 Task: Find connections with filter location Attendorn with filter topic #Entrepreneurshipwith filter profile language Potuguese with filter current company GyanSys Inc. with filter school Maharashtra Institute of Technology with filter industry Law Enforcement with filter service category Real Estate with filter keywords title Astronomer
Action: Mouse moved to (586, 79)
Screenshot: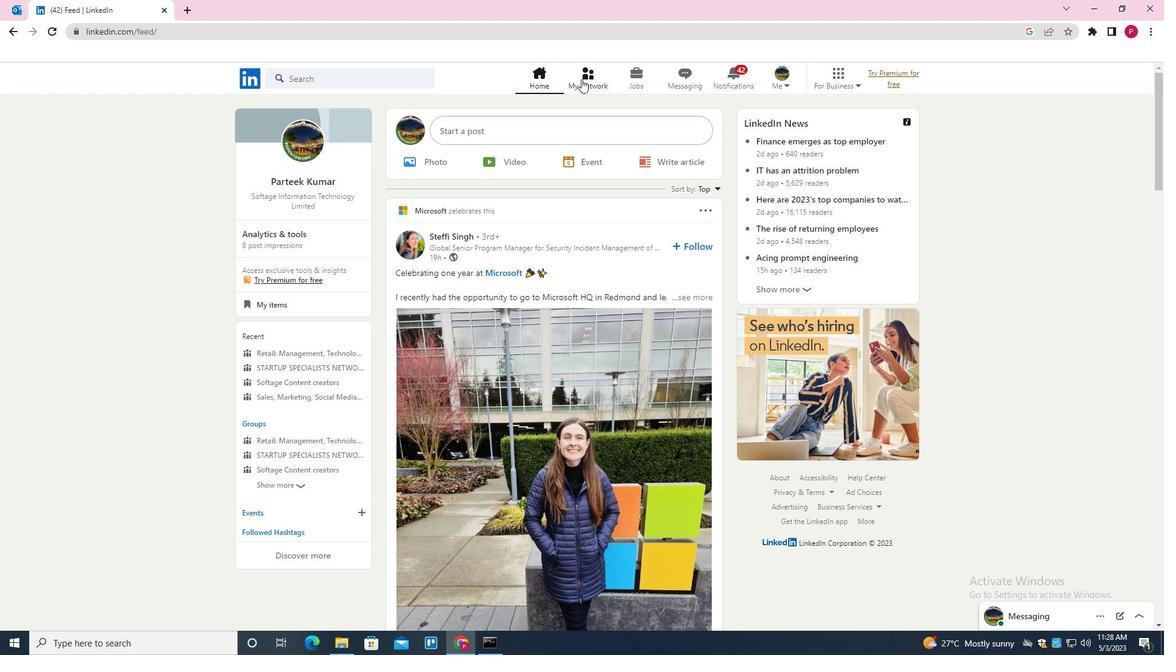 
Action: Mouse pressed left at (586, 79)
Screenshot: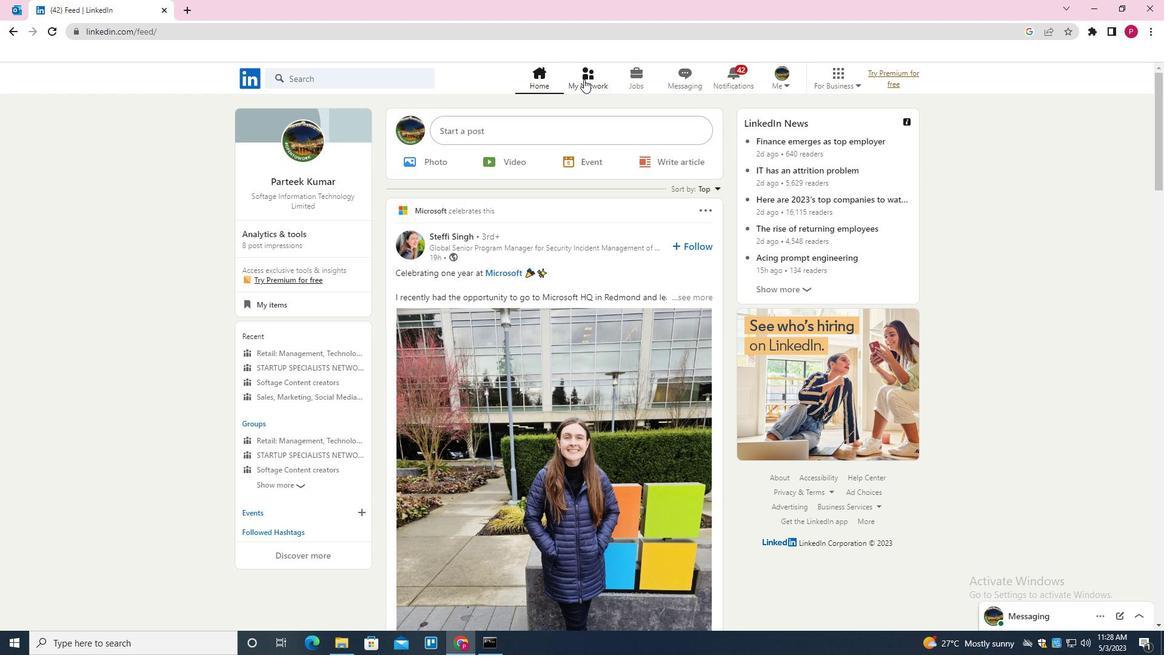 
Action: Mouse moved to (380, 143)
Screenshot: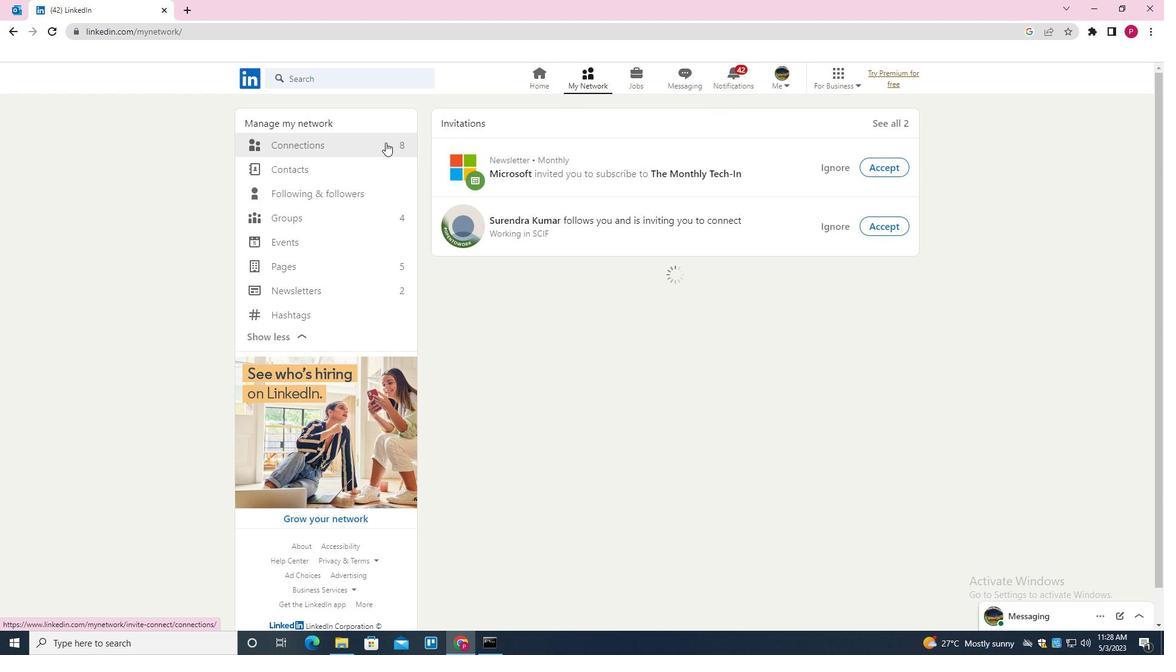 
Action: Mouse pressed left at (380, 143)
Screenshot: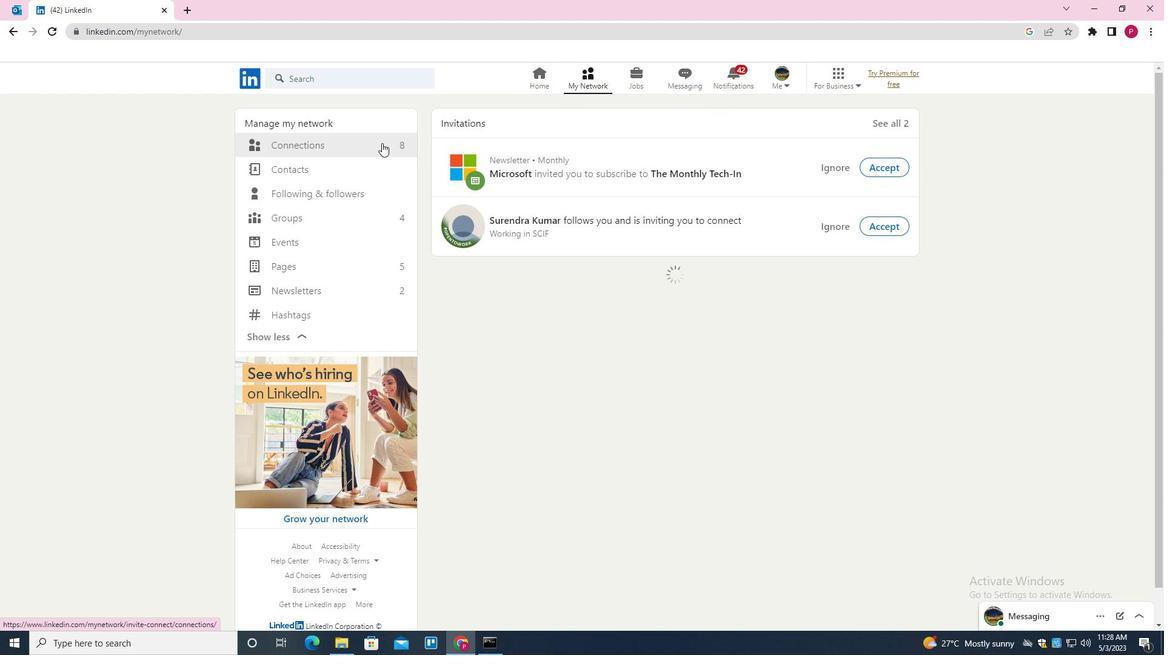
Action: Mouse moved to (686, 149)
Screenshot: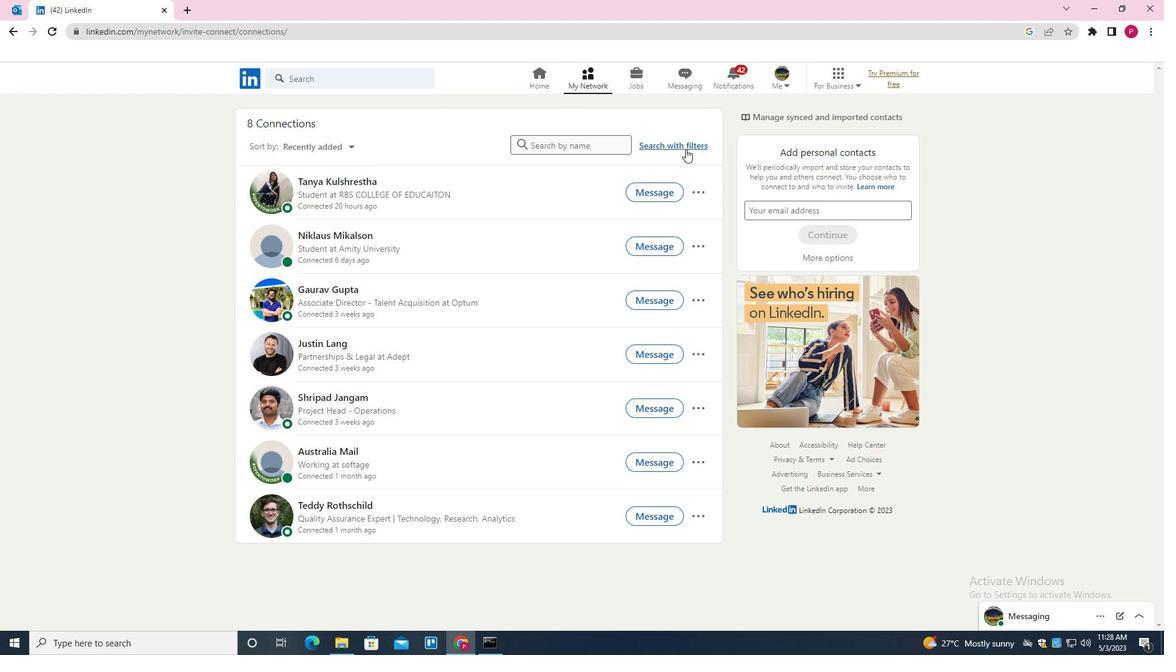 
Action: Mouse pressed left at (686, 149)
Screenshot: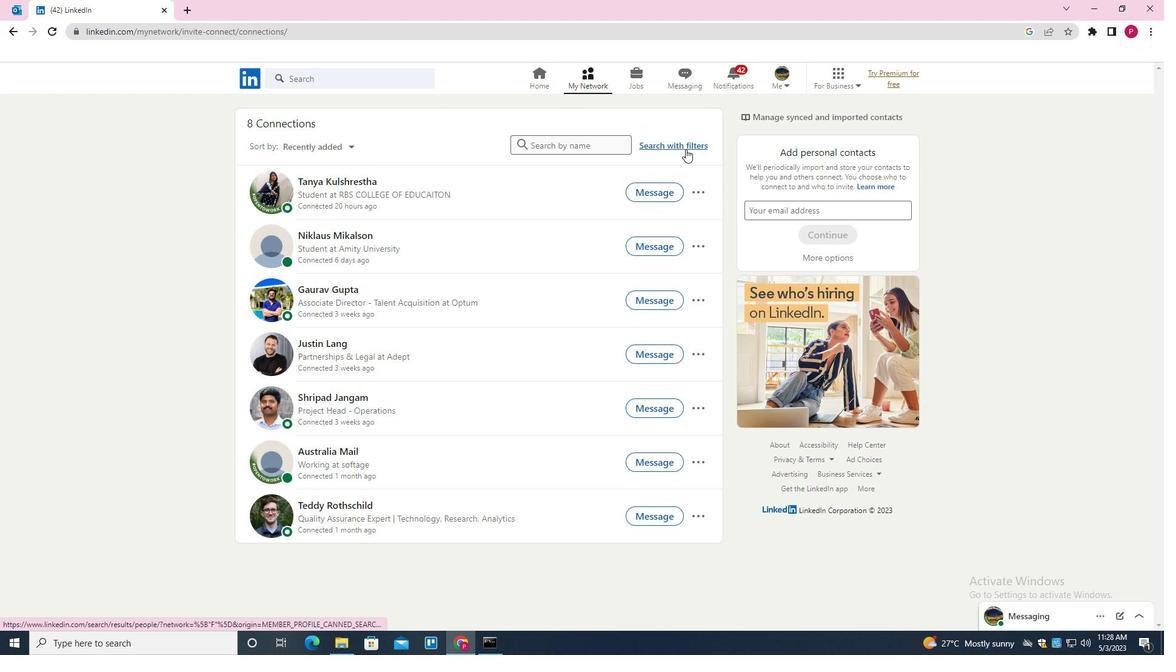 
Action: Mouse moved to (620, 112)
Screenshot: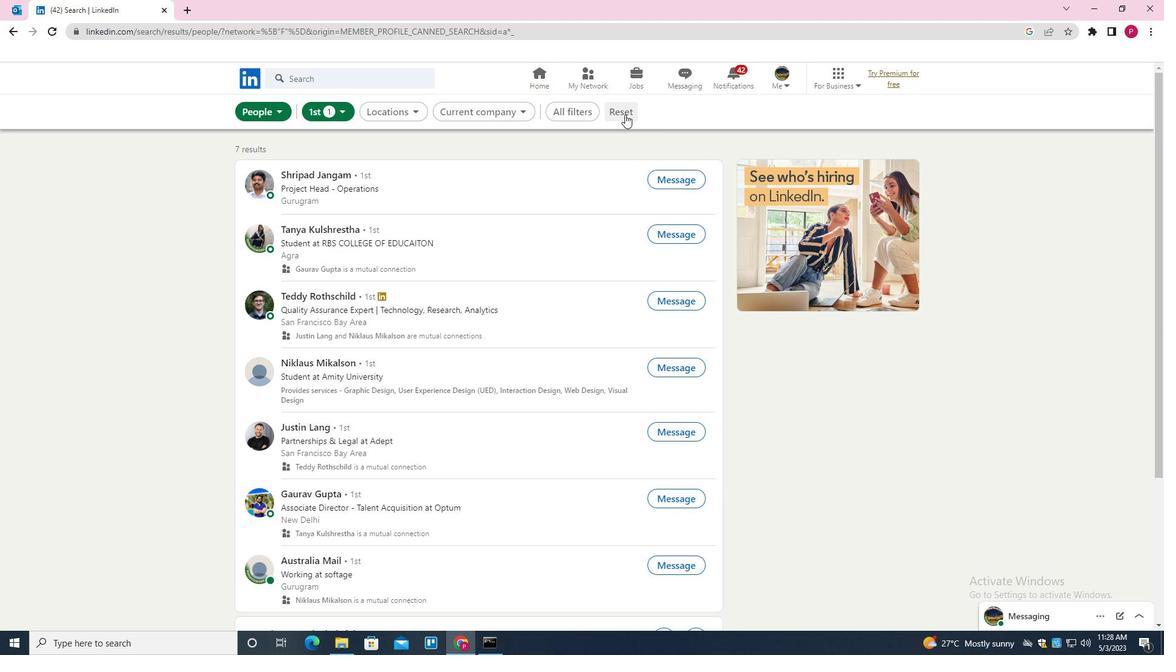
Action: Mouse pressed left at (620, 112)
Screenshot: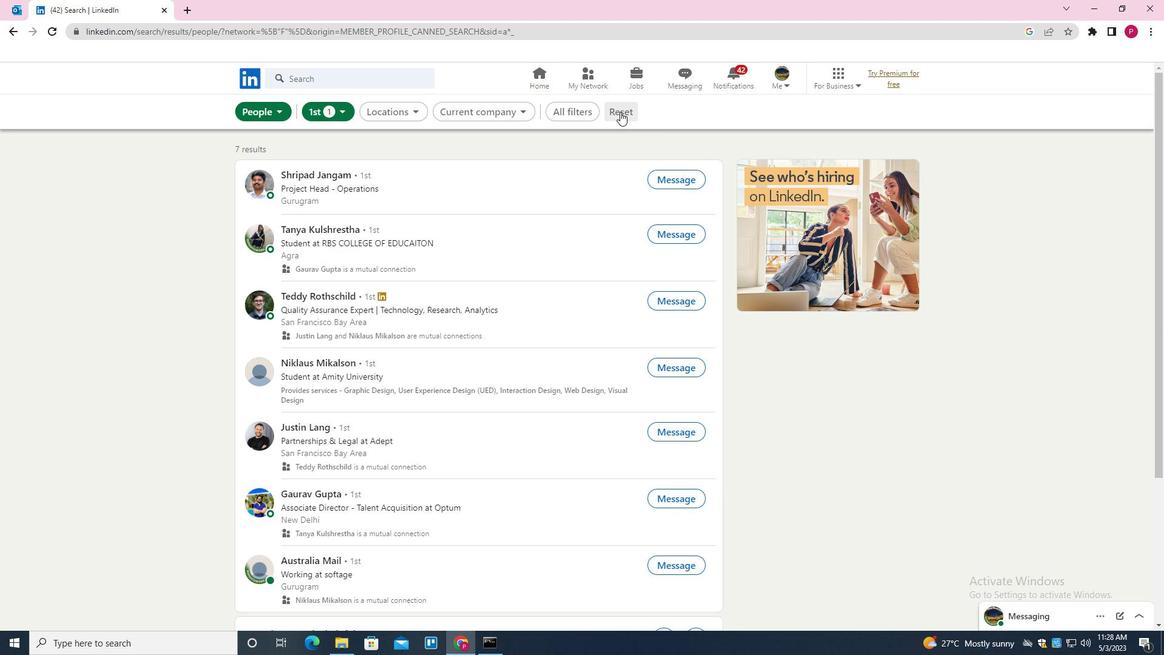 
Action: Mouse moved to (604, 109)
Screenshot: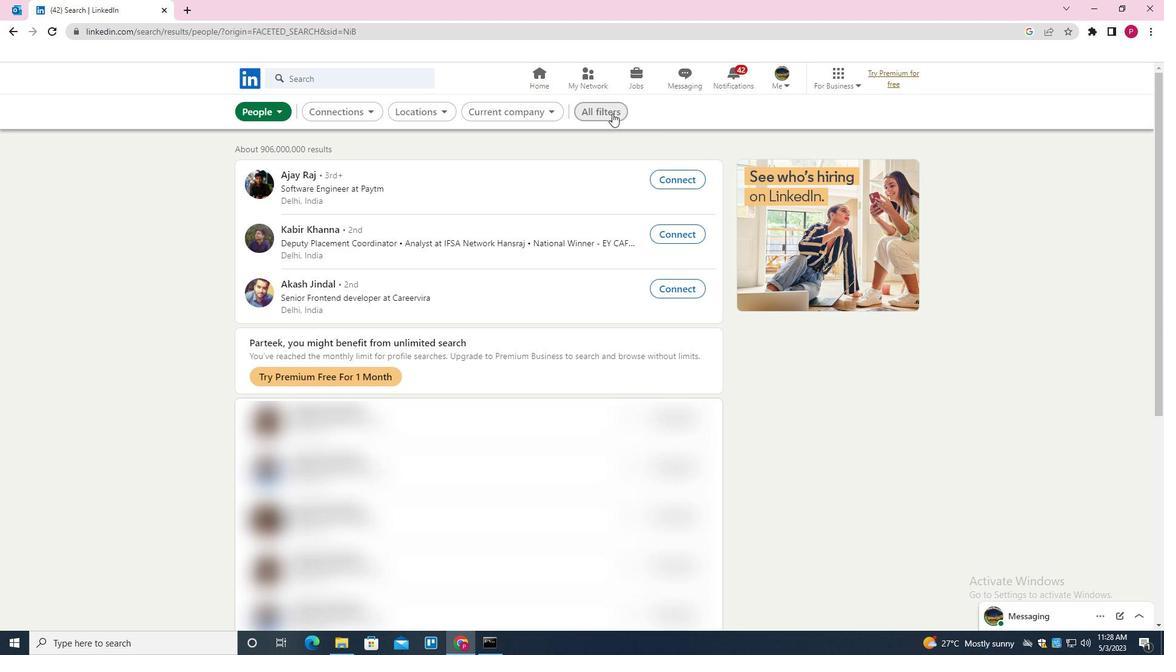 
Action: Mouse pressed left at (604, 109)
Screenshot: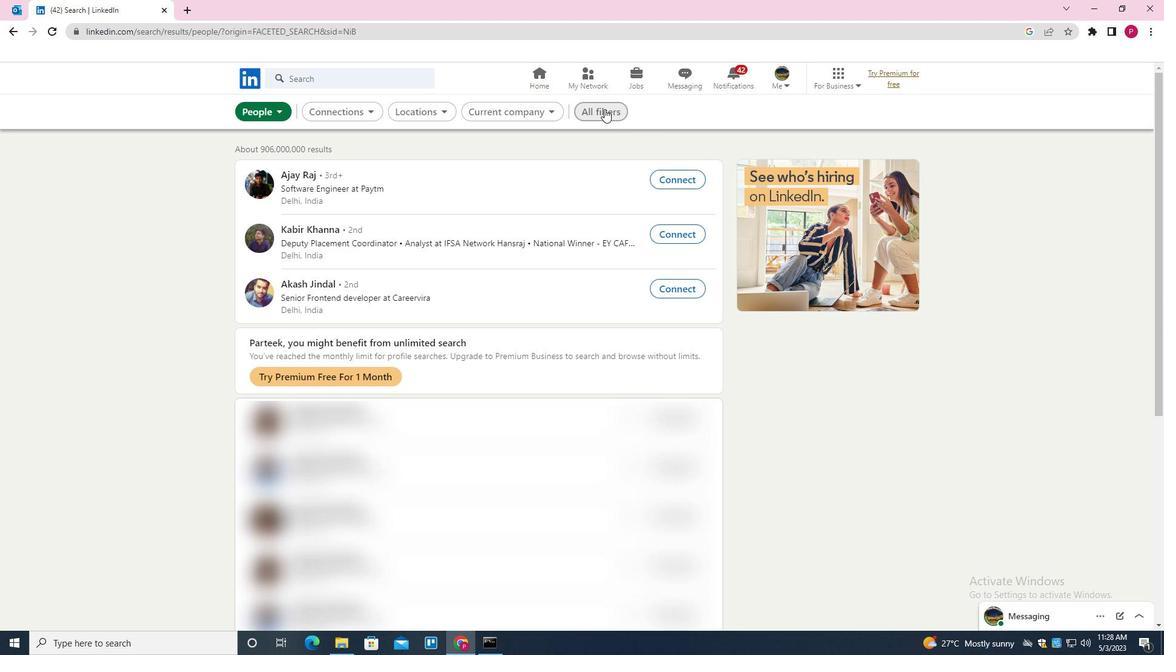 
Action: Mouse moved to (874, 328)
Screenshot: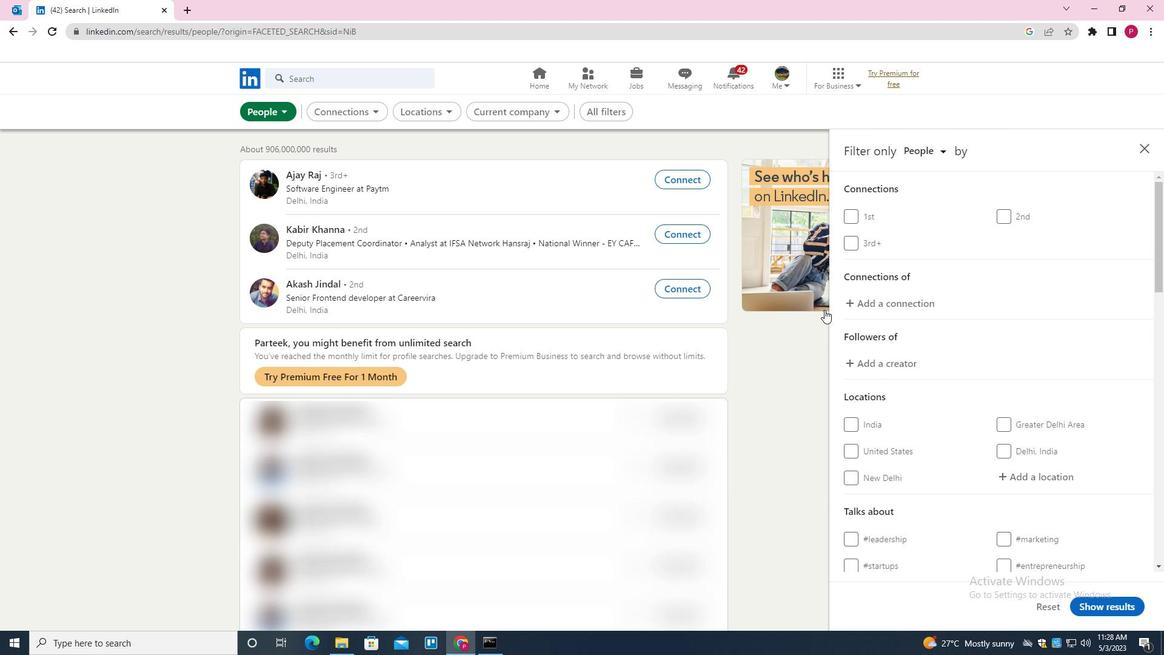 
Action: Mouse scrolled (874, 327) with delta (0, 0)
Screenshot: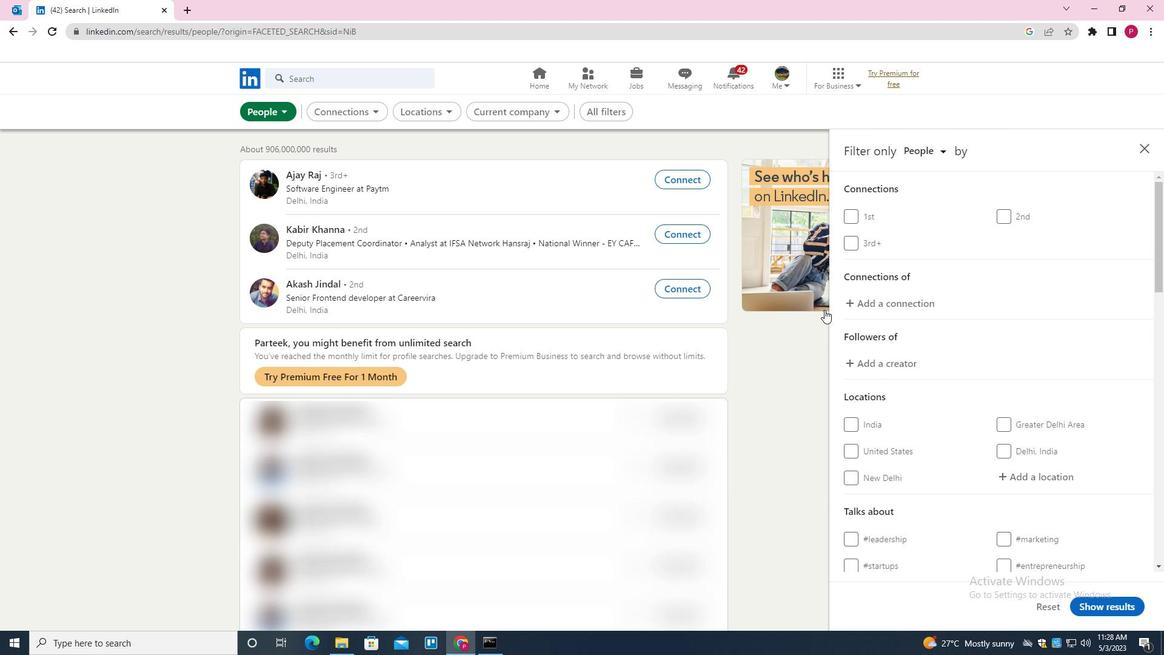
Action: Mouse moved to (885, 334)
Screenshot: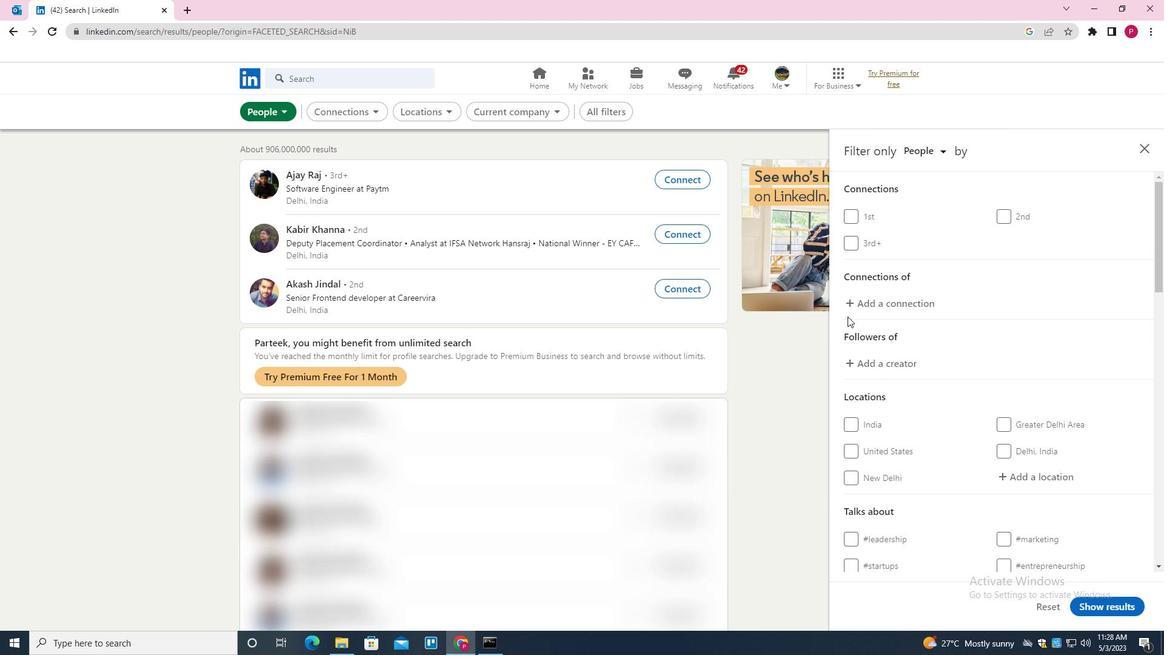 
Action: Mouse scrolled (885, 334) with delta (0, 0)
Screenshot: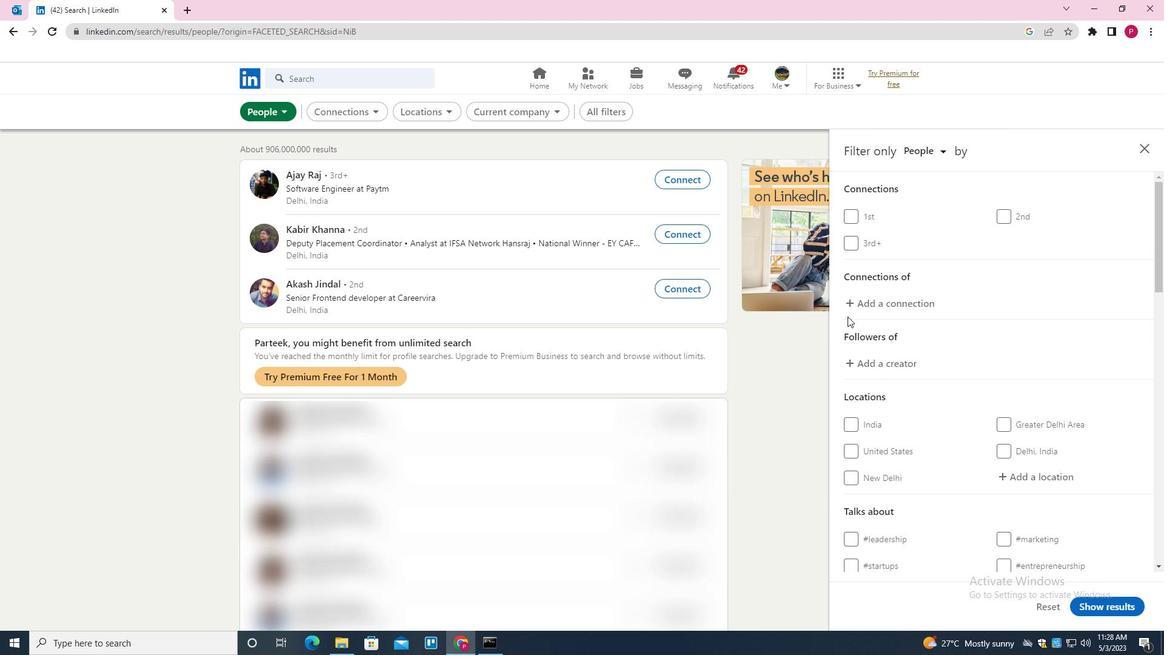 
Action: Mouse moved to (908, 343)
Screenshot: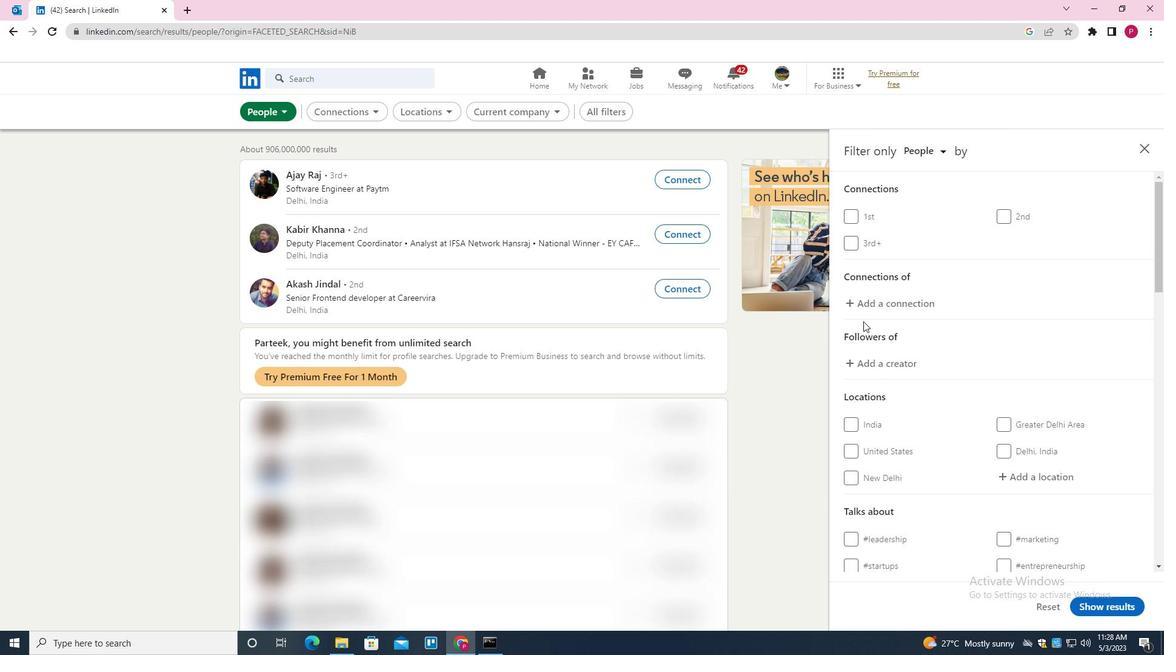
Action: Mouse scrolled (908, 342) with delta (0, 0)
Screenshot: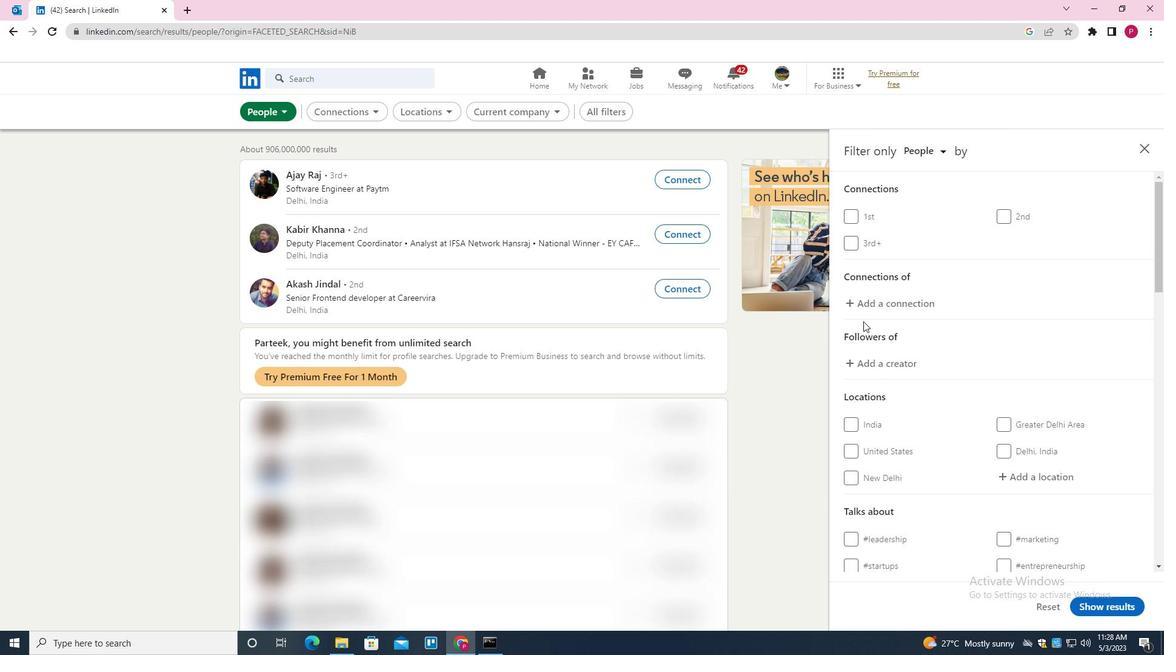 
Action: Mouse moved to (1027, 292)
Screenshot: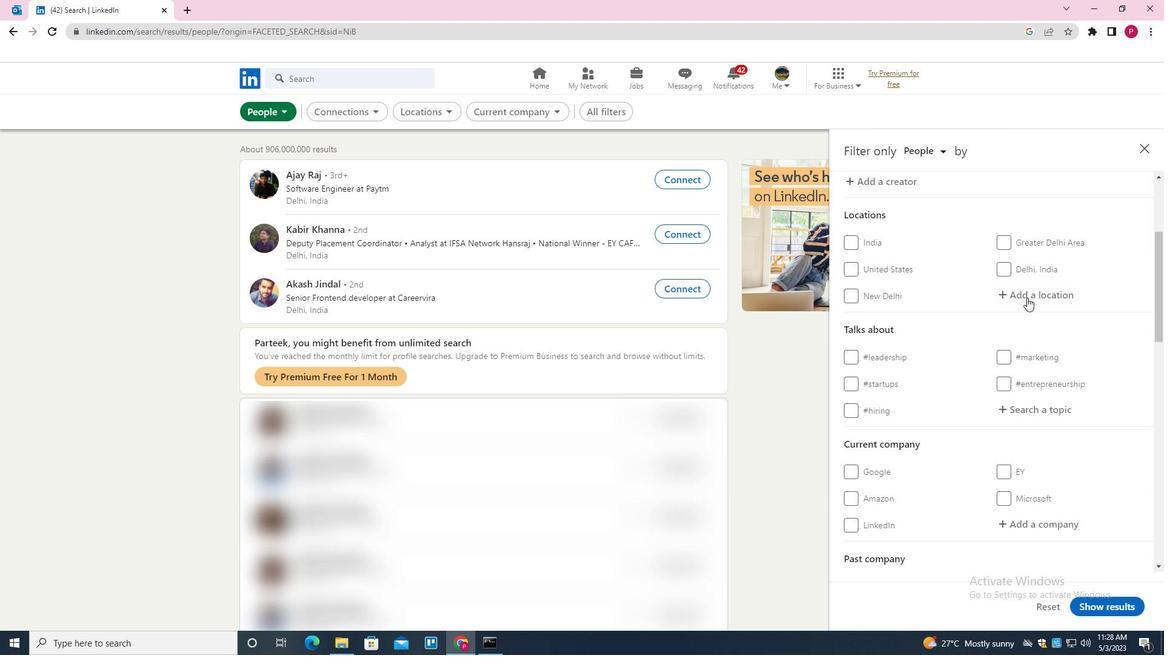 
Action: Mouse pressed left at (1027, 292)
Screenshot: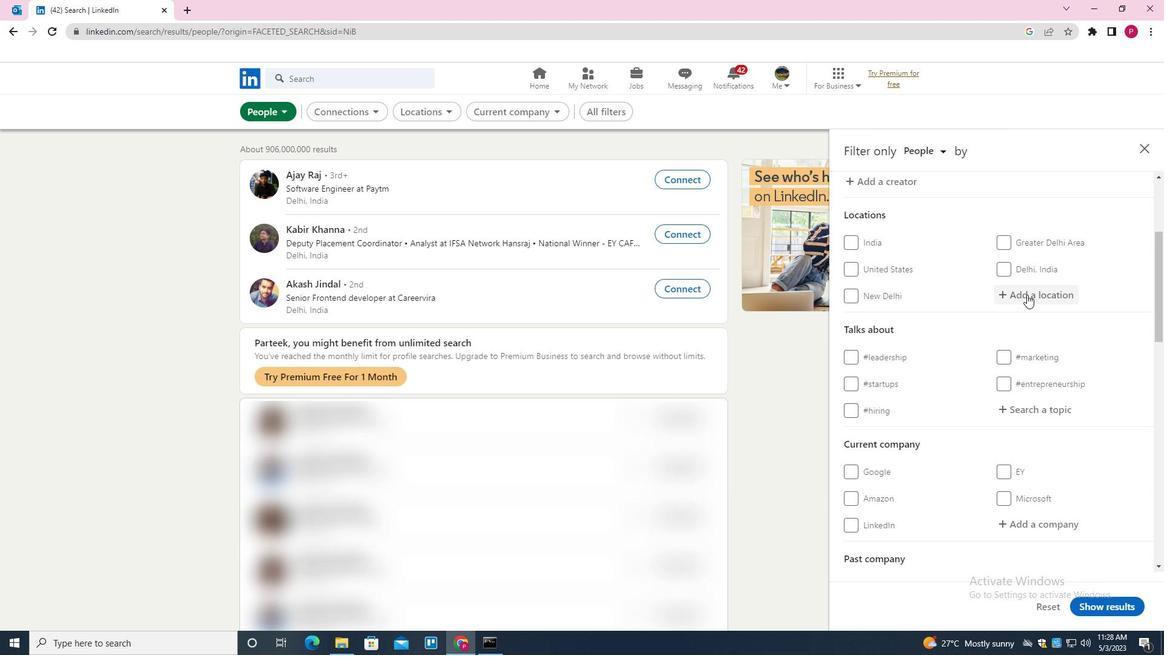 
Action: Key pressed <Key.shift>ATTENDORN<Key.down><Key.enter>
Screenshot: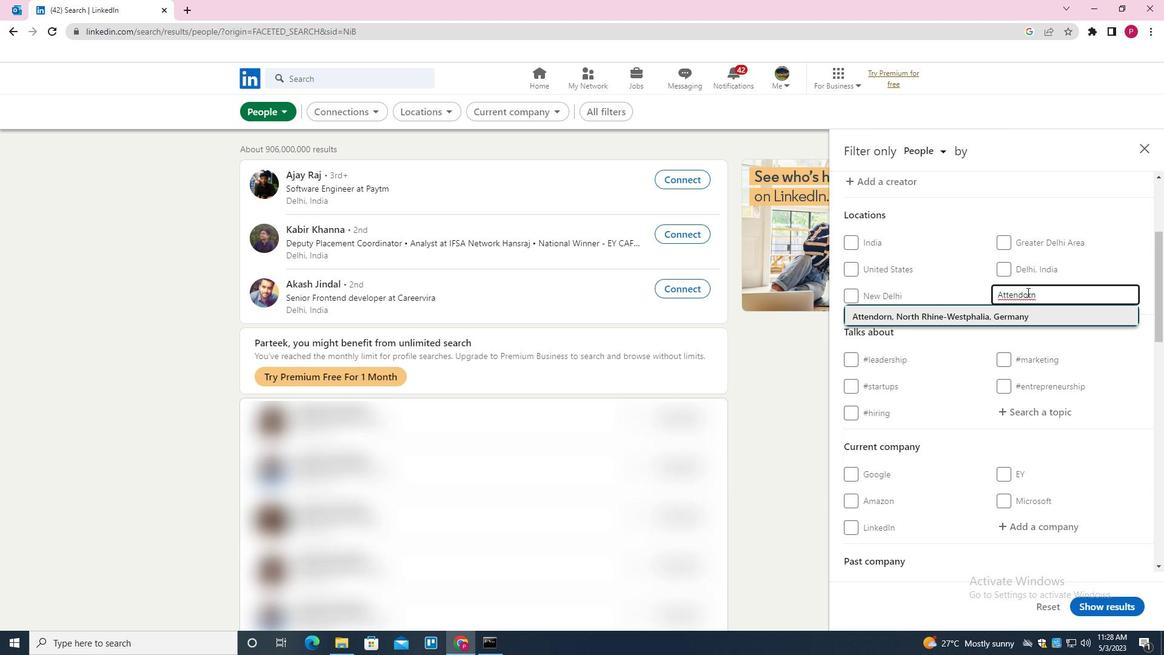 
Action: Mouse moved to (950, 319)
Screenshot: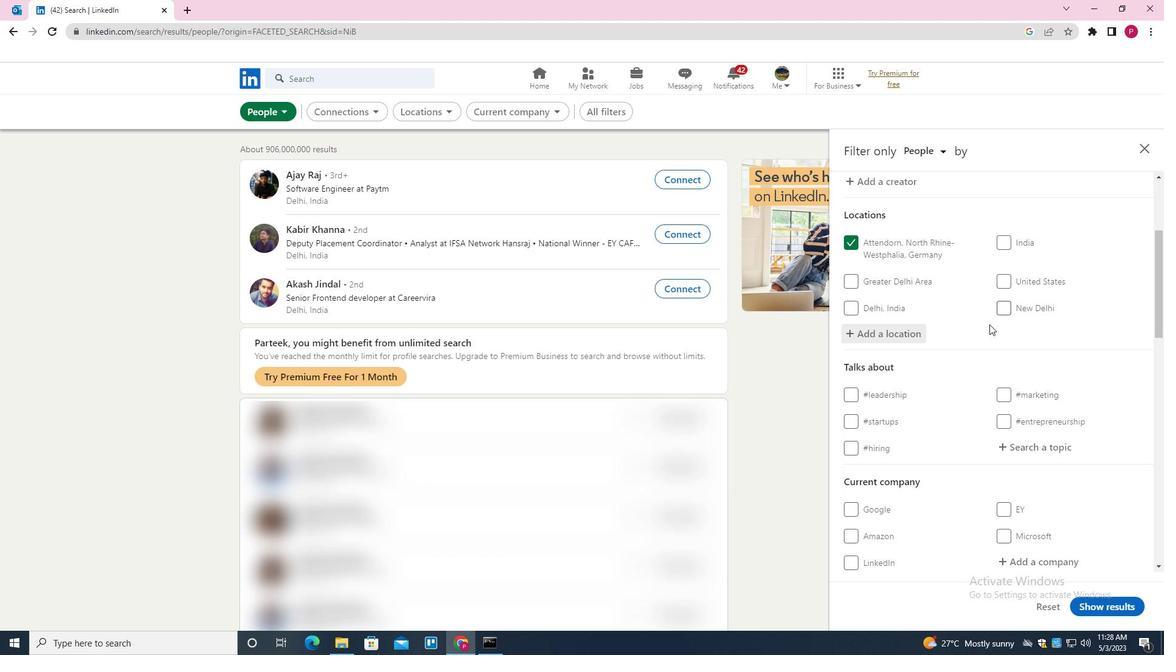 
Action: Mouse scrolled (950, 319) with delta (0, 0)
Screenshot: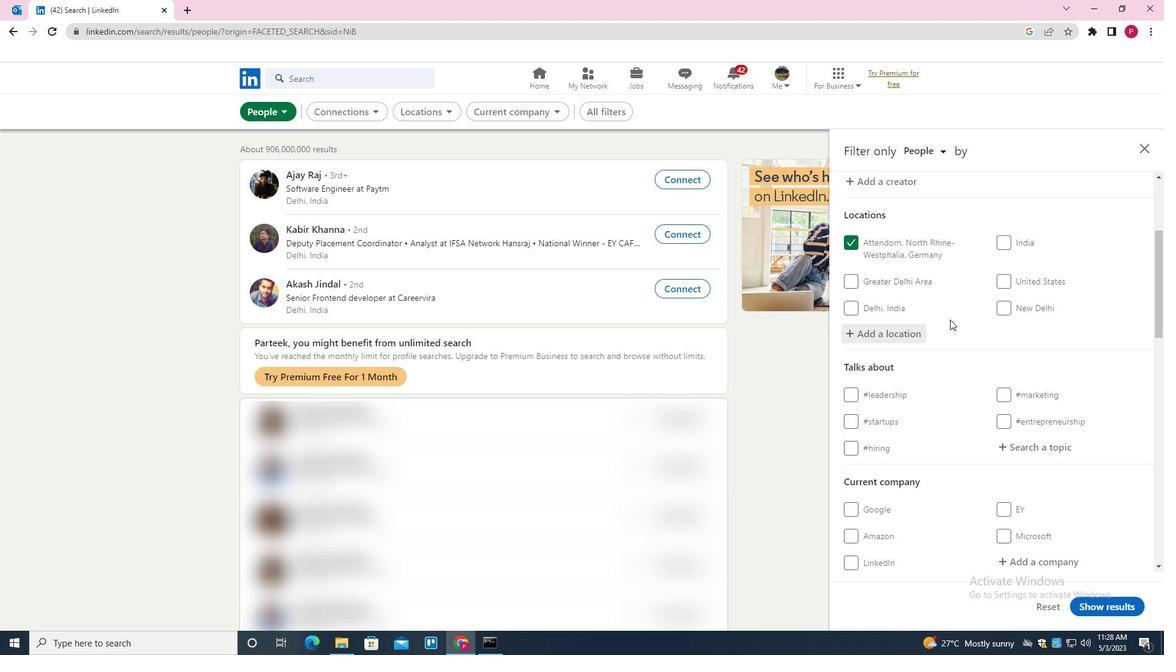 
Action: Mouse scrolled (950, 319) with delta (0, 0)
Screenshot: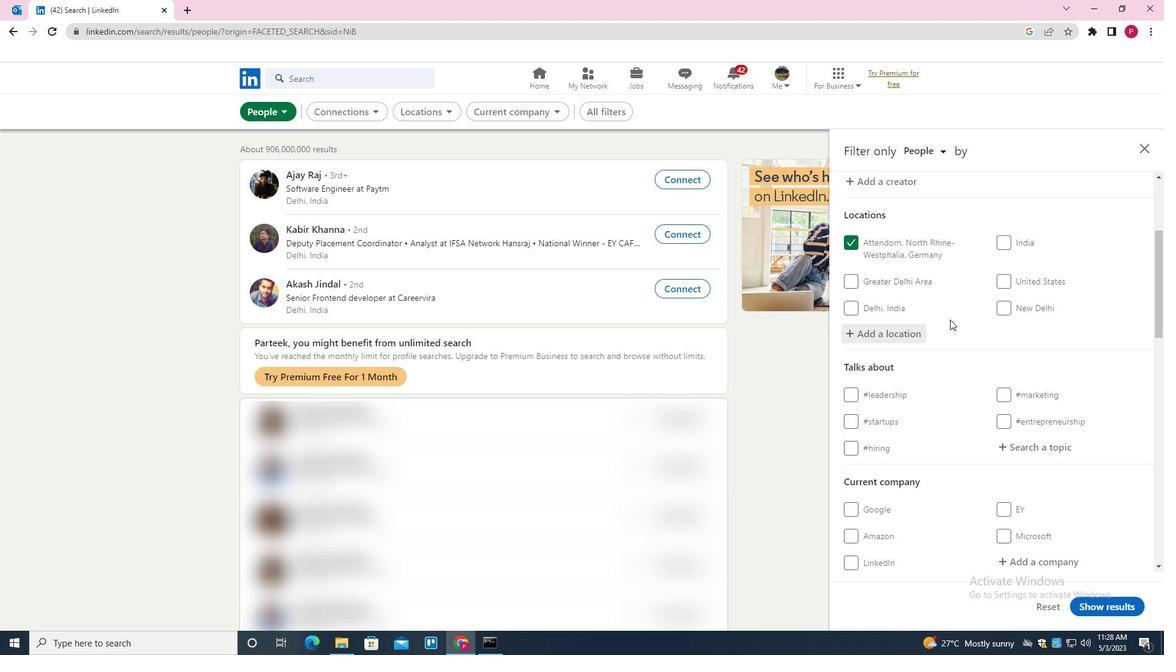 
Action: Mouse scrolled (950, 319) with delta (0, 0)
Screenshot: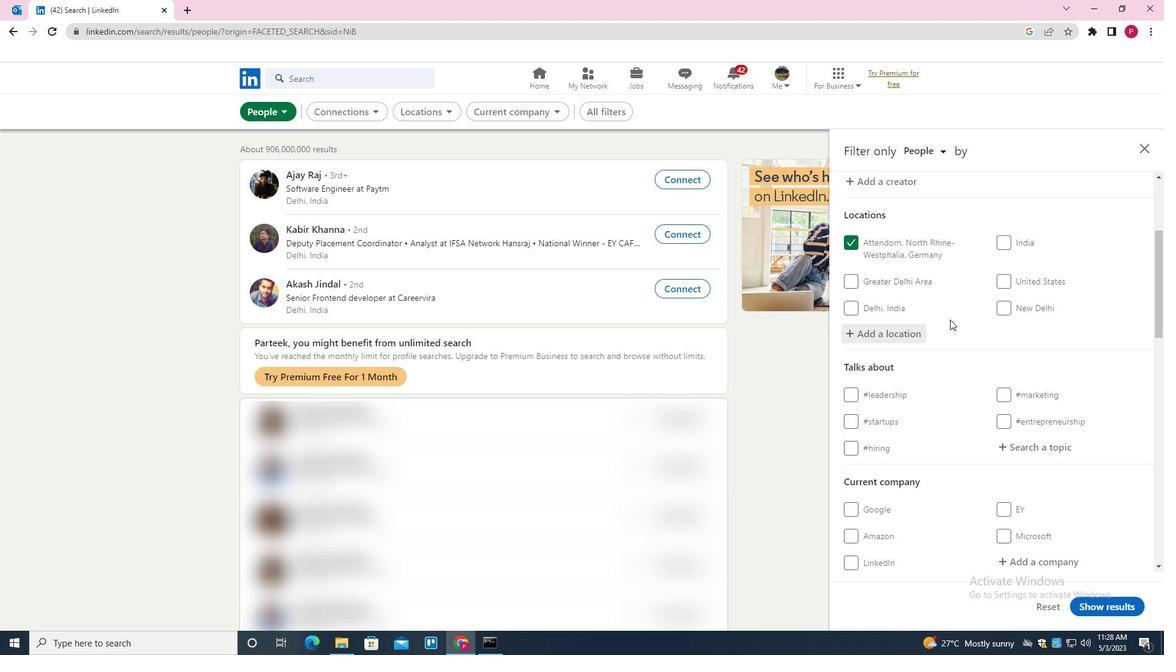 
Action: Mouse moved to (1010, 265)
Screenshot: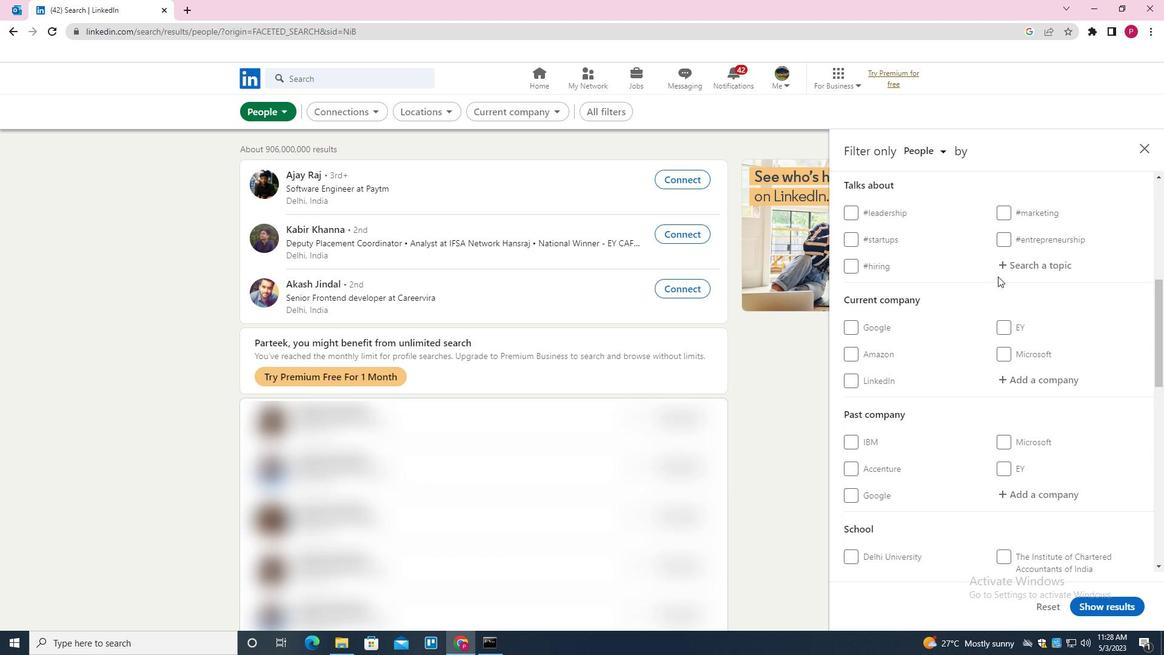 
Action: Mouse pressed left at (1010, 265)
Screenshot: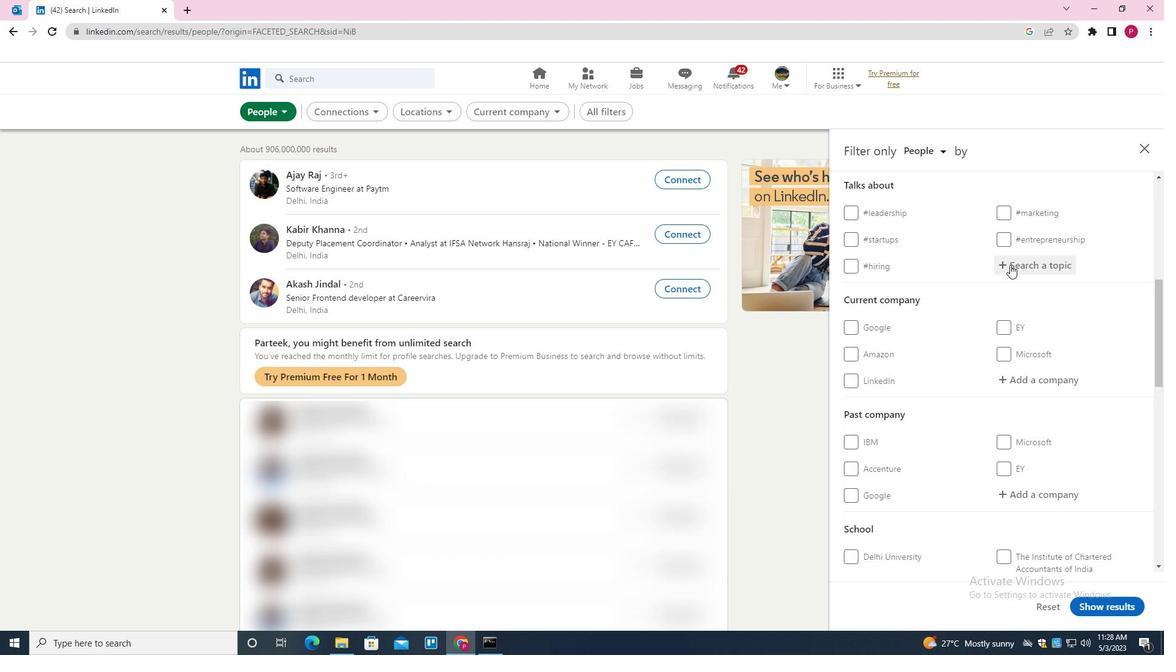 
Action: Key pressed ENTERPRENEURSHIPS<Key.backspace><Key.down><Key.enter>
Screenshot: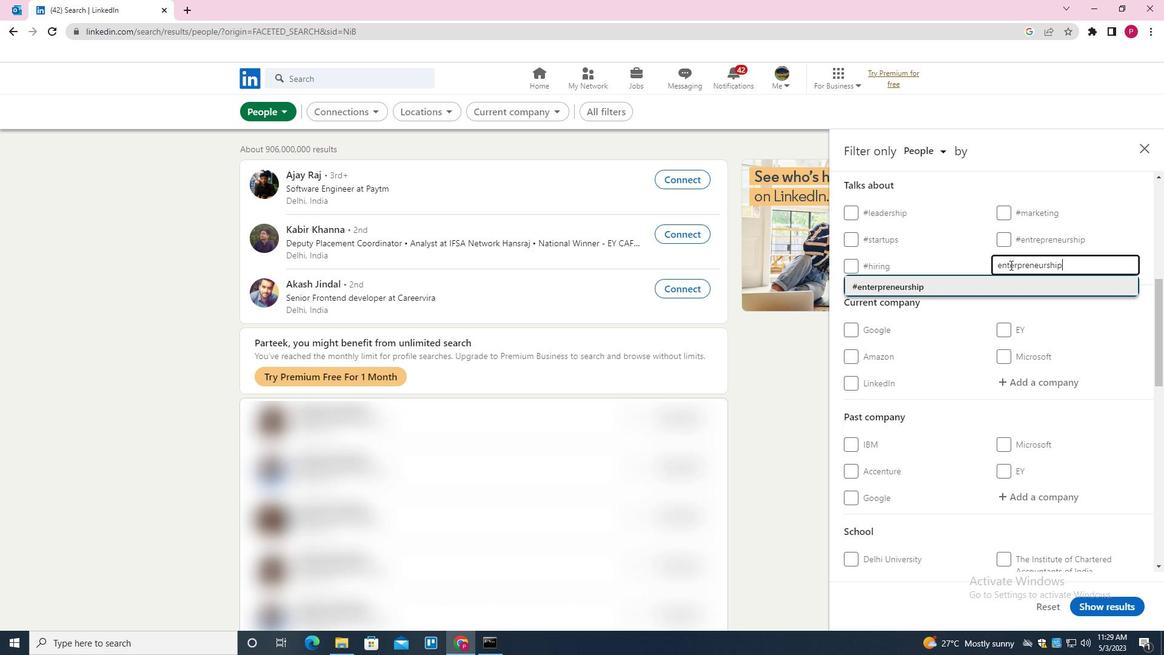 
Action: Mouse moved to (969, 333)
Screenshot: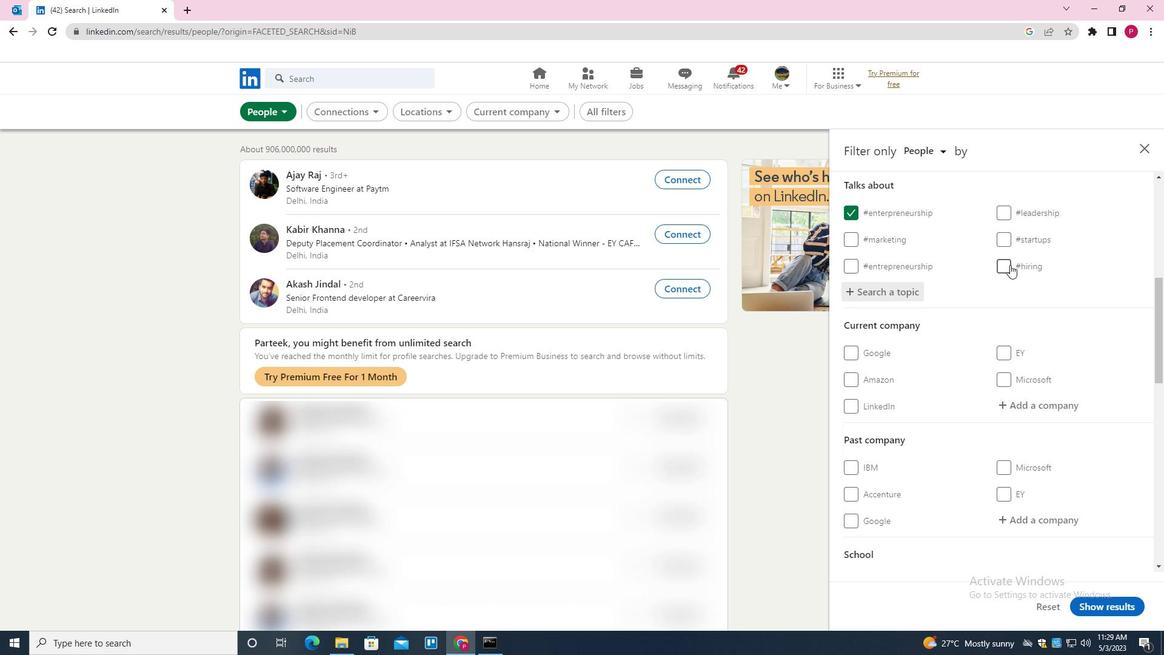 
Action: Mouse scrolled (969, 332) with delta (0, 0)
Screenshot: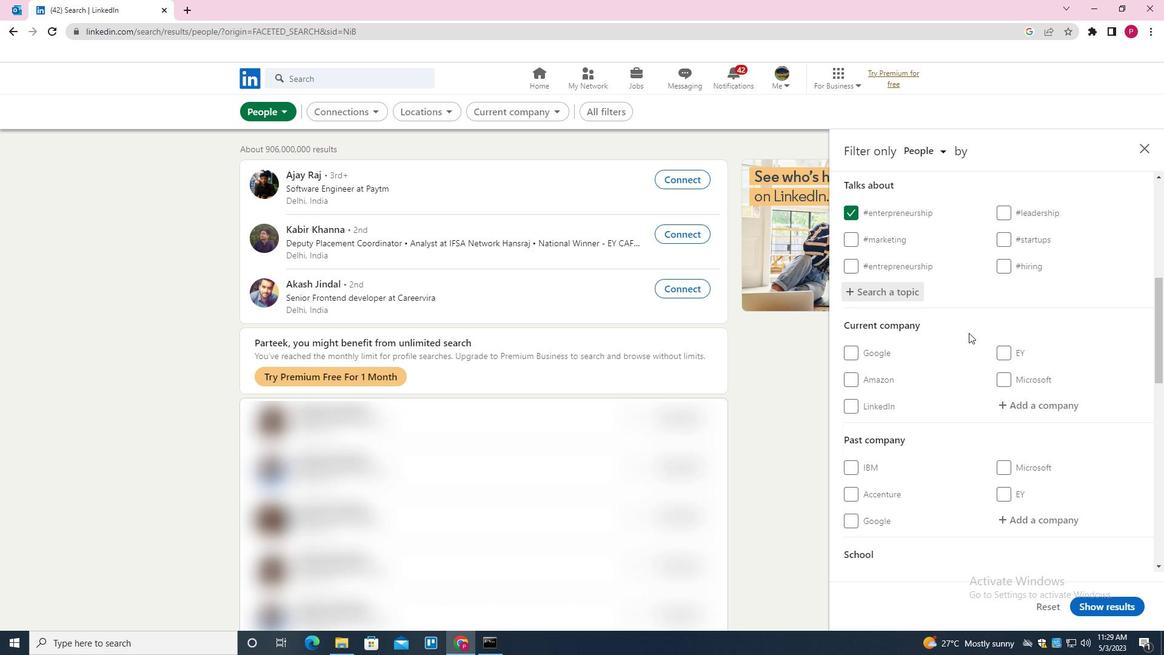 
Action: Mouse scrolled (969, 332) with delta (0, 0)
Screenshot: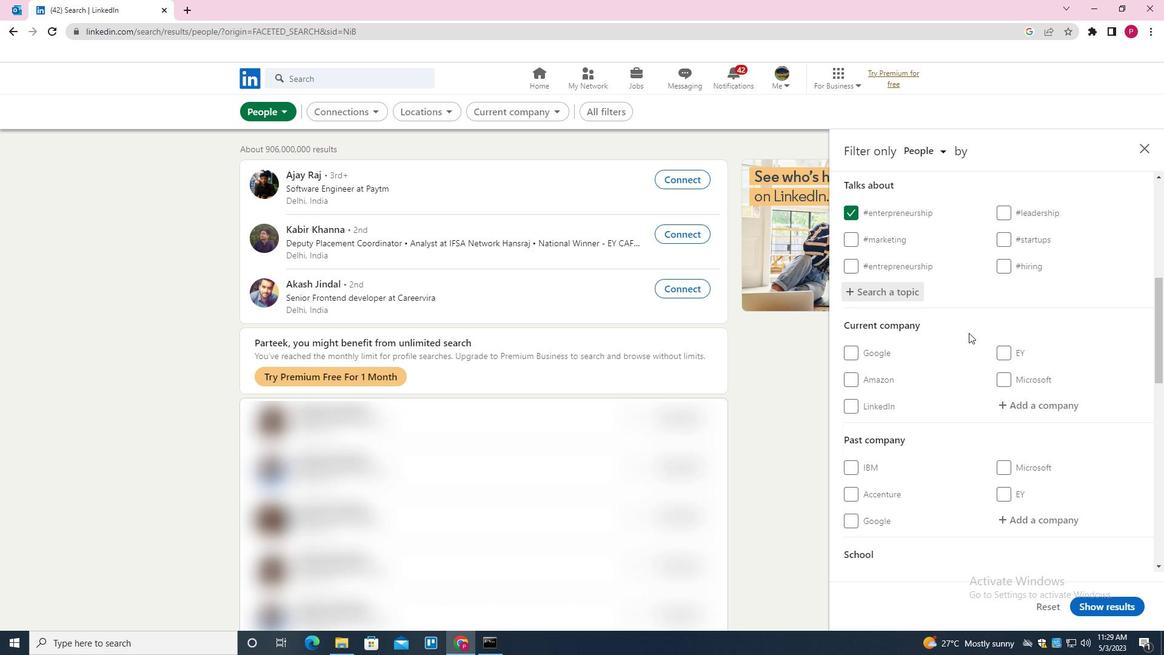 
Action: Mouse moved to (979, 355)
Screenshot: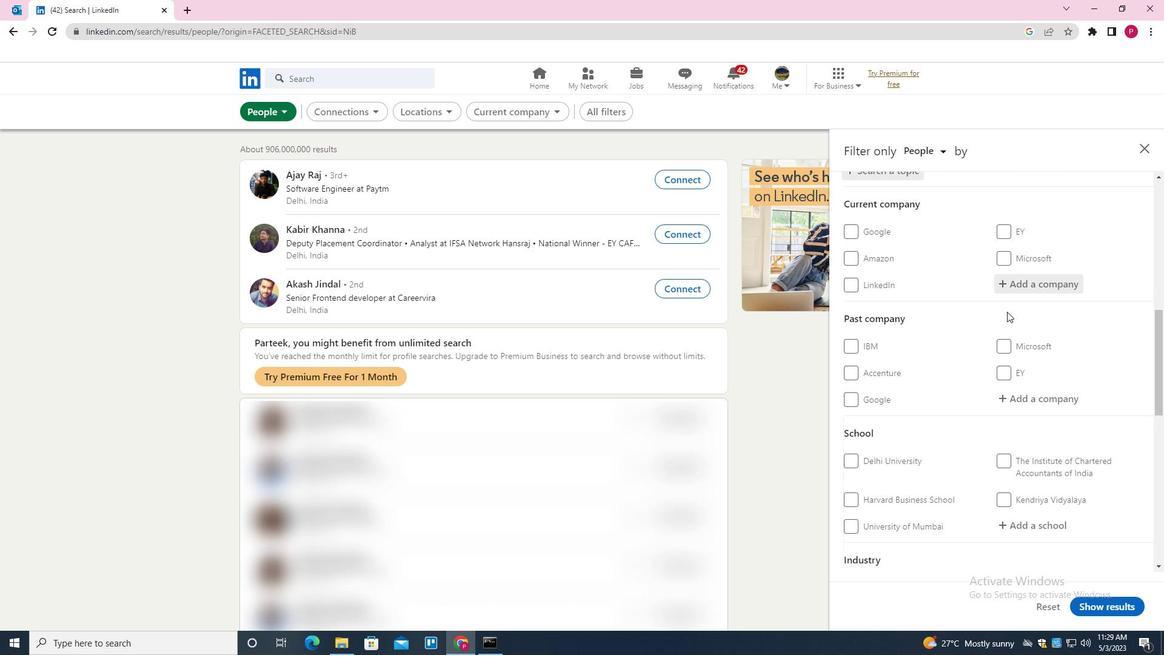 
Action: Mouse scrolled (979, 354) with delta (0, 0)
Screenshot: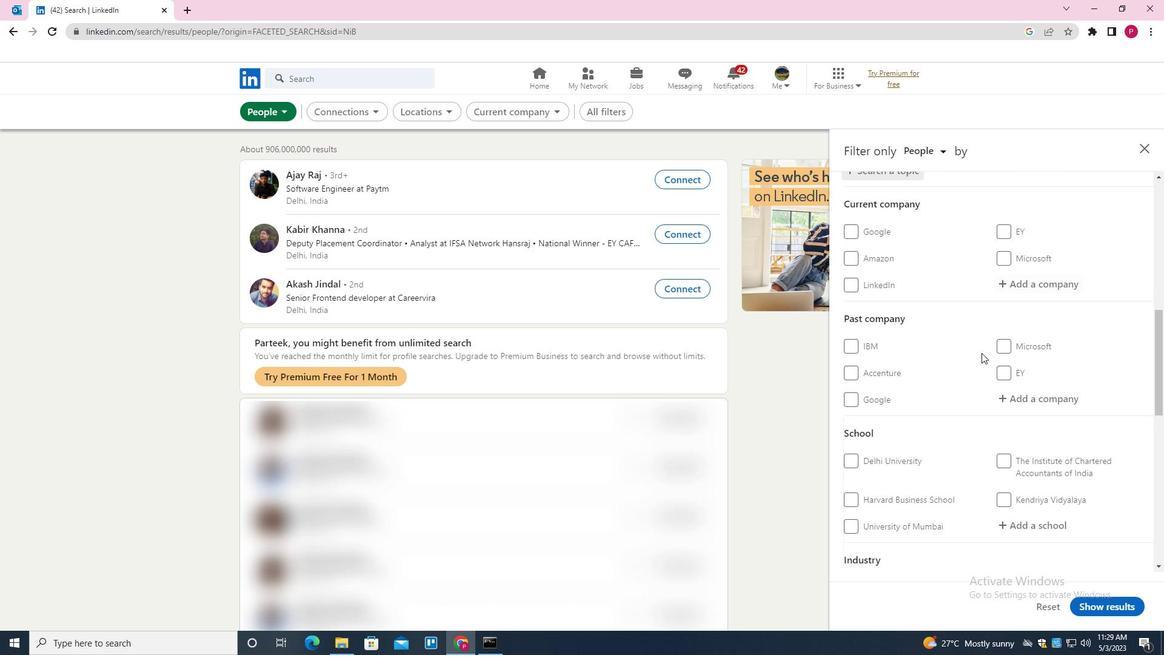 
Action: Mouse scrolled (979, 354) with delta (0, 0)
Screenshot: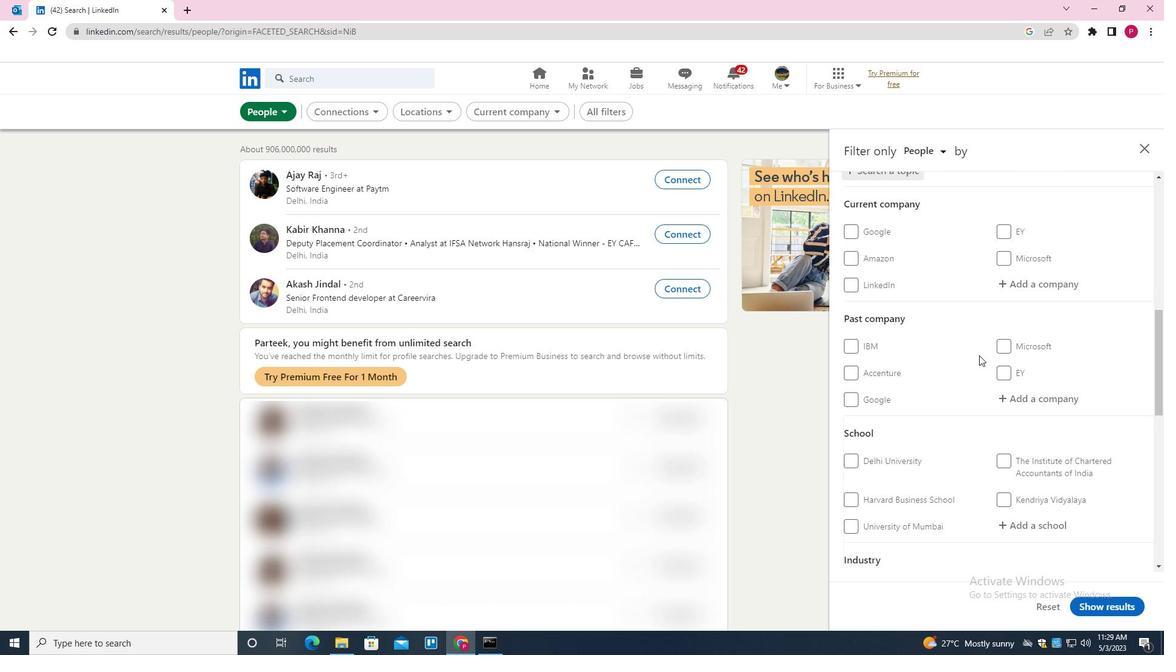 
Action: Mouse scrolled (979, 354) with delta (0, 0)
Screenshot: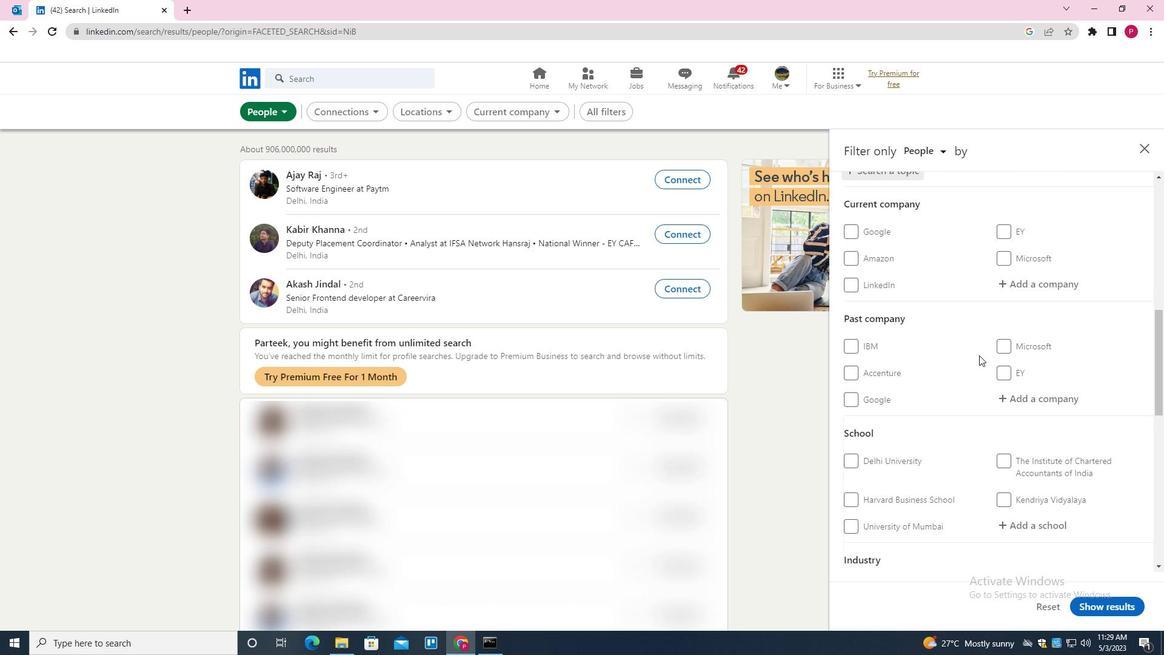 
Action: Mouse scrolled (979, 354) with delta (0, 0)
Screenshot: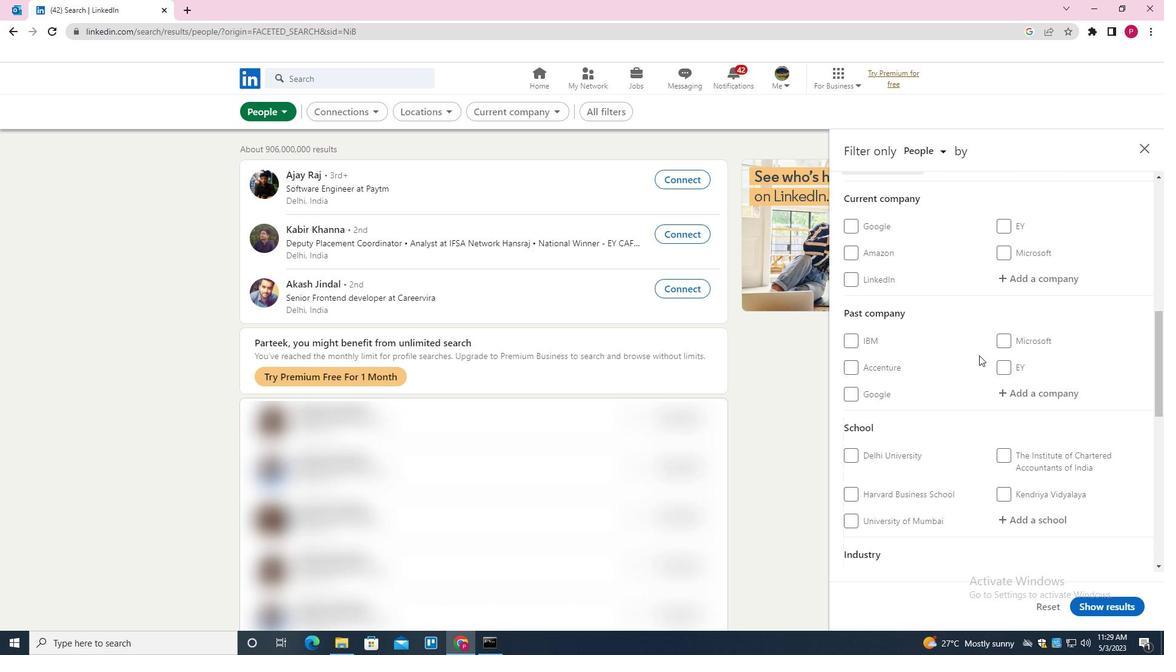 
Action: Mouse scrolled (979, 354) with delta (0, 0)
Screenshot: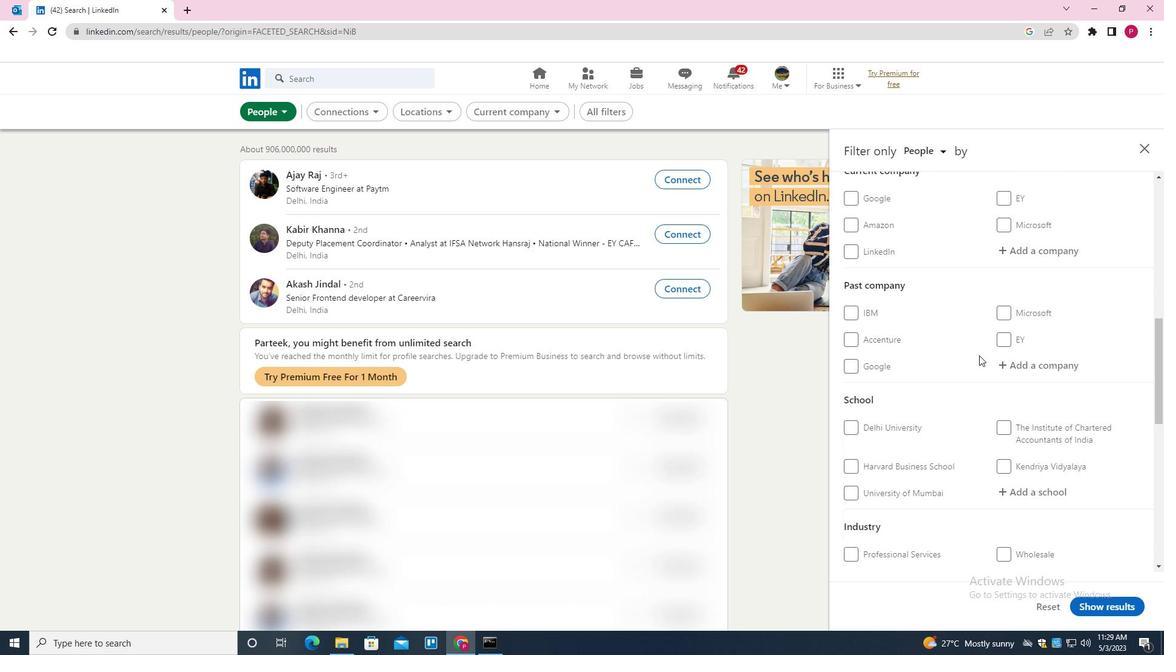 
Action: Mouse moved to (947, 370)
Screenshot: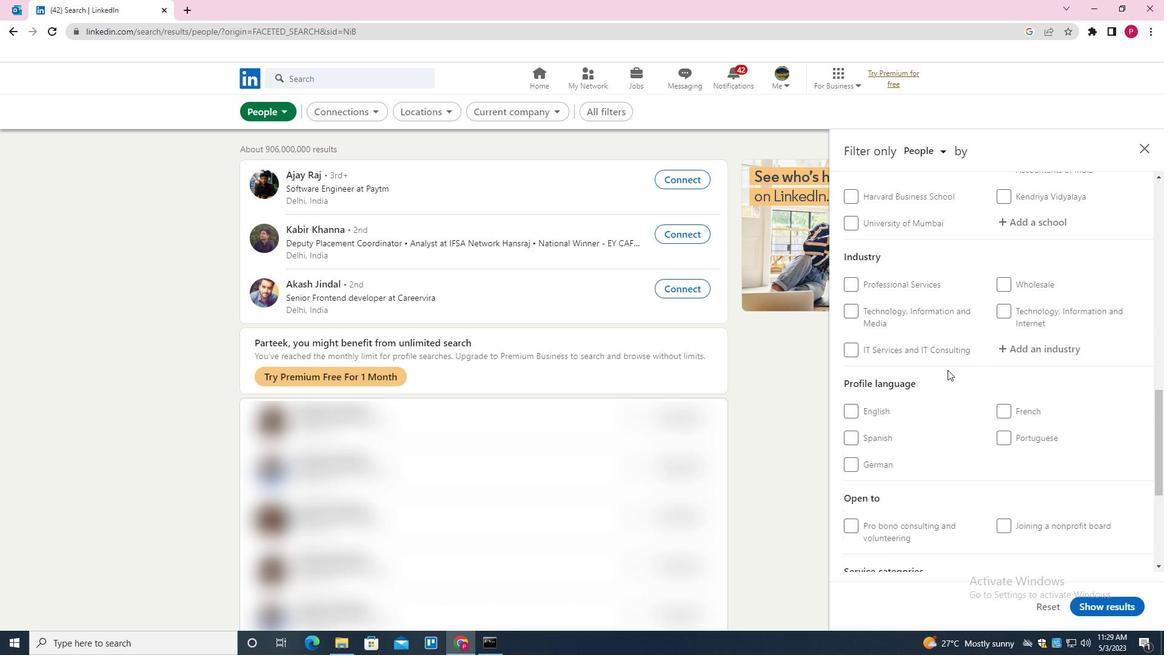 
Action: Mouse scrolled (947, 370) with delta (0, 0)
Screenshot: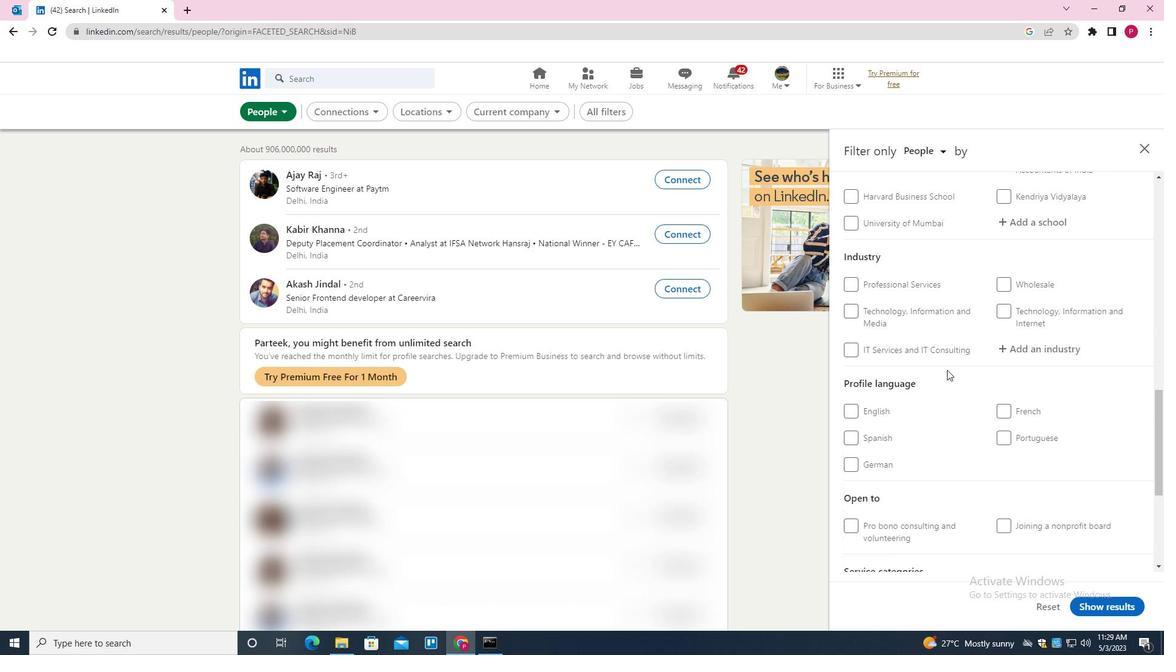 
Action: Mouse scrolled (947, 370) with delta (0, 0)
Screenshot: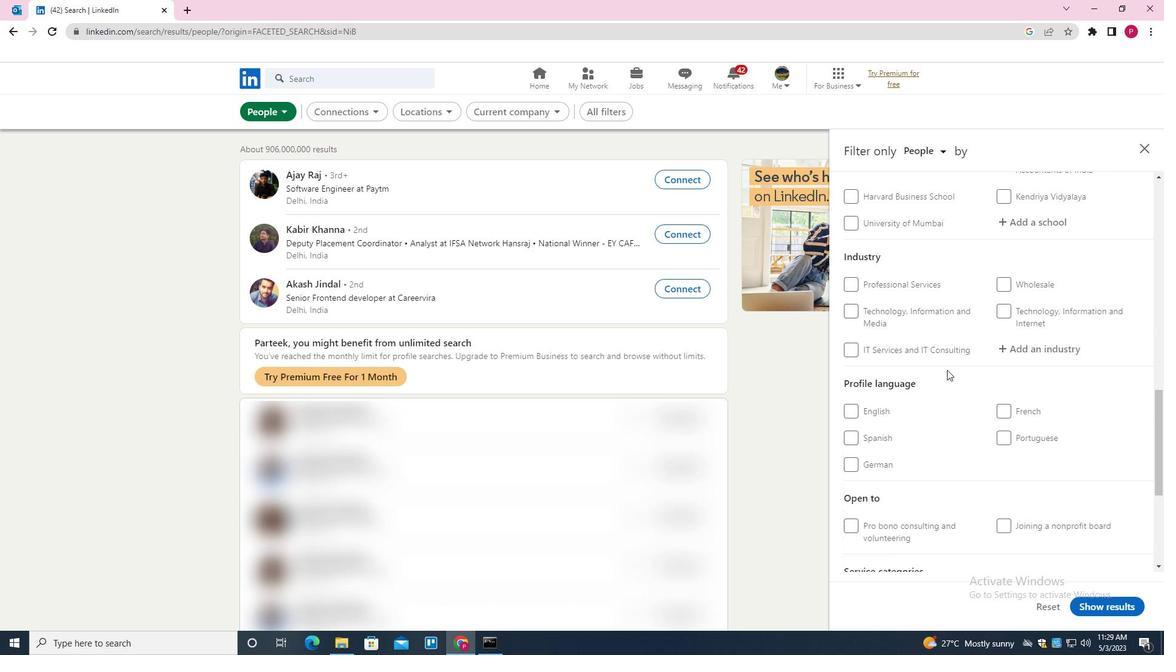 
Action: Mouse moved to (1000, 323)
Screenshot: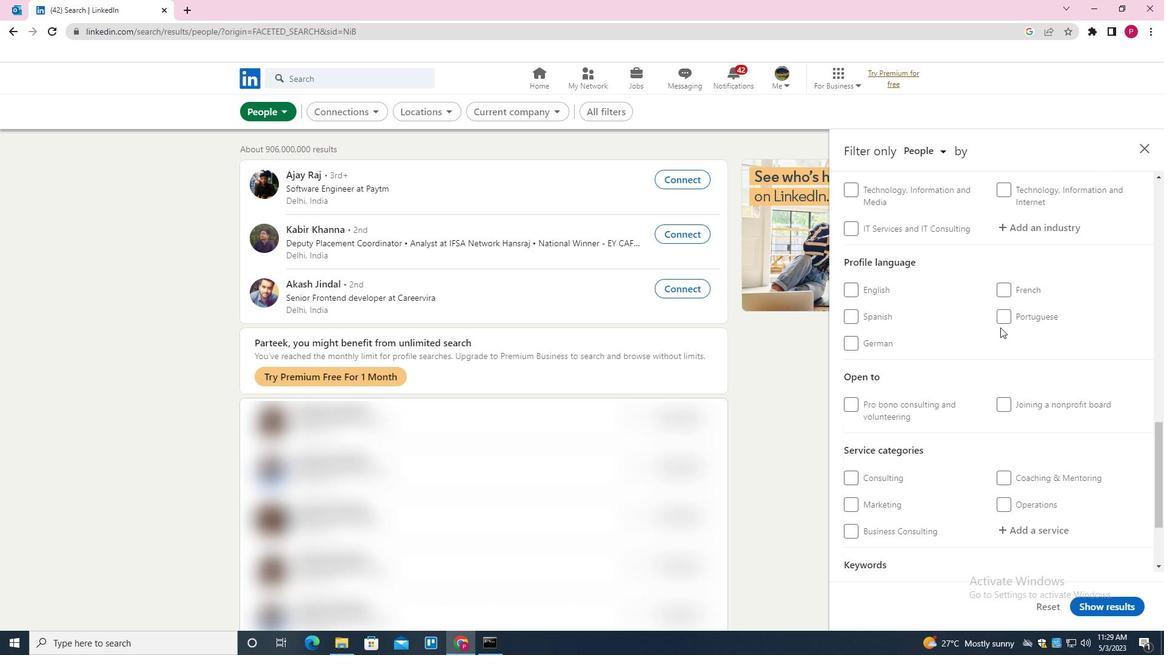 
Action: Mouse pressed left at (1000, 323)
Screenshot: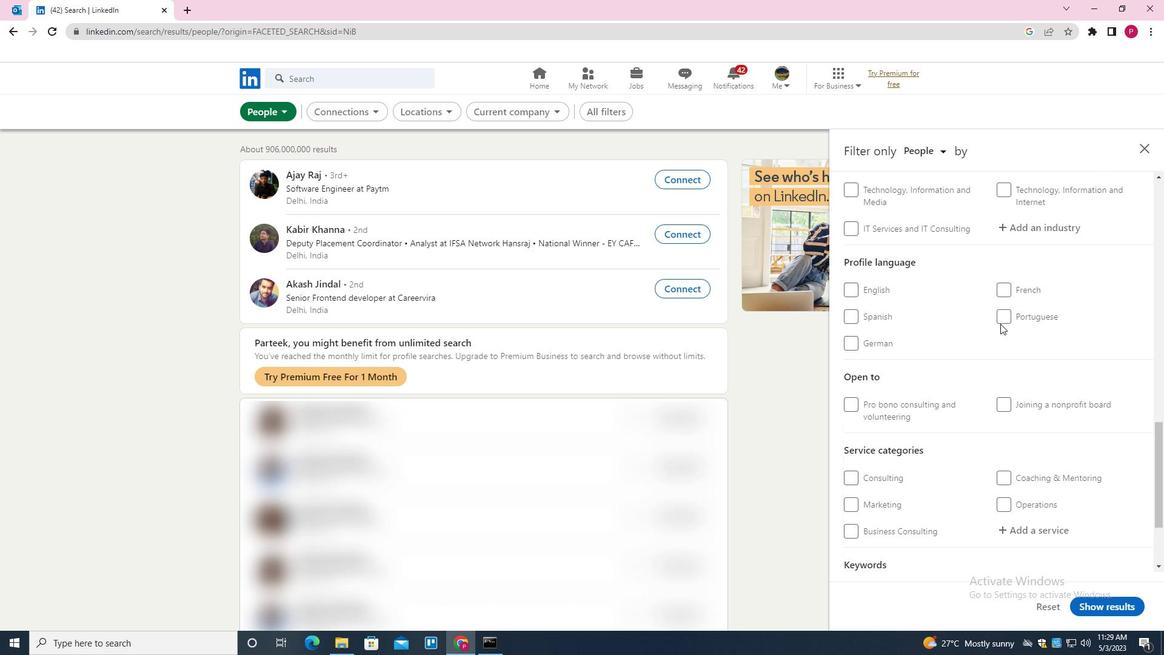 
Action: Mouse moved to (1007, 317)
Screenshot: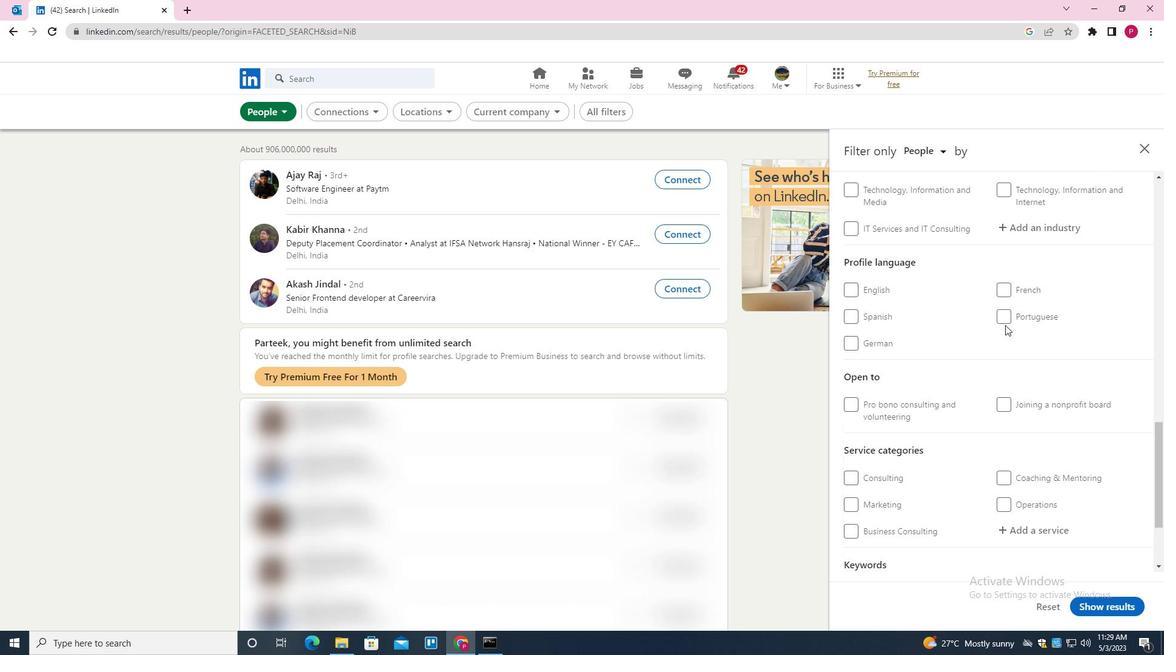
Action: Mouse pressed left at (1007, 317)
Screenshot: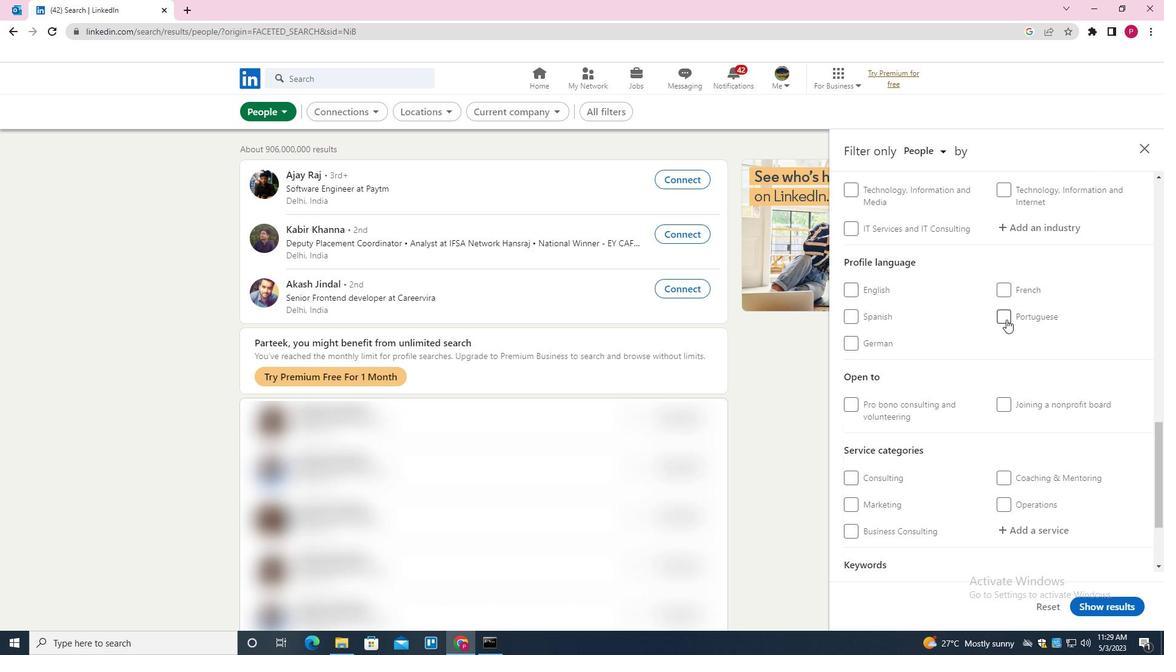 
Action: Mouse moved to (932, 375)
Screenshot: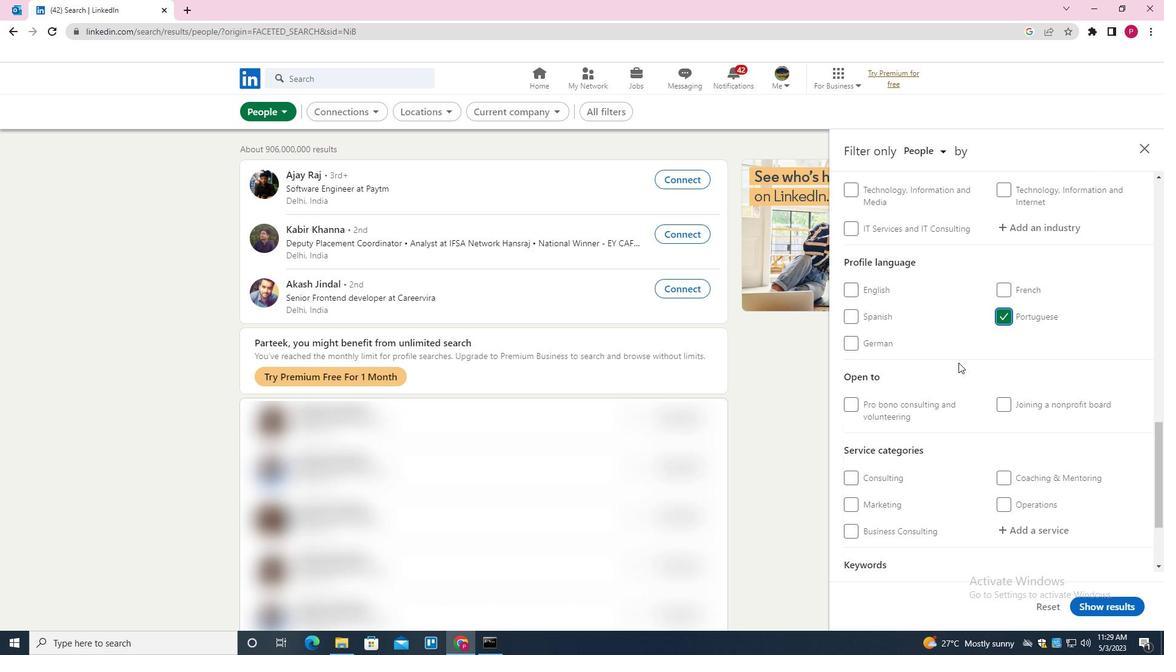 
Action: Mouse scrolled (932, 376) with delta (0, 0)
Screenshot: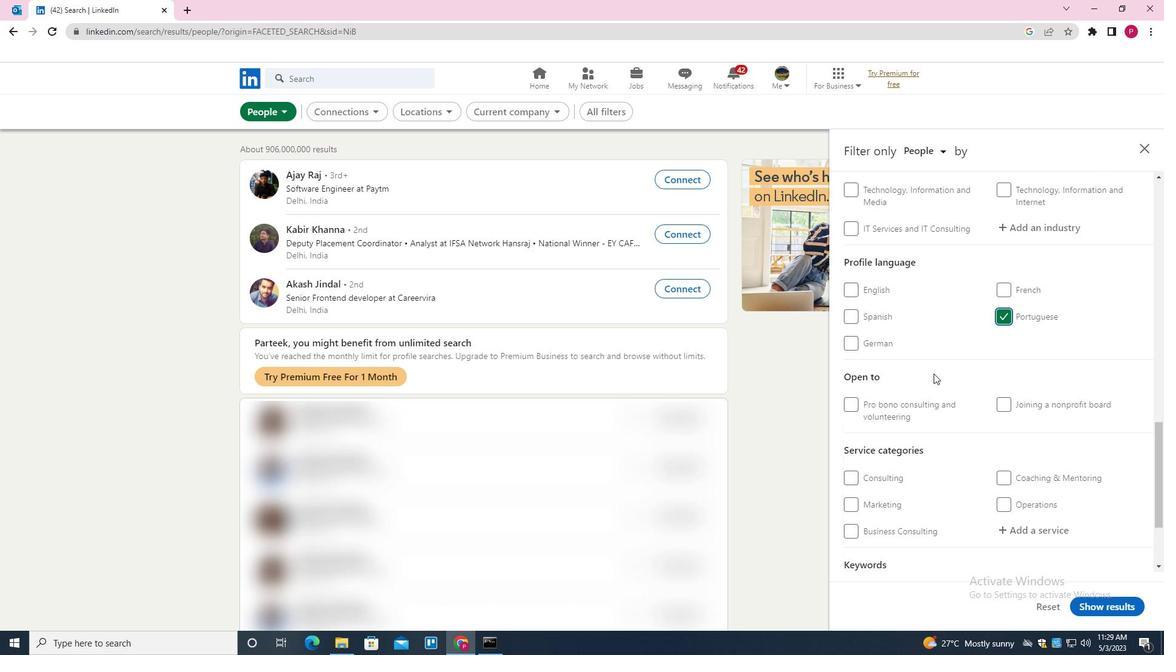 
Action: Mouse scrolled (932, 376) with delta (0, 0)
Screenshot: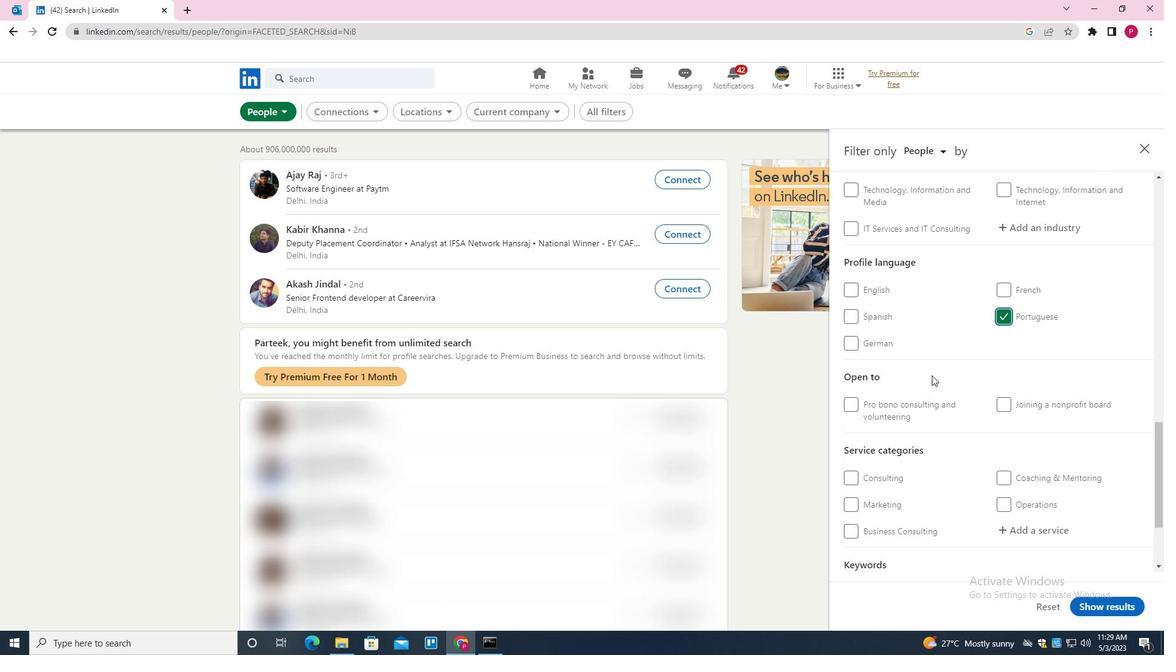 
Action: Mouse scrolled (932, 376) with delta (0, 0)
Screenshot: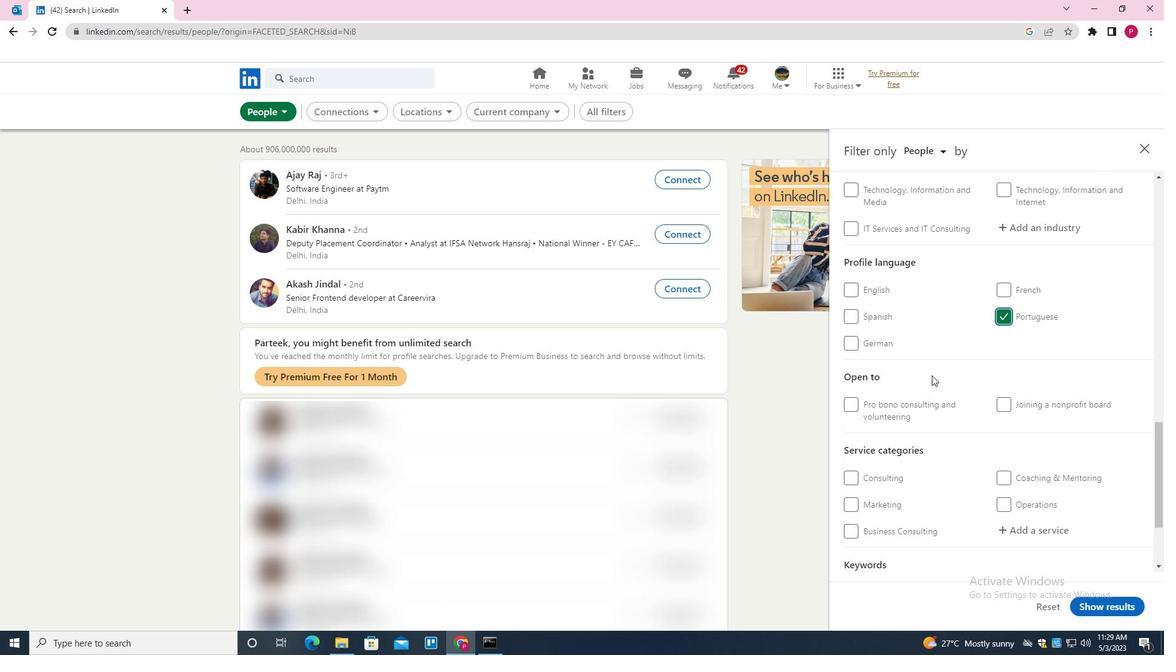 
Action: Mouse scrolled (932, 376) with delta (0, 0)
Screenshot: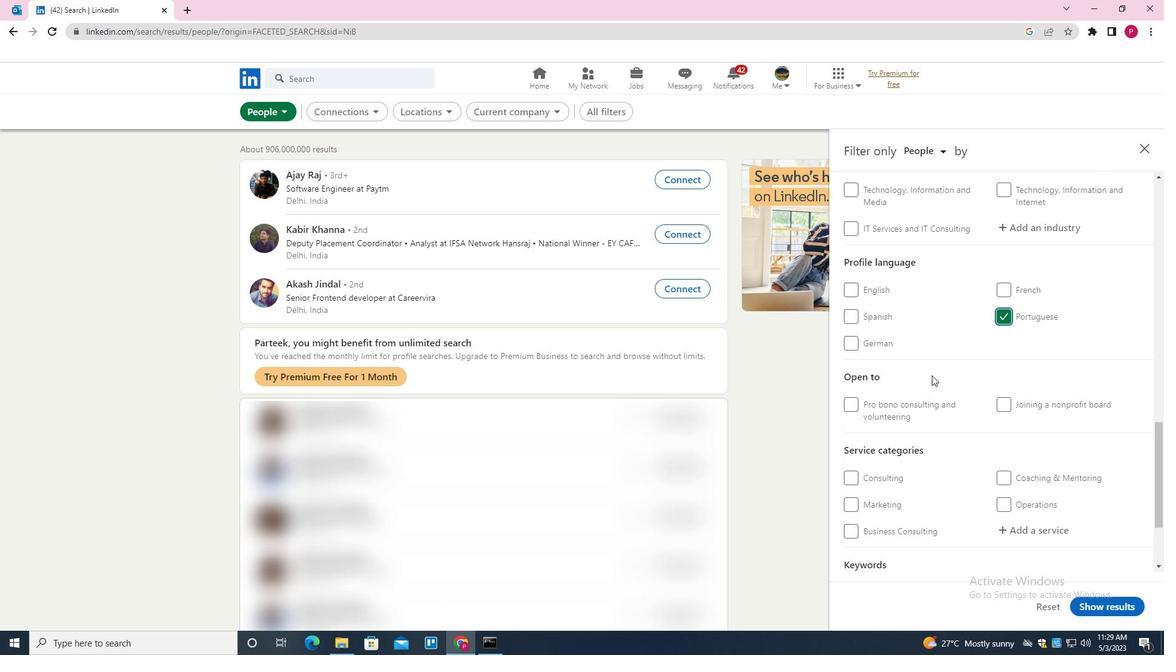 
Action: Mouse scrolled (932, 376) with delta (0, 0)
Screenshot: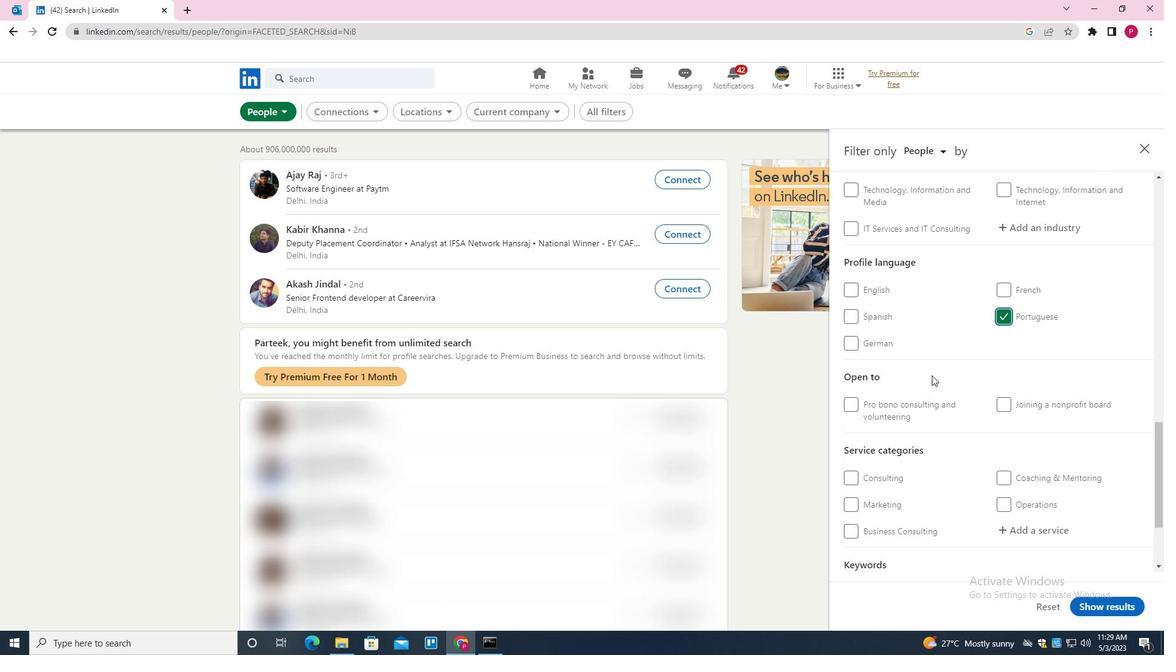 
Action: Mouse scrolled (932, 376) with delta (0, 0)
Screenshot: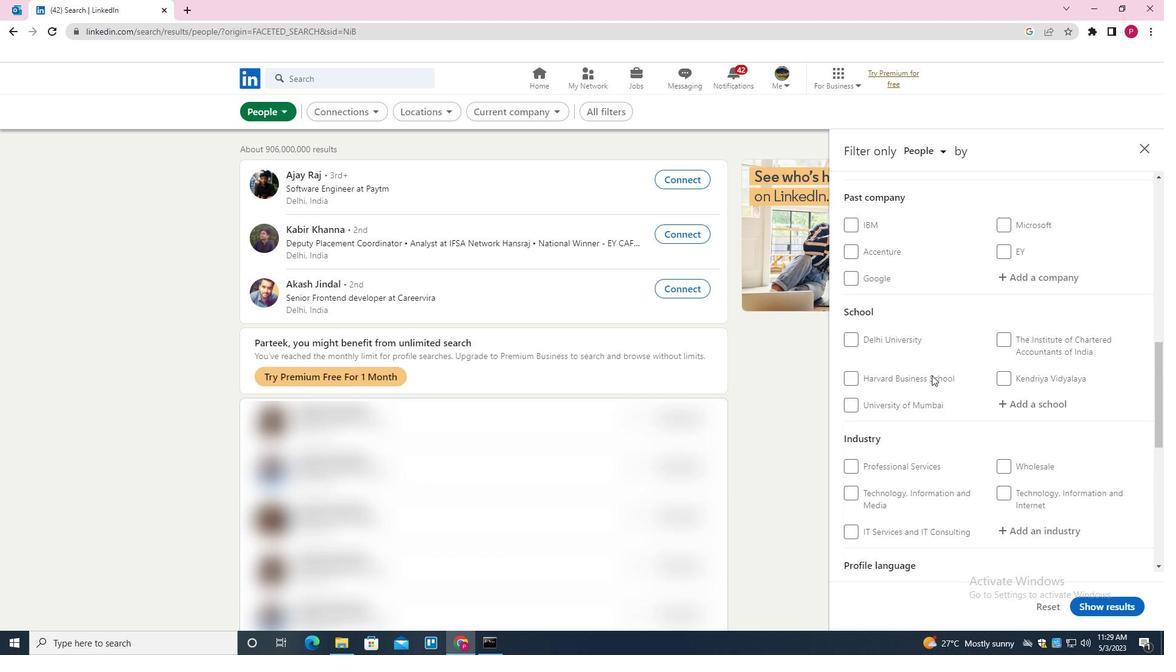 
Action: Mouse scrolled (932, 376) with delta (0, 0)
Screenshot: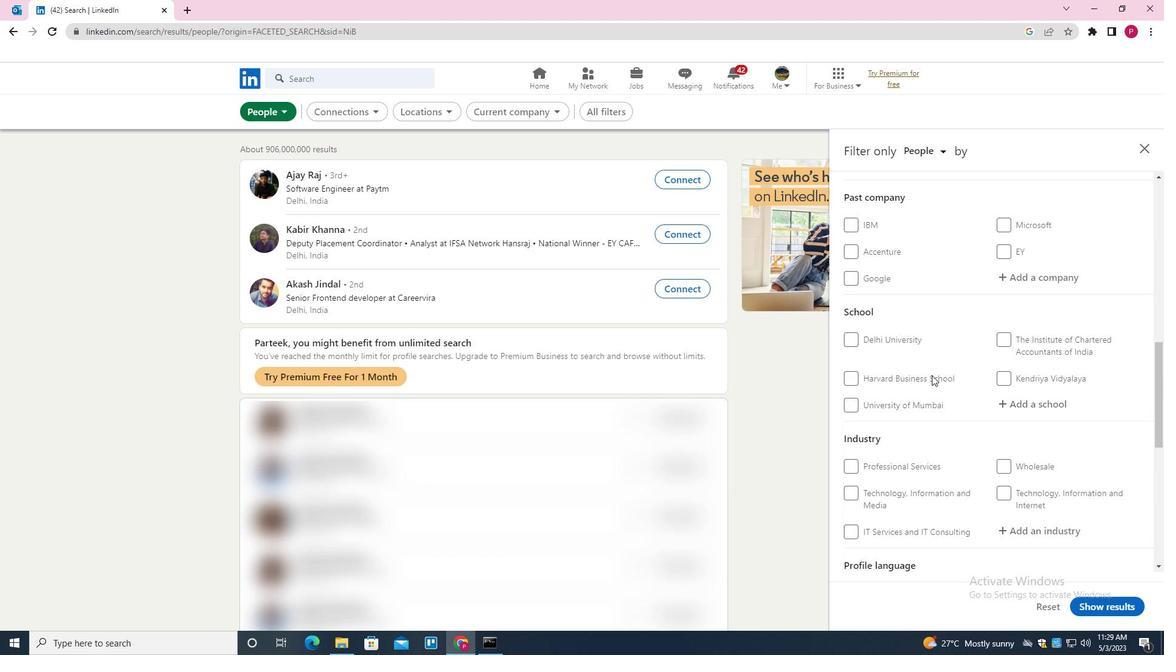 
Action: Mouse scrolled (932, 376) with delta (0, 0)
Screenshot: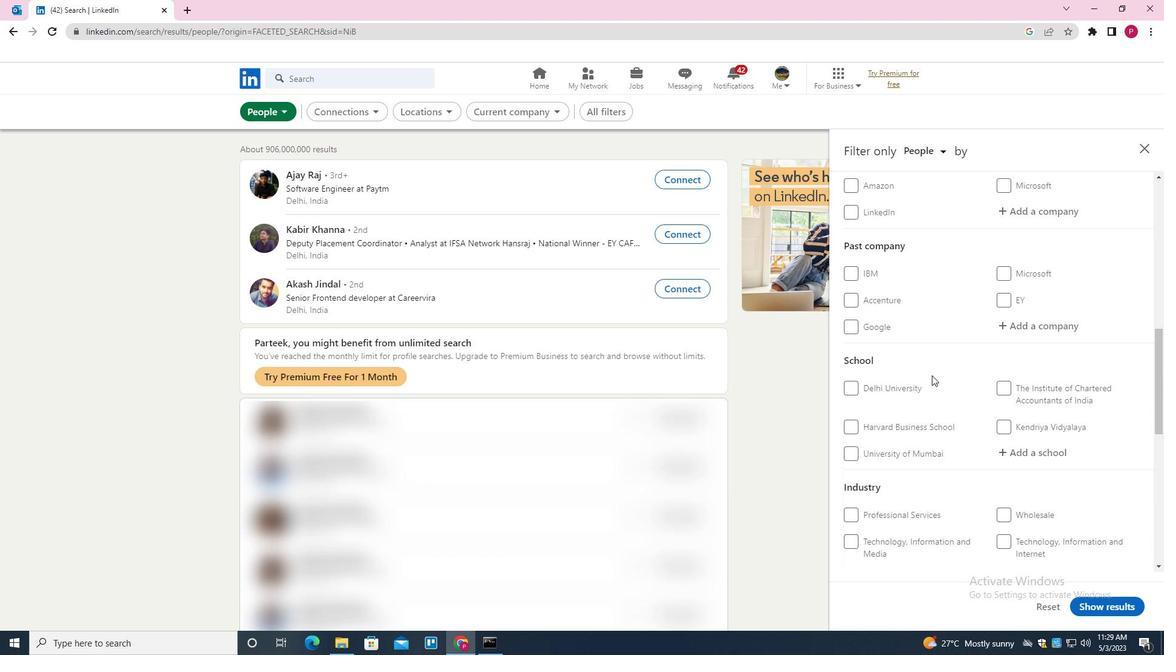 
Action: Mouse scrolled (932, 376) with delta (0, 0)
Screenshot: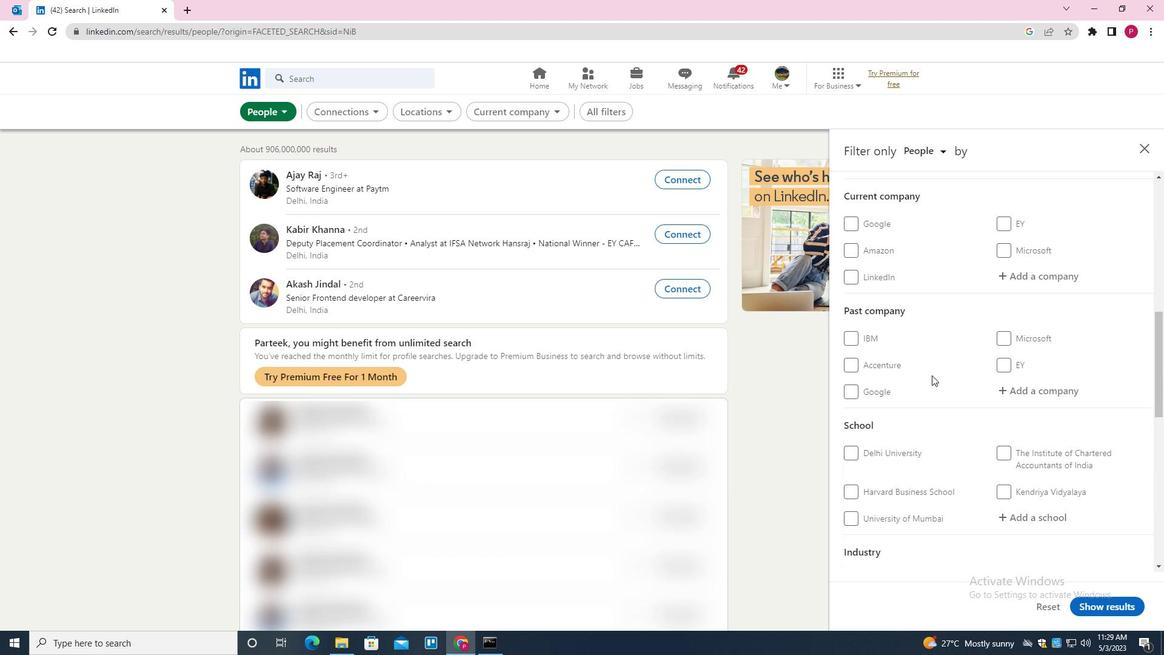 
Action: Mouse moved to (1040, 410)
Screenshot: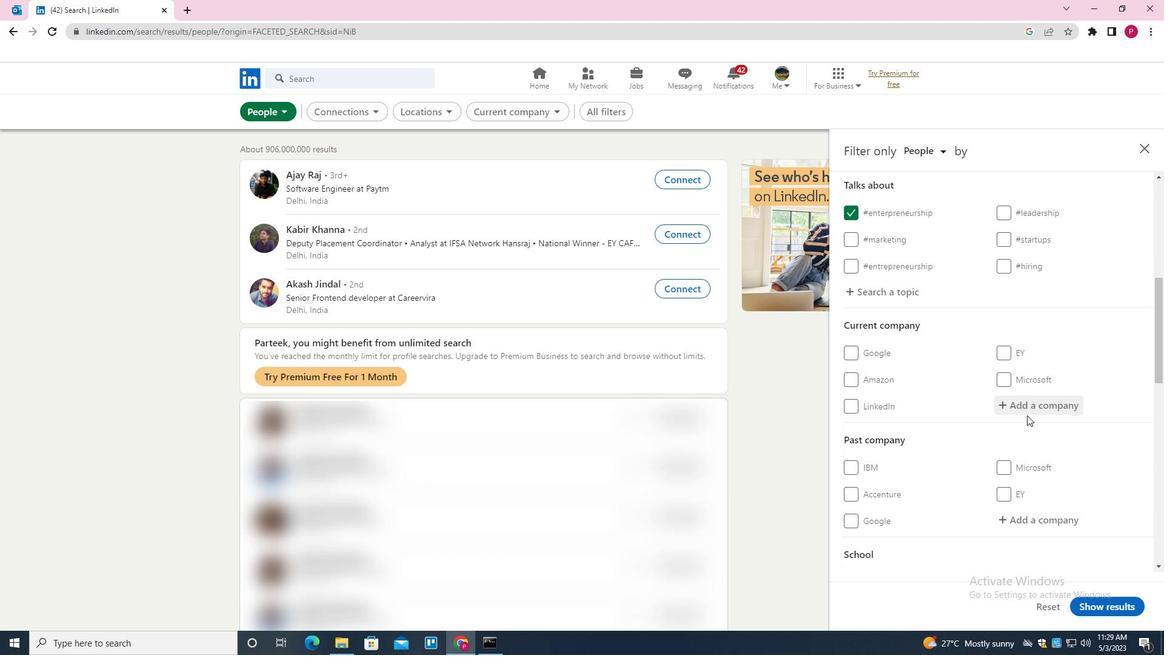 
Action: Mouse pressed left at (1040, 410)
Screenshot: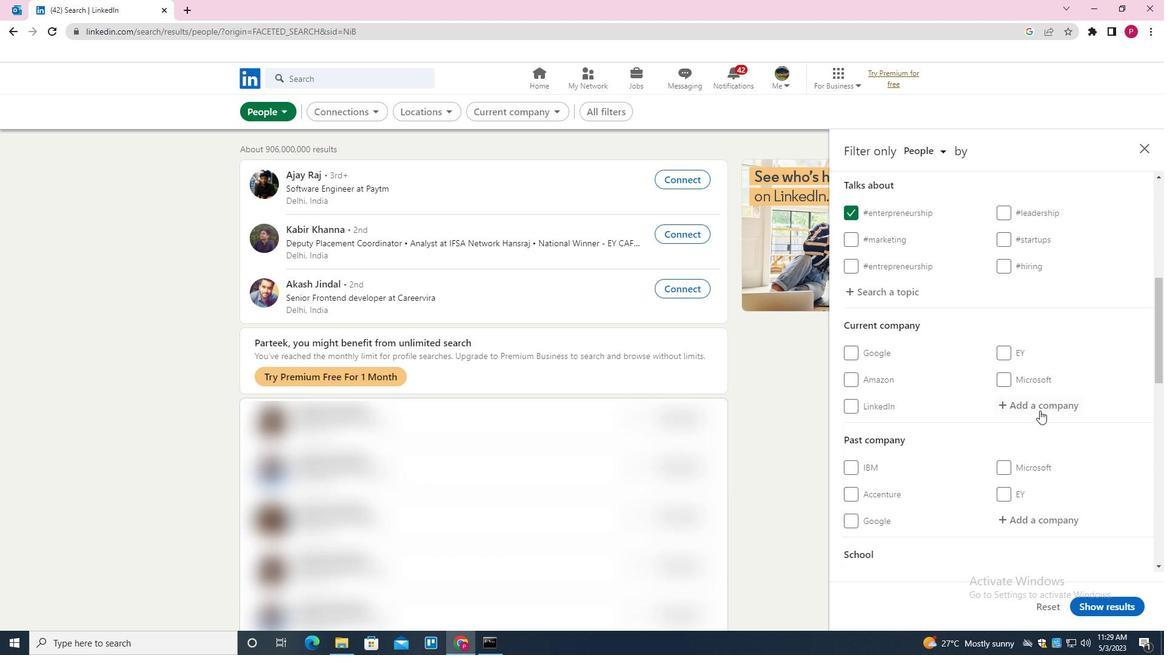 
Action: Mouse moved to (1041, 410)
Screenshot: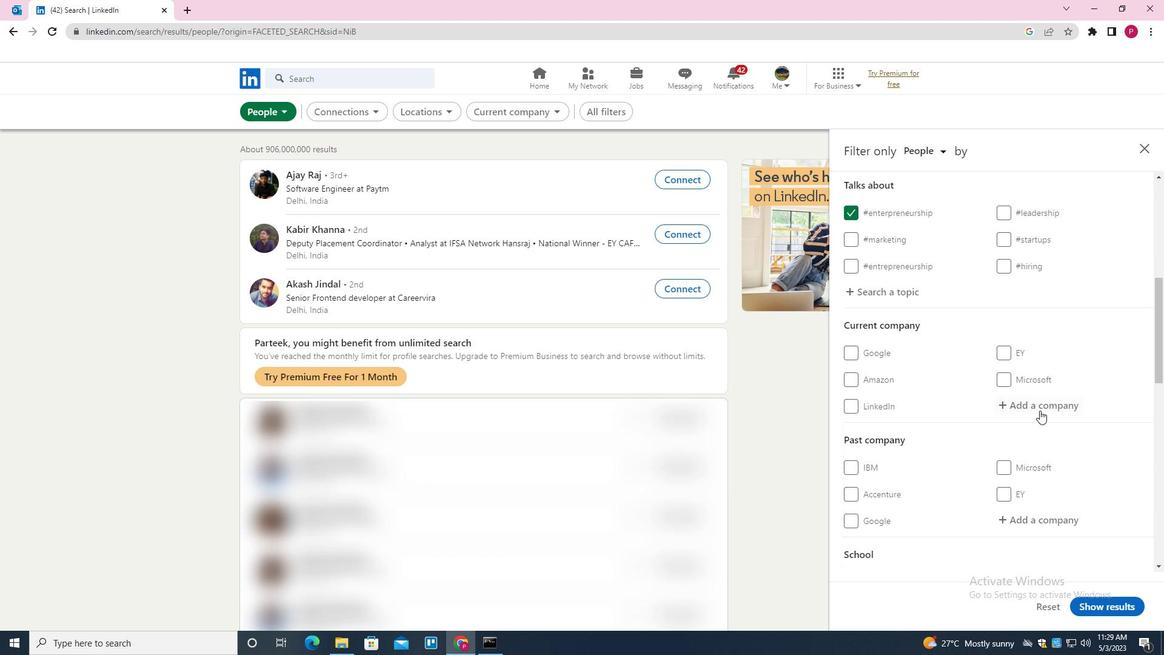 
Action: Key pressed <Key.shift><Key.shift><Key.shift><Key.shift><Key.shift><Key.shift><Key.shift><Key.shift><Key.shift><Key.shift><Key.shift><Key.shift><Key.shift>GRAN<Key.shift>SYS<Key.down><Key.enter>
Screenshot: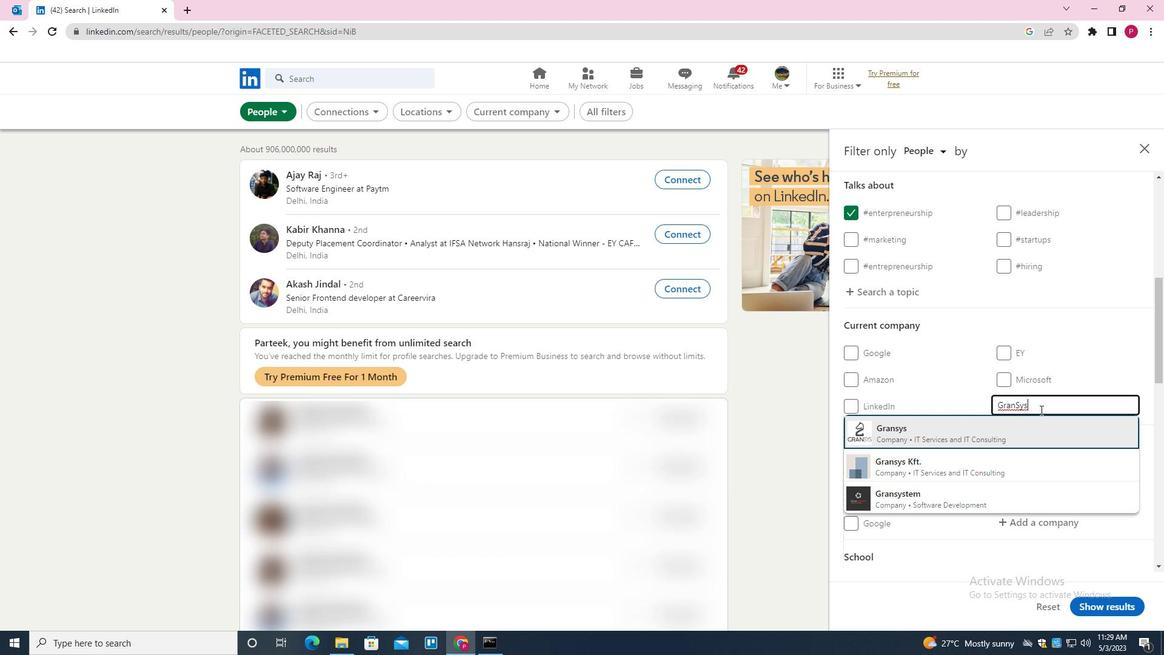 
Action: Mouse moved to (996, 413)
Screenshot: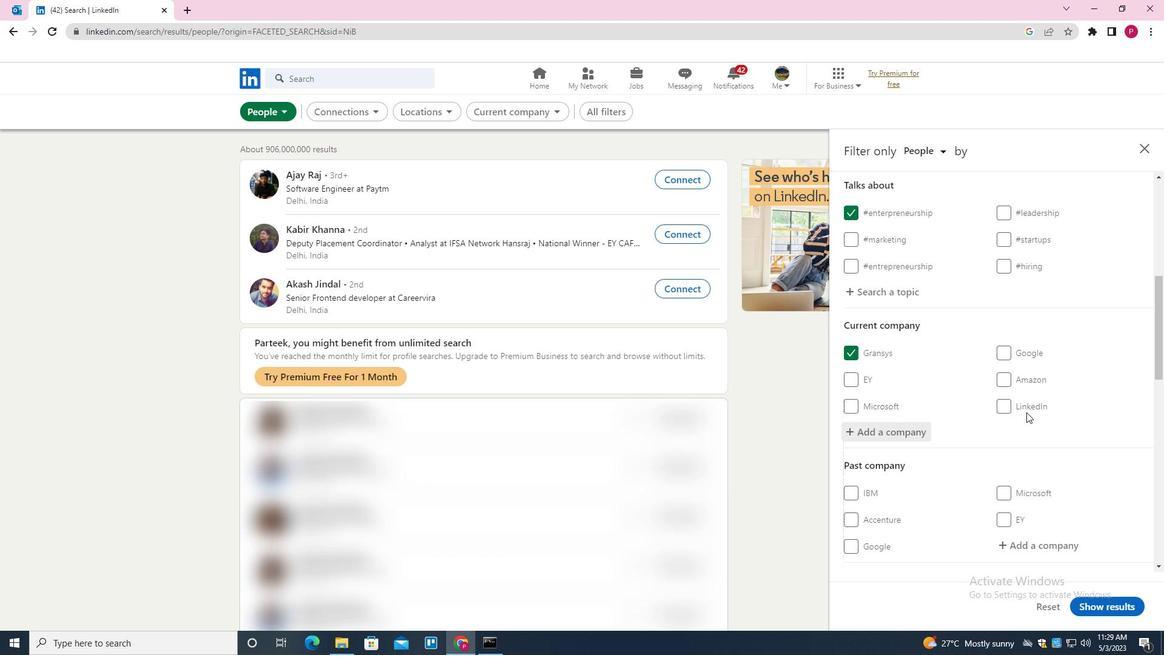
Action: Mouse scrolled (996, 412) with delta (0, 0)
Screenshot: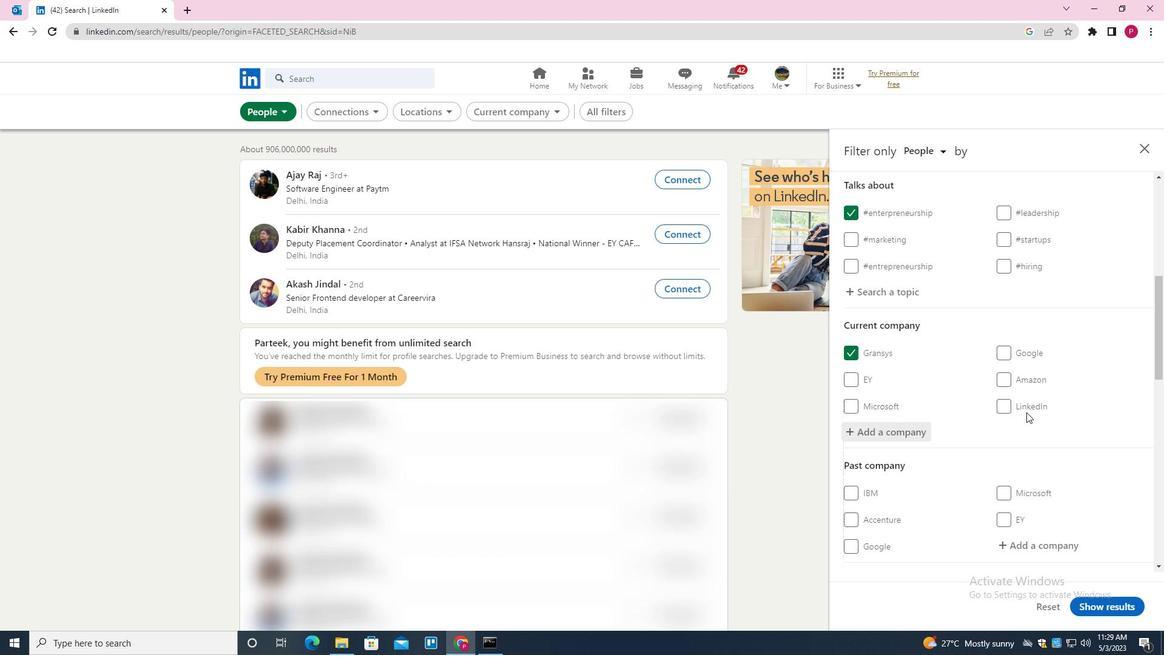 
Action: Mouse moved to (977, 400)
Screenshot: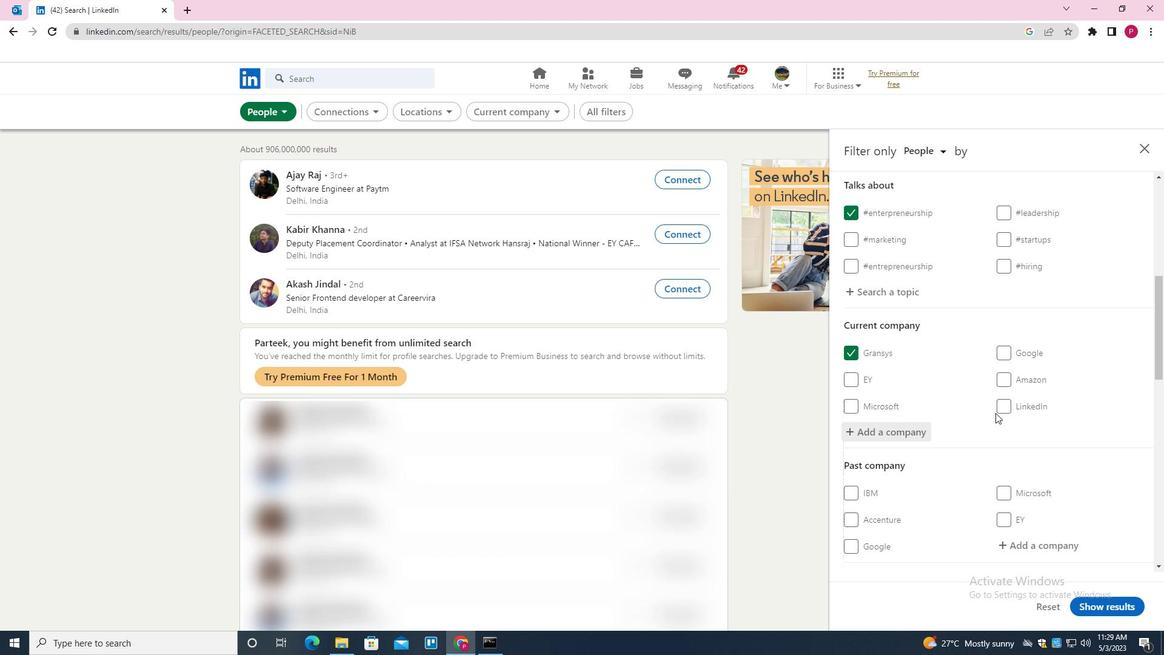 
Action: Mouse scrolled (977, 399) with delta (0, 0)
Screenshot: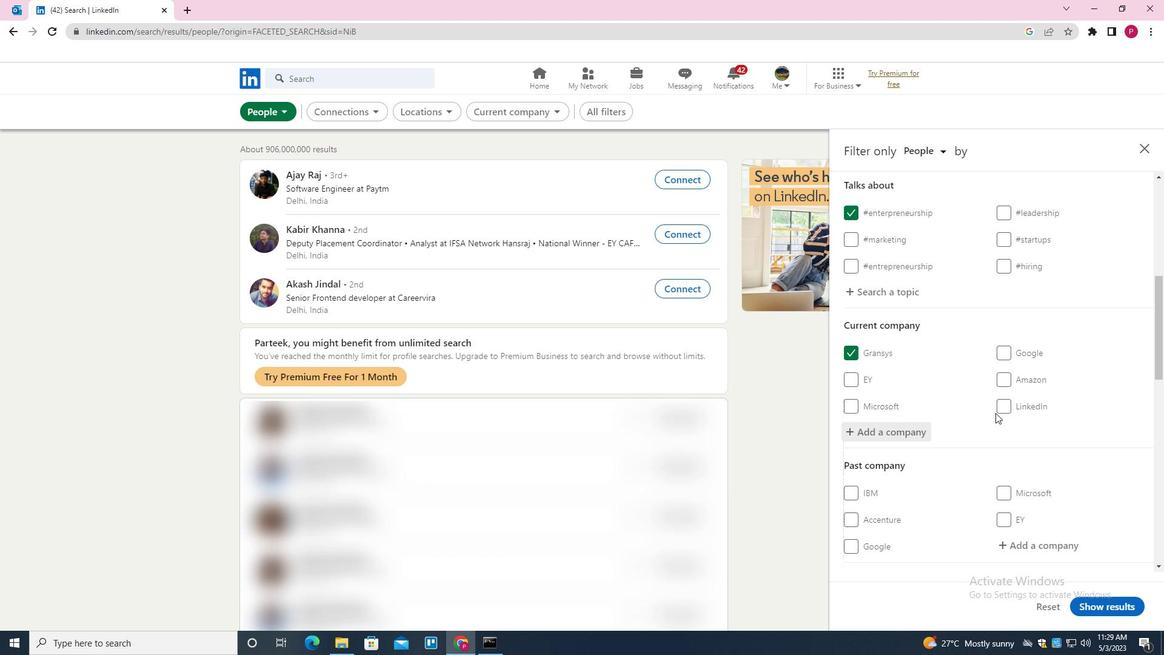 
Action: Mouse moved to (975, 397)
Screenshot: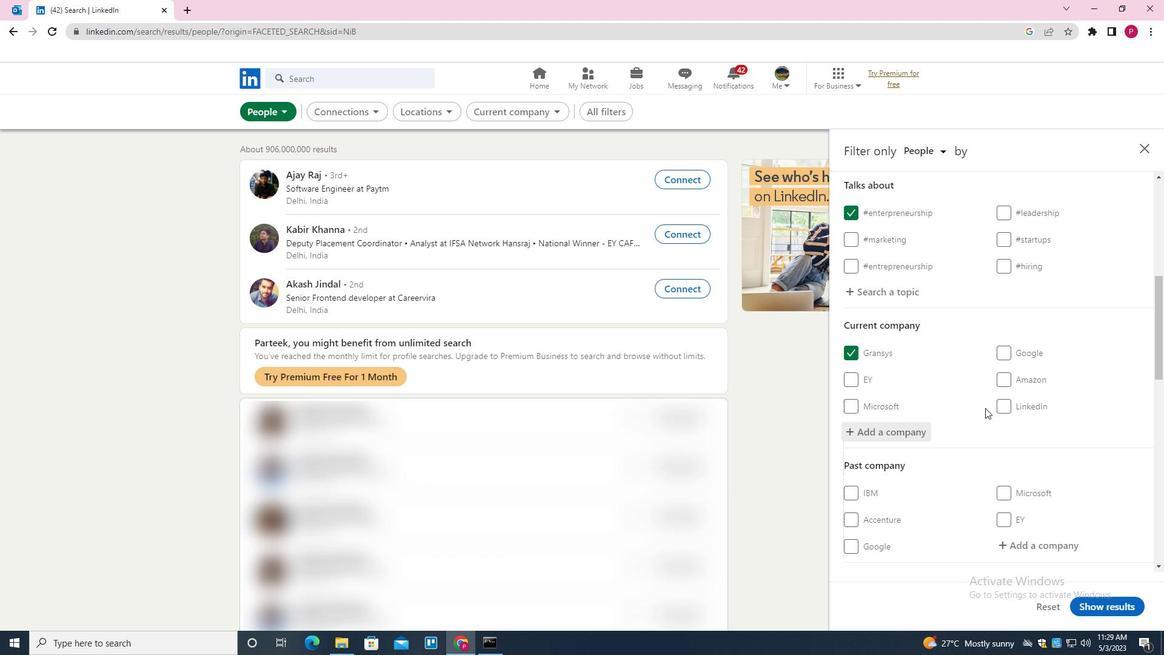 
Action: Mouse scrolled (975, 396) with delta (0, 0)
Screenshot: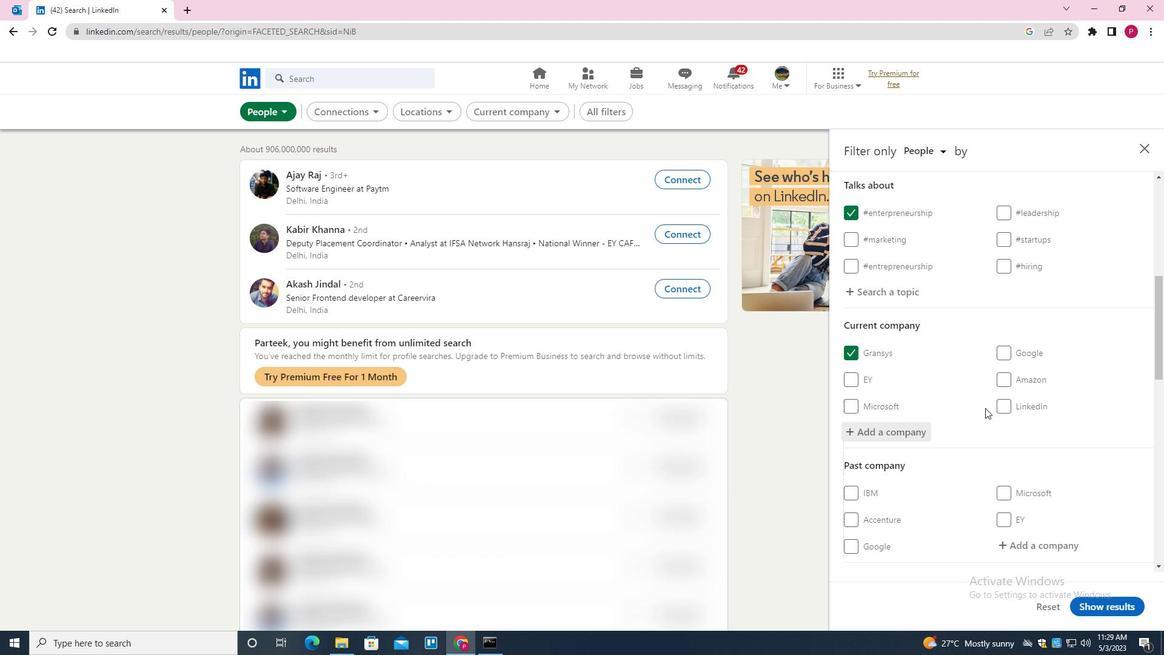 
Action: Mouse moved to (969, 391)
Screenshot: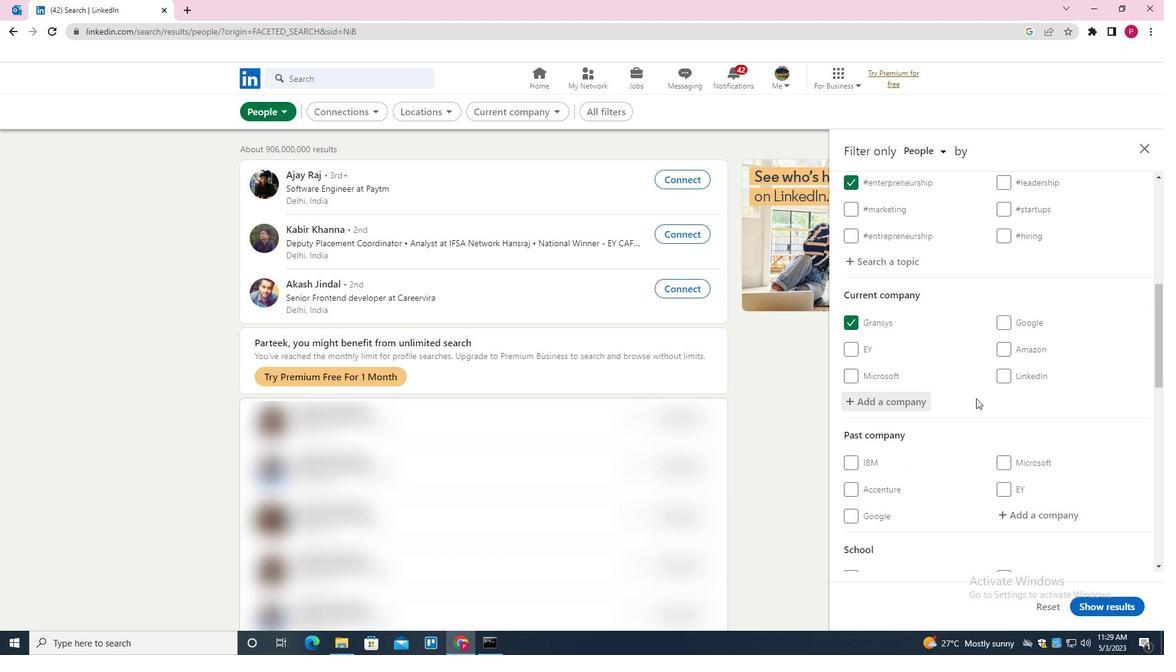 
Action: Mouse scrolled (969, 390) with delta (0, 0)
Screenshot: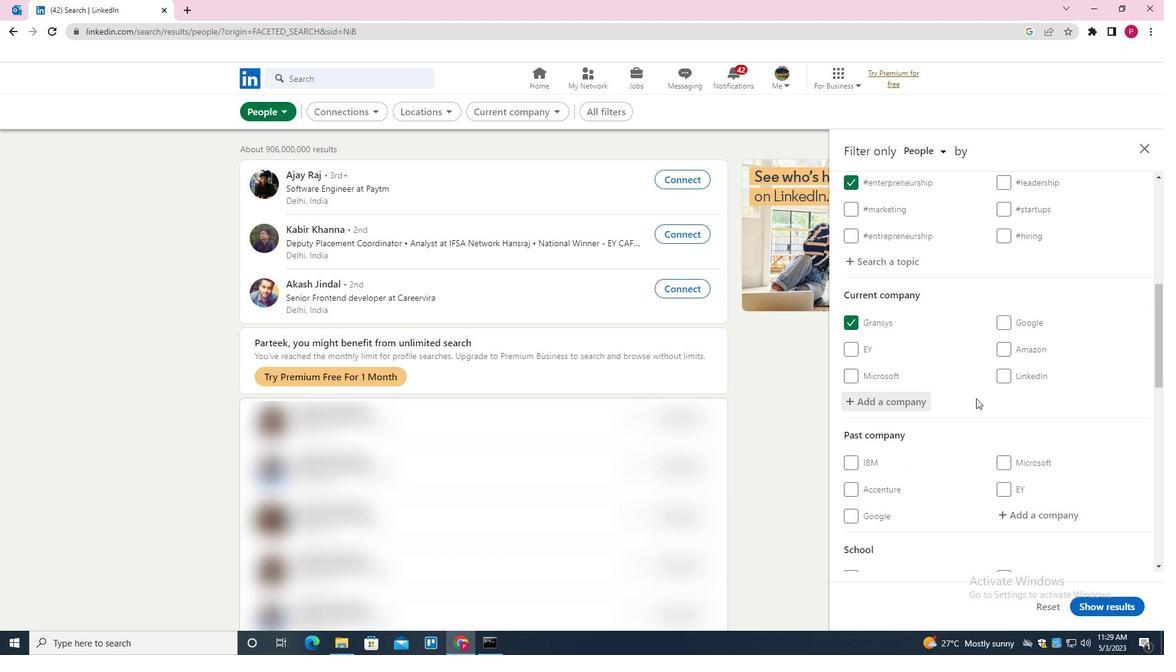 
Action: Mouse moved to (940, 367)
Screenshot: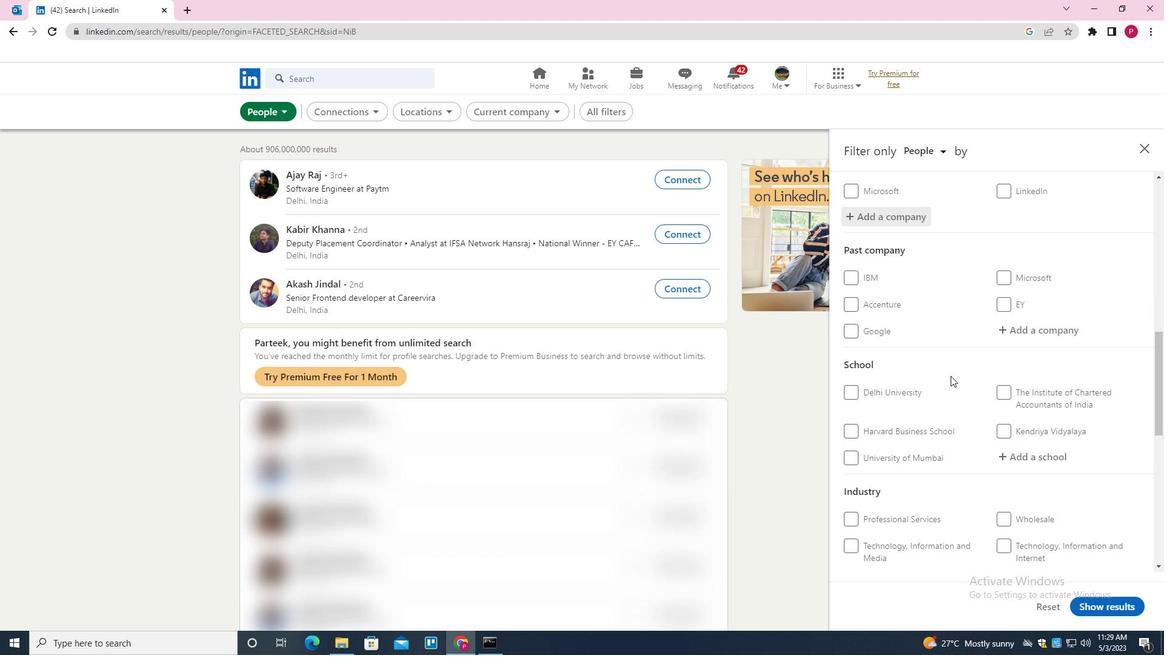 
Action: Mouse scrolled (940, 367) with delta (0, 0)
Screenshot: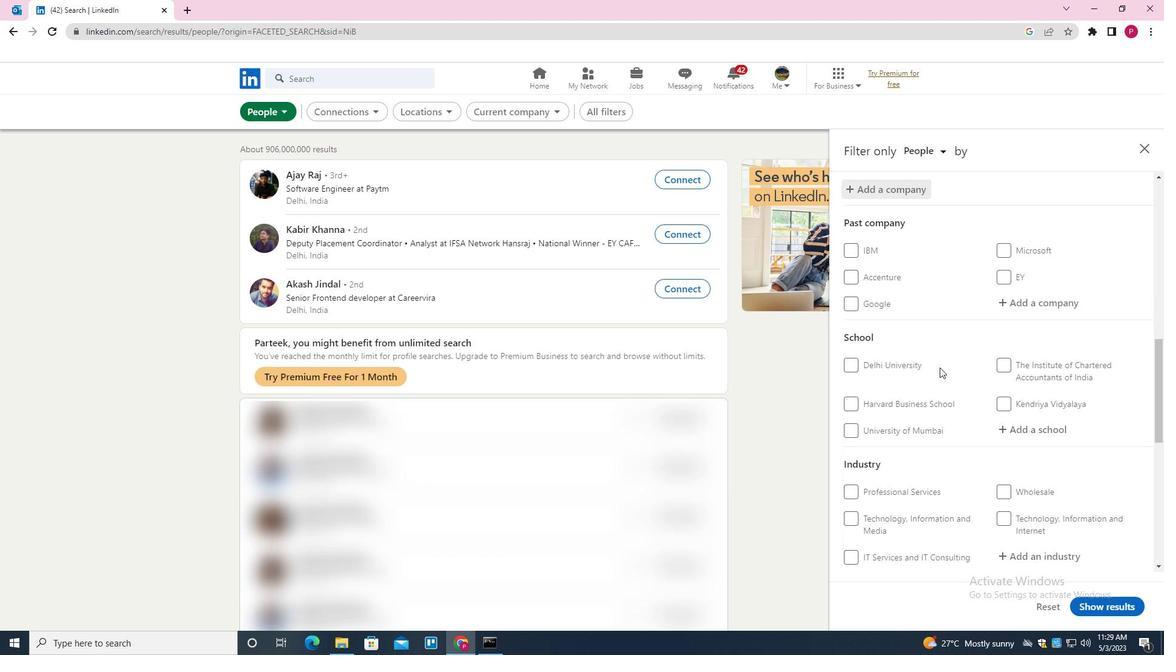
Action: Mouse scrolled (940, 367) with delta (0, 0)
Screenshot: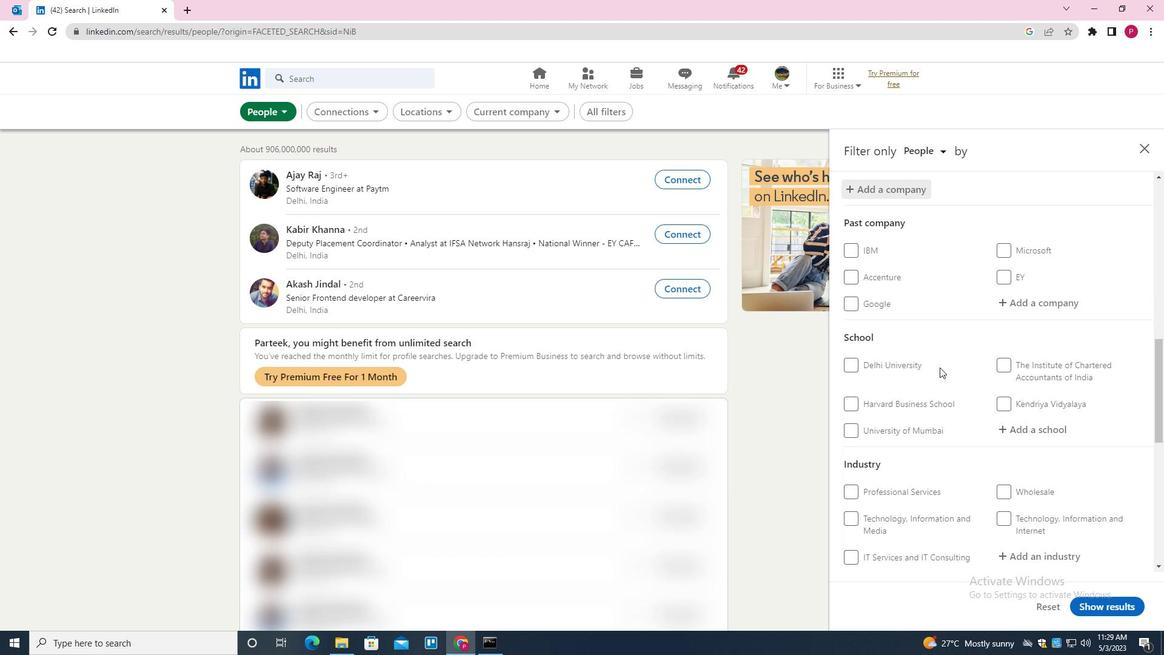 
Action: Mouse scrolled (940, 367) with delta (0, 0)
Screenshot: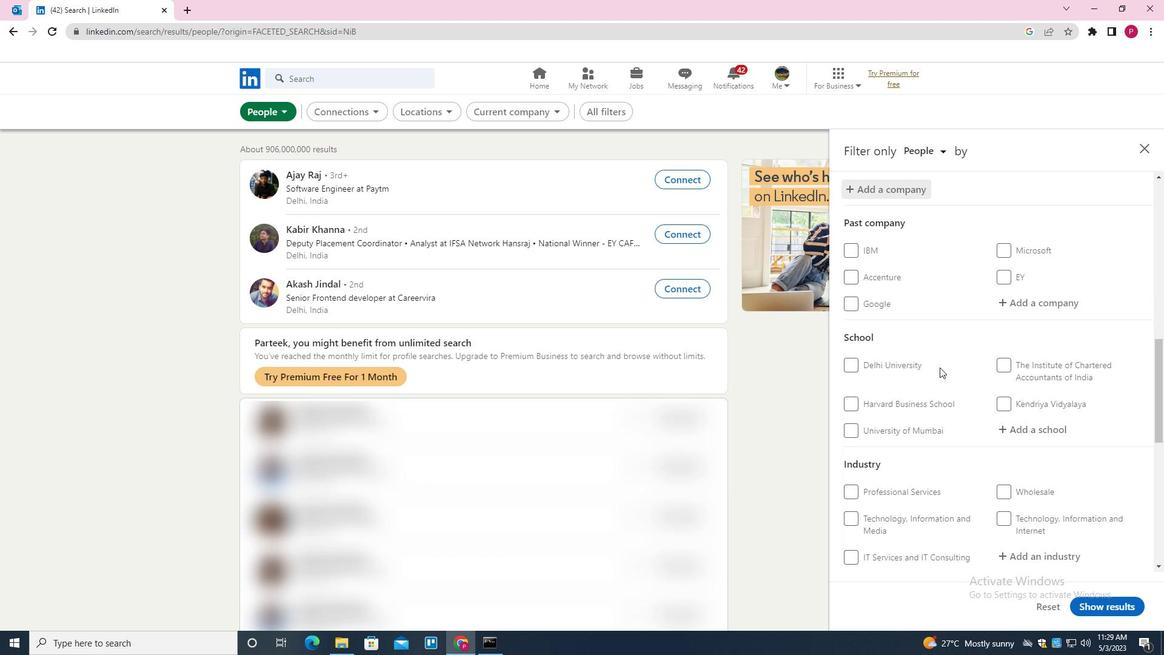 
Action: Mouse moved to (1042, 249)
Screenshot: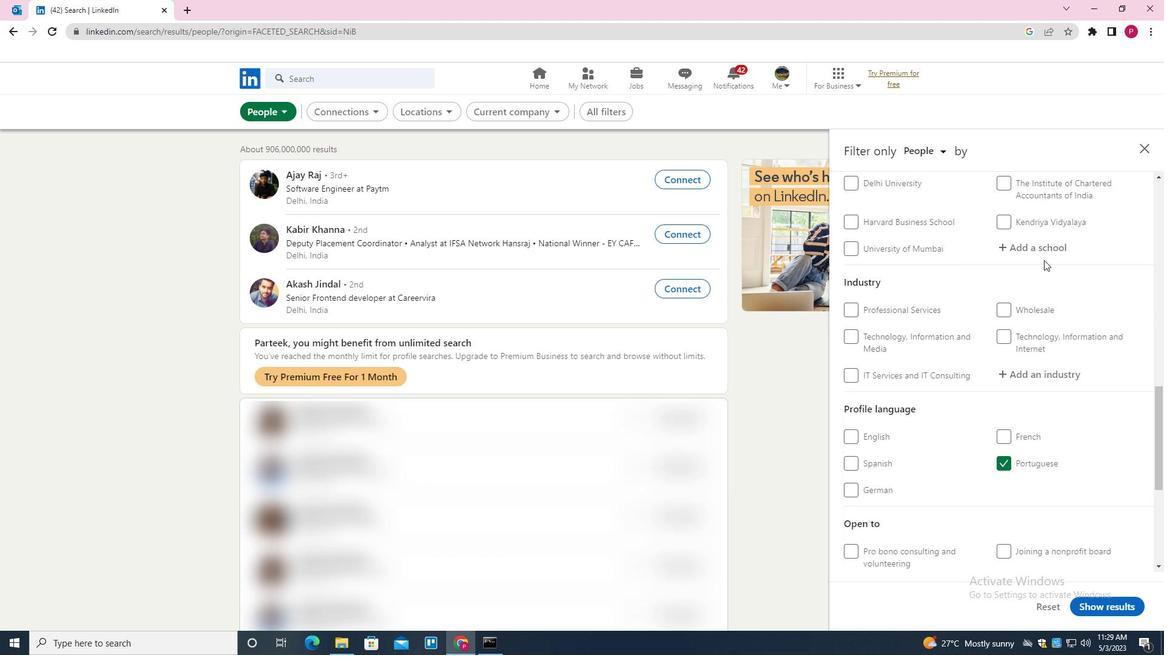 
Action: Mouse pressed left at (1042, 249)
Screenshot: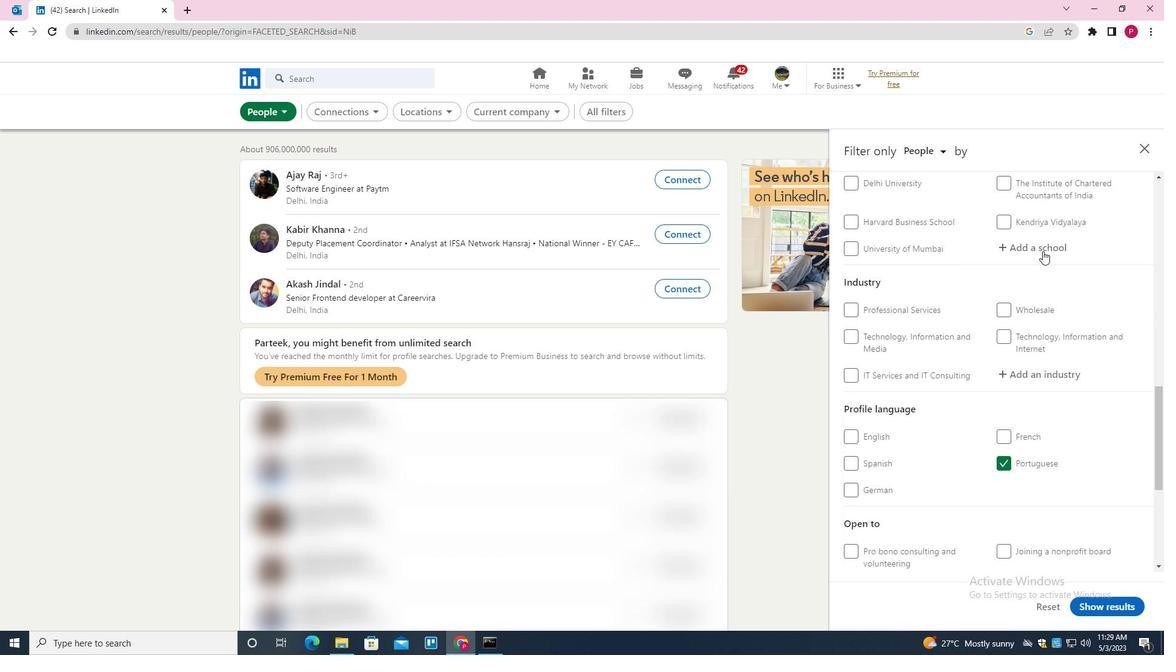 
Action: Key pressed <Key.shift><Key.shift><Key.shift><Key.shift><Key.shift><Key.shift><Key.shift><Key.shift>MAHARASHTRA<Key.space><Key.shift><Key.shift>INSTITUTE<Key.space>OF<Key.space><Key.shift>TECHNI<Key.backspace>OLOGY<Key.space><Key.down><Key.enter>
Screenshot: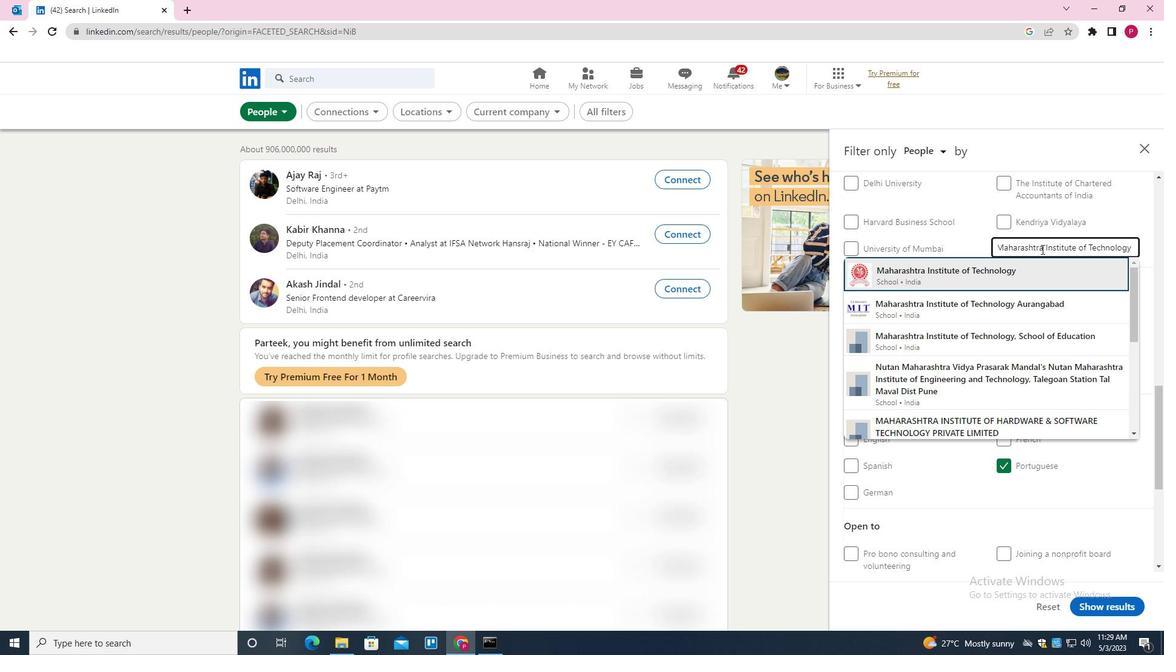 
Action: Mouse moved to (979, 297)
Screenshot: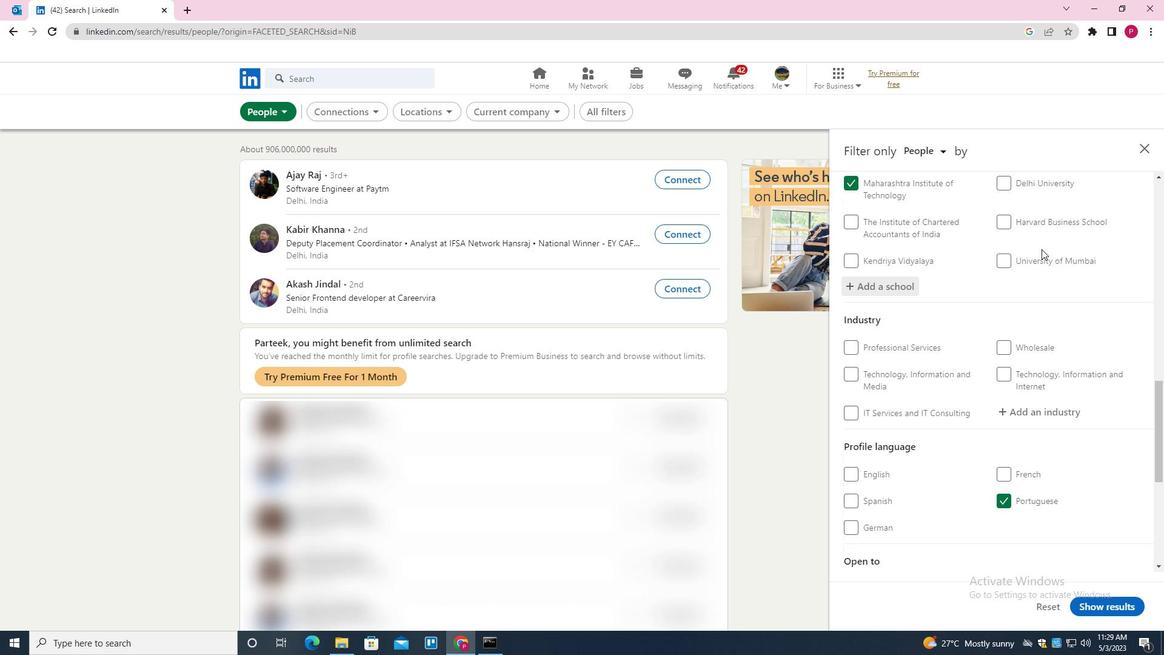 
Action: Mouse scrolled (979, 296) with delta (0, 0)
Screenshot: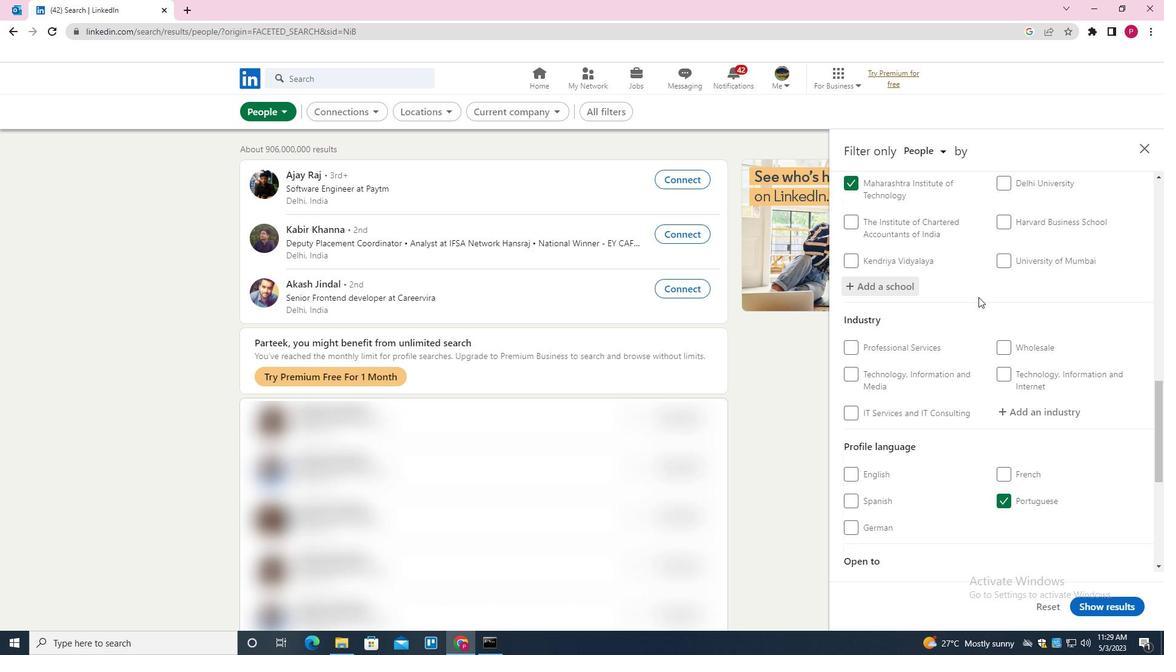 
Action: Mouse scrolled (979, 296) with delta (0, 0)
Screenshot: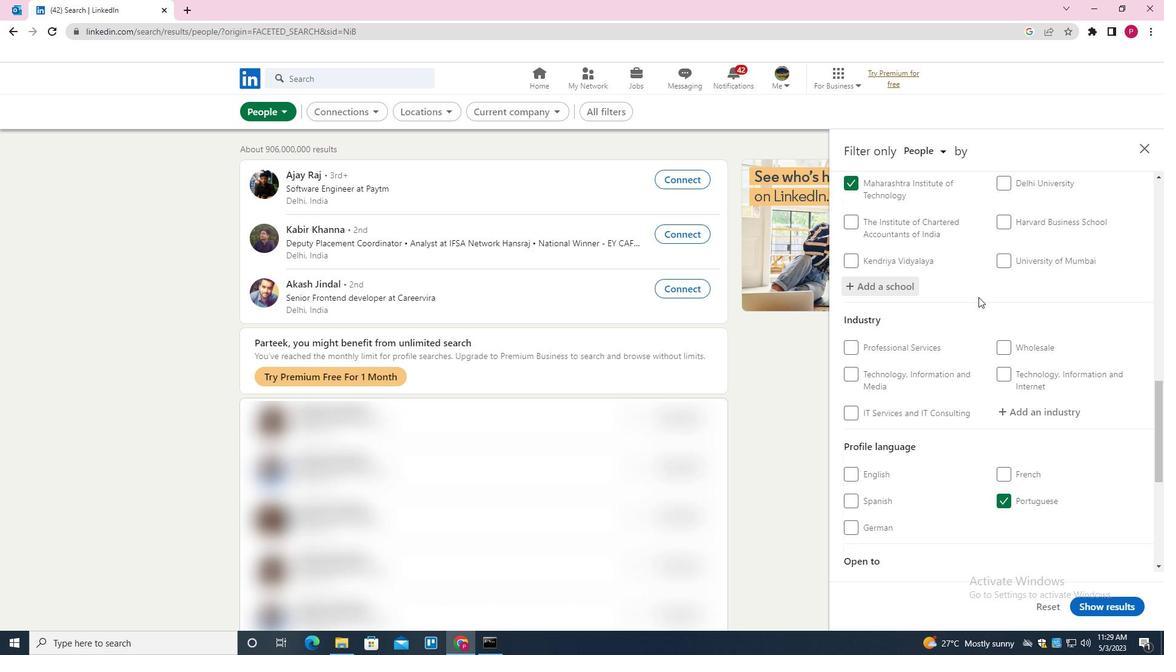 
Action: Mouse scrolled (979, 296) with delta (0, 0)
Screenshot: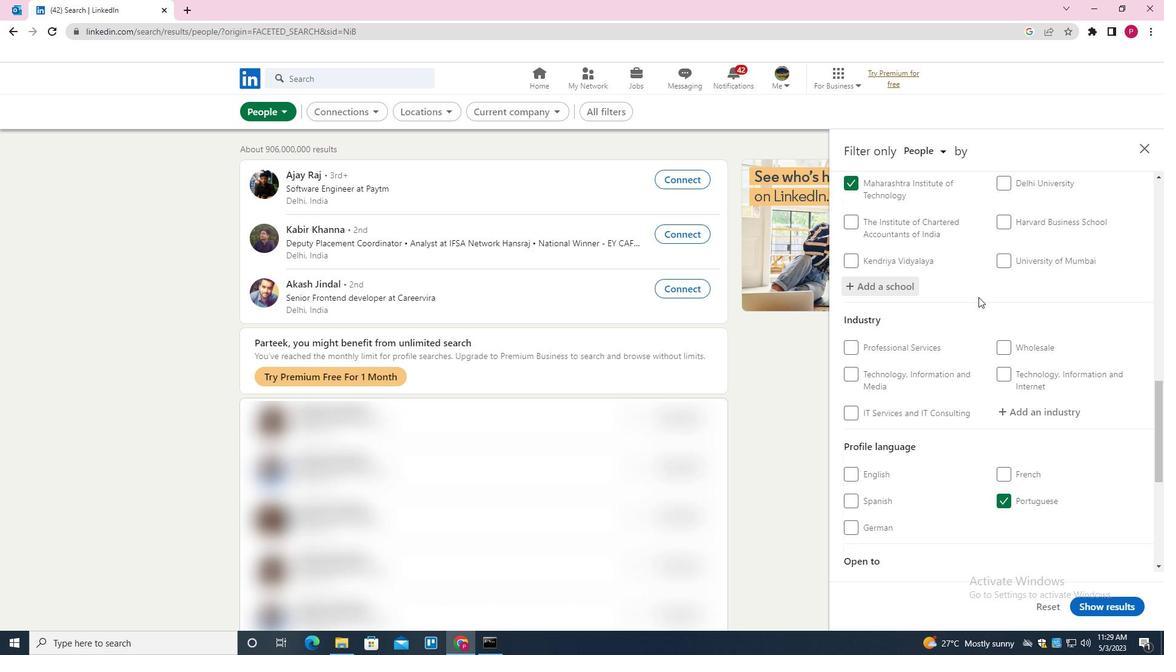 
Action: Mouse moved to (1054, 230)
Screenshot: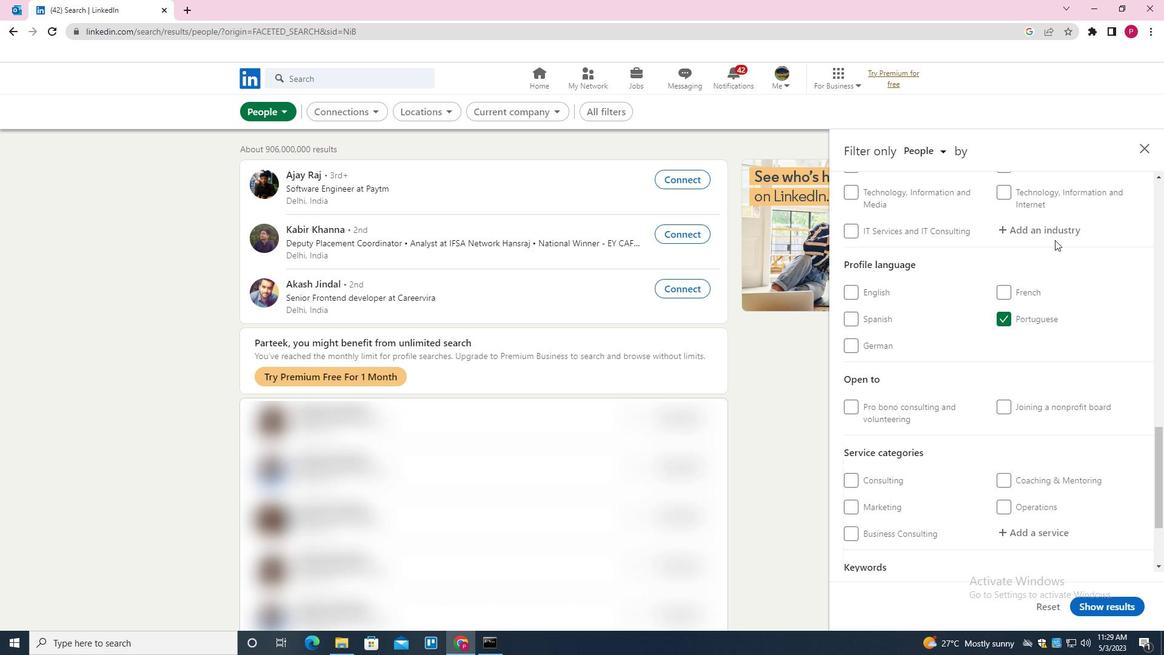 
Action: Mouse pressed left at (1054, 230)
Screenshot: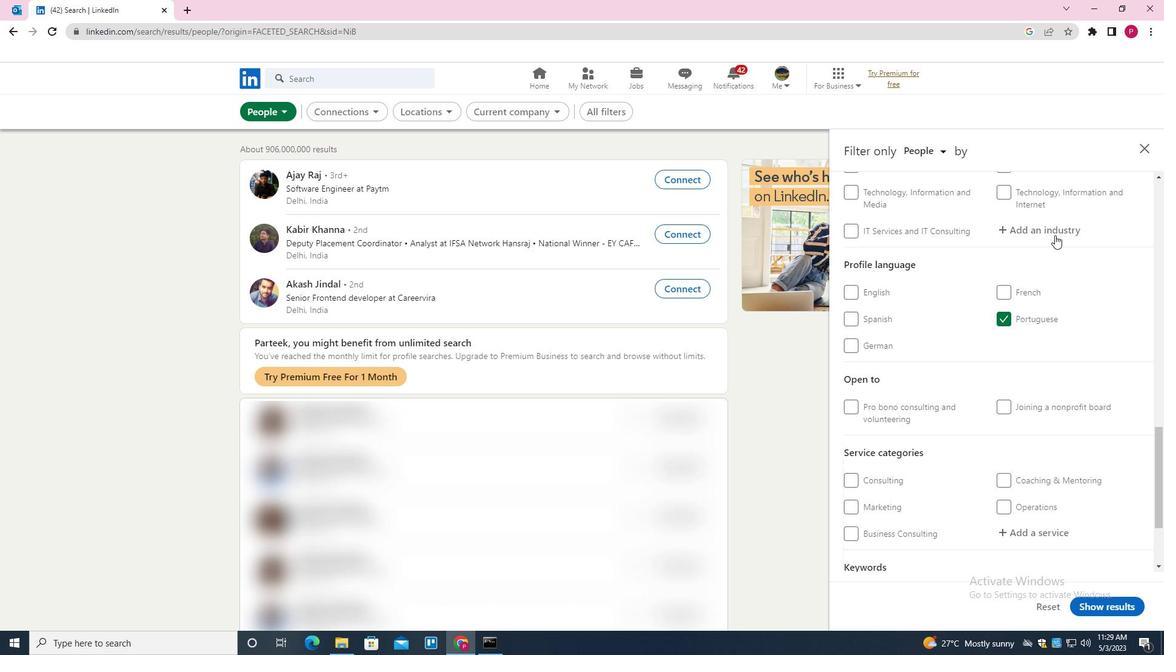 
Action: Key pressed <Key.shift><Key.shift><Key.shift><Key.shift><Key.shift><Key.shift><Key.shift>LAW<Key.space><Key.shift>INFORCEMENT<Key.backspace><Key.backspace><Key.backspace><Key.backspace><Key.backspace>EMENT<Key.backspace><Key.backspace><Key.backspace><Key.backspace><Key.backspace><Key.backspace><Key.backspace><Key.backspace><Key.backspace><Key.backspace><Key.backspace><Key.down><Key.down><Key.enter>
Screenshot: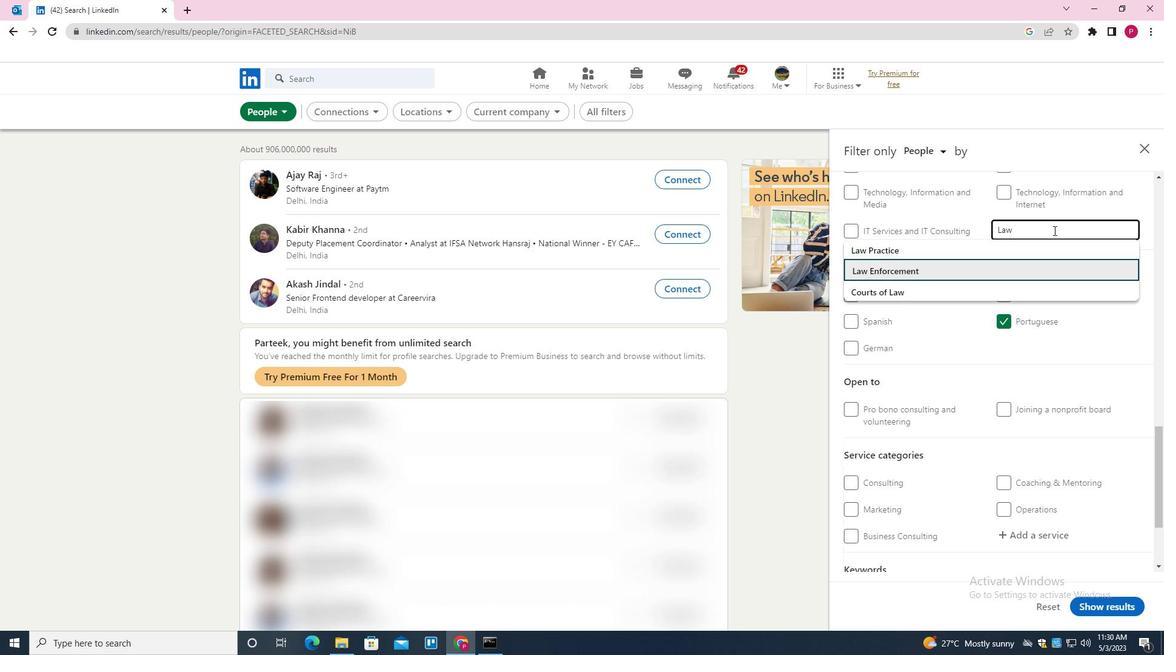 
Action: Mouse moved to (999, 265)
Screenshot: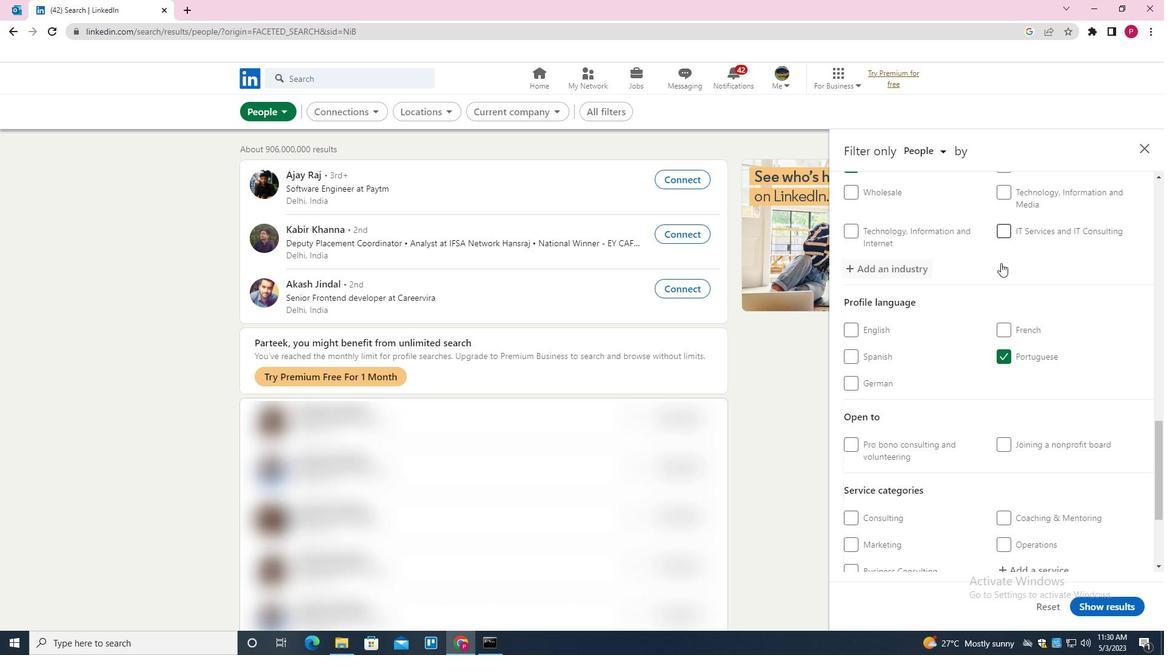 
Action: Mouse scrolled (999, 264) with delta (0, 0)
Screenshot: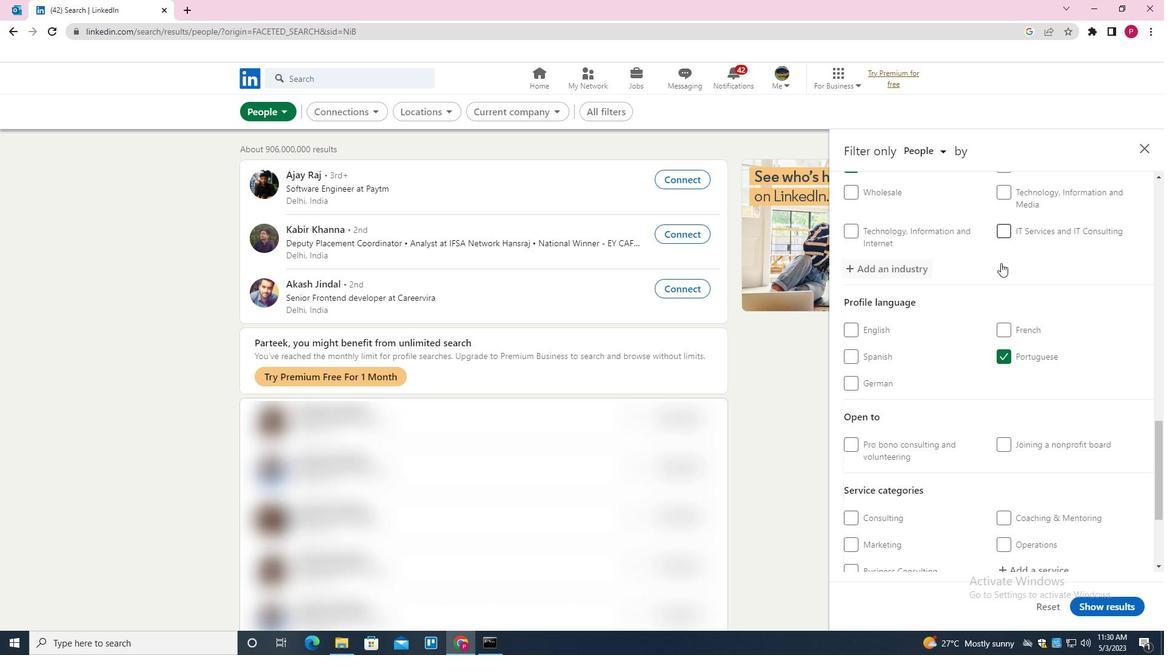 
Action: Mouse moved to (998, 267)
Screenshot: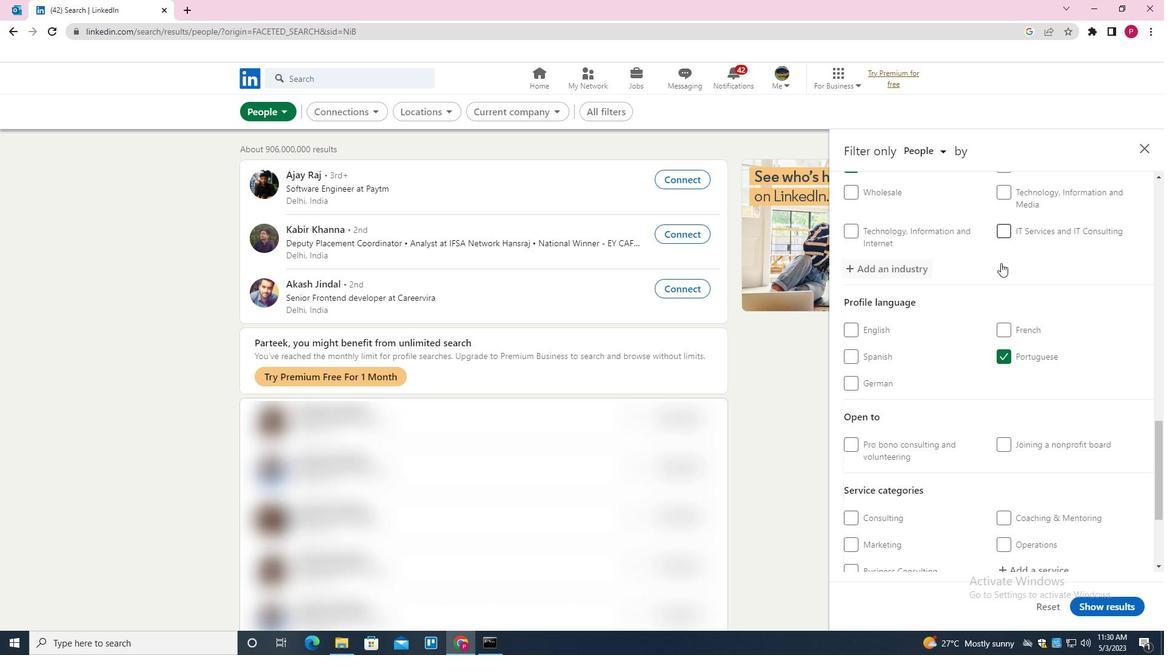 
Action: Mouse scrolled (998, 266) with delta (0, 0)
Screenshot: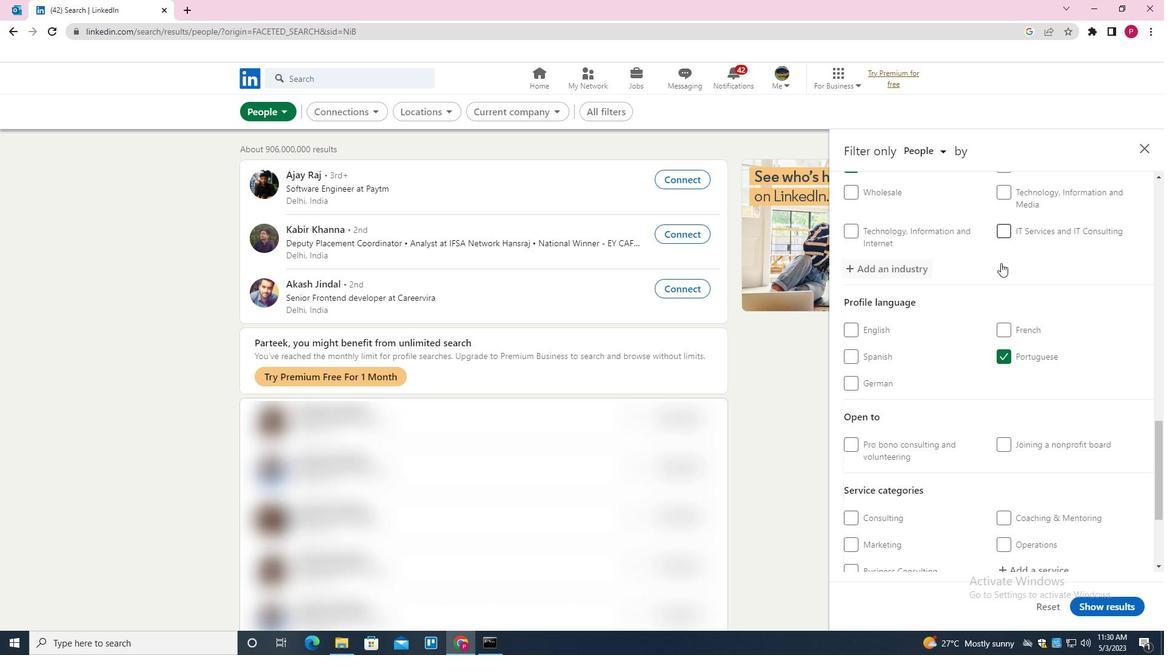
Action: Mouse moved to (997, 268)
Screenshot: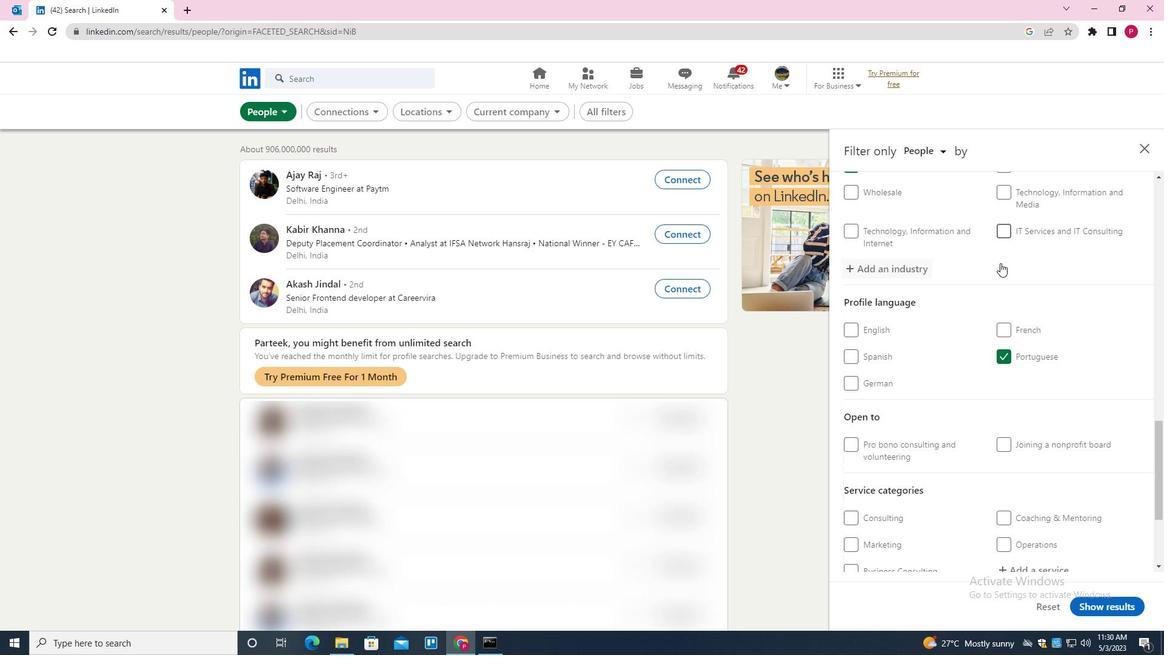 
Action: Mouse scrolled (997, 268) with delta (0, 0)
Screenshot: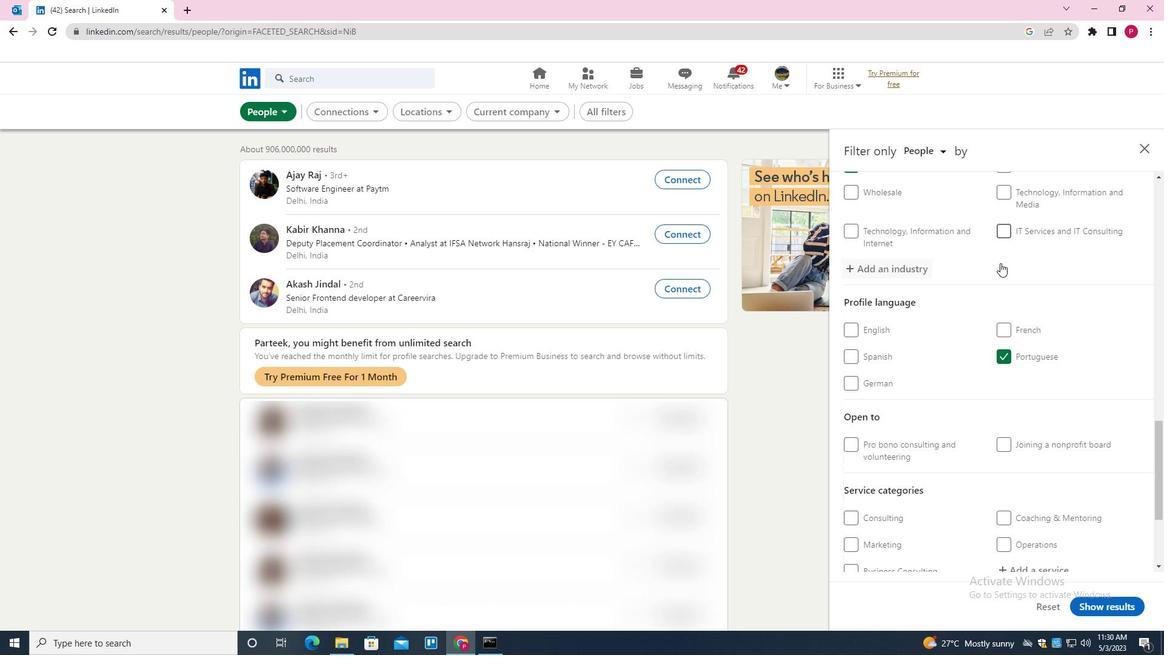 
Action: Mouse moved to (997, 269)
Screenshot: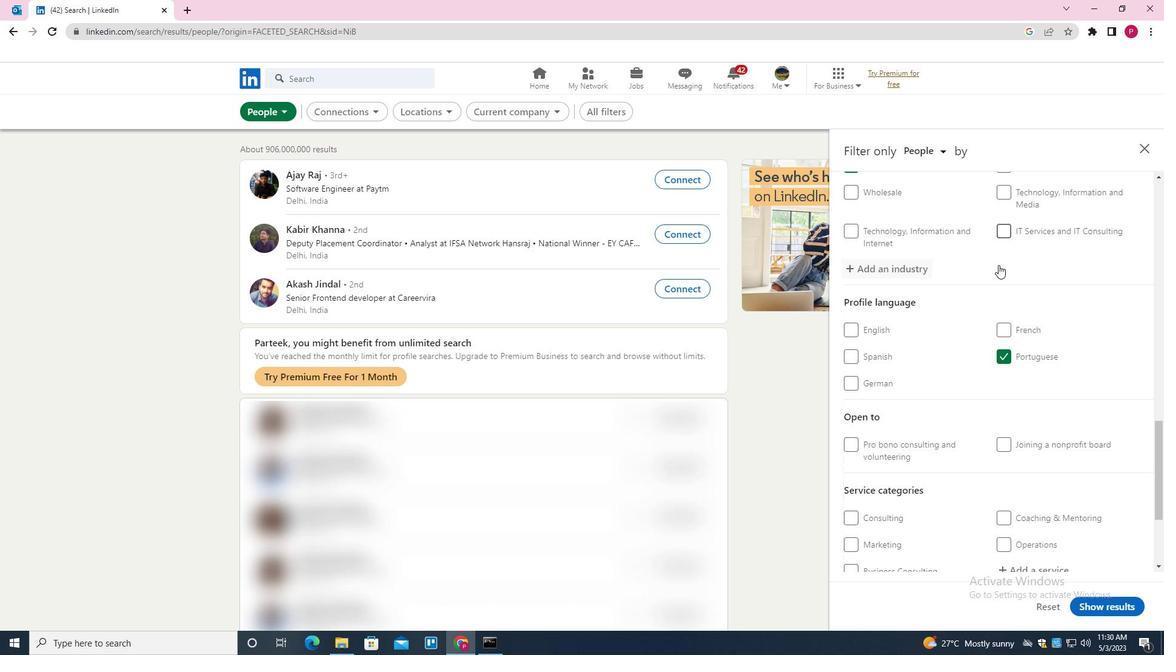
Action: Mouse scrolled (997, 268) with delta (0, 0)
Screenshot: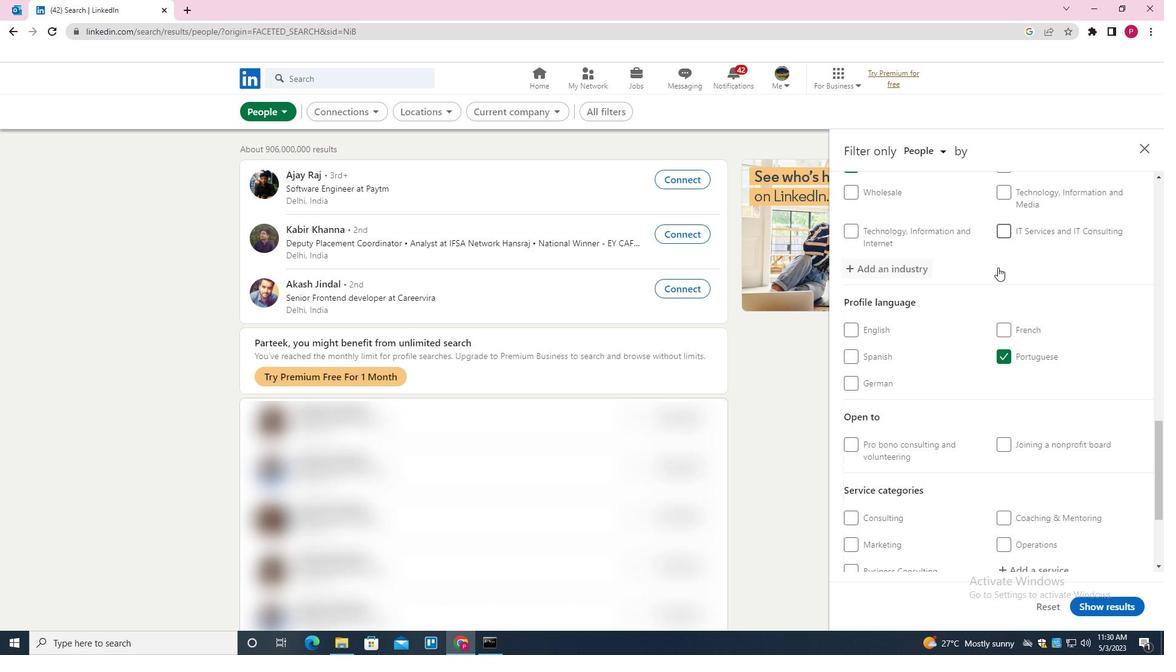
Action: Mouse moved to (994, 271)
Screenshot: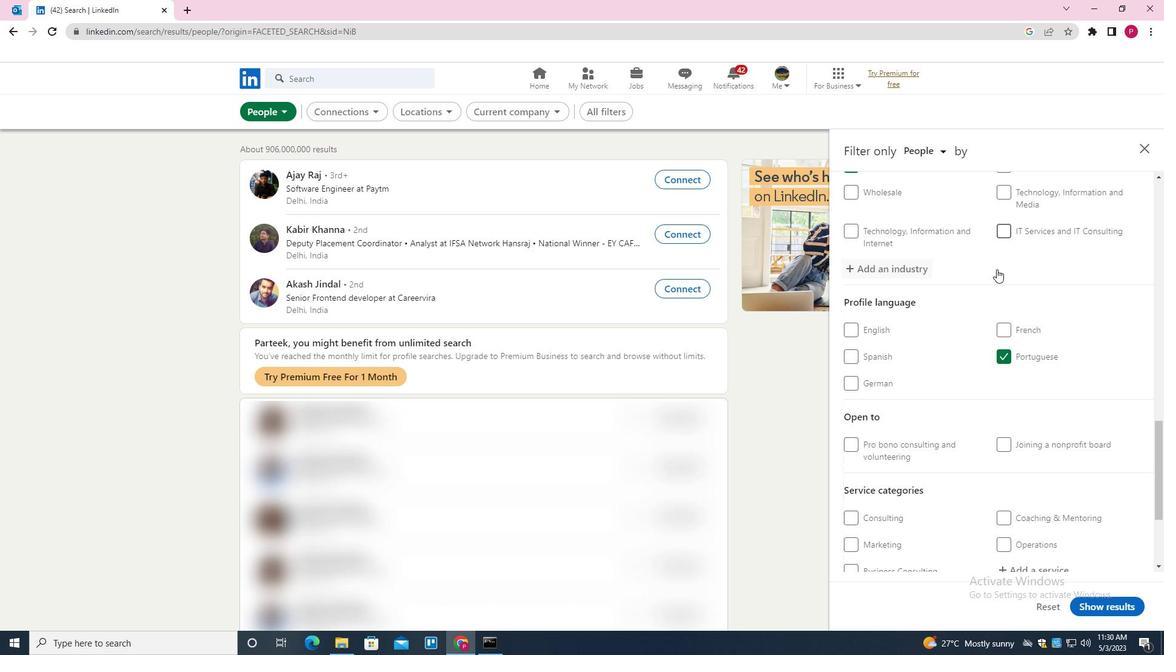 
Action: Mouse scrolled (994, 270) with delta (0, 0)
Screenshot: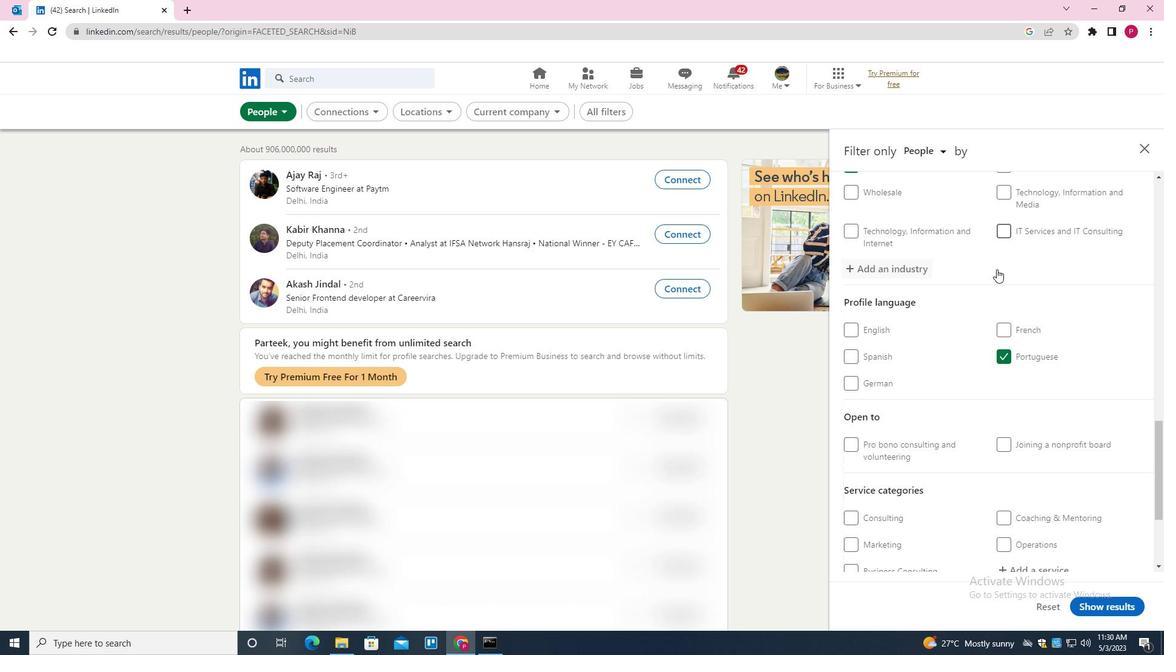 
Action: Mouse moved to (1031, 405)
Screenshot: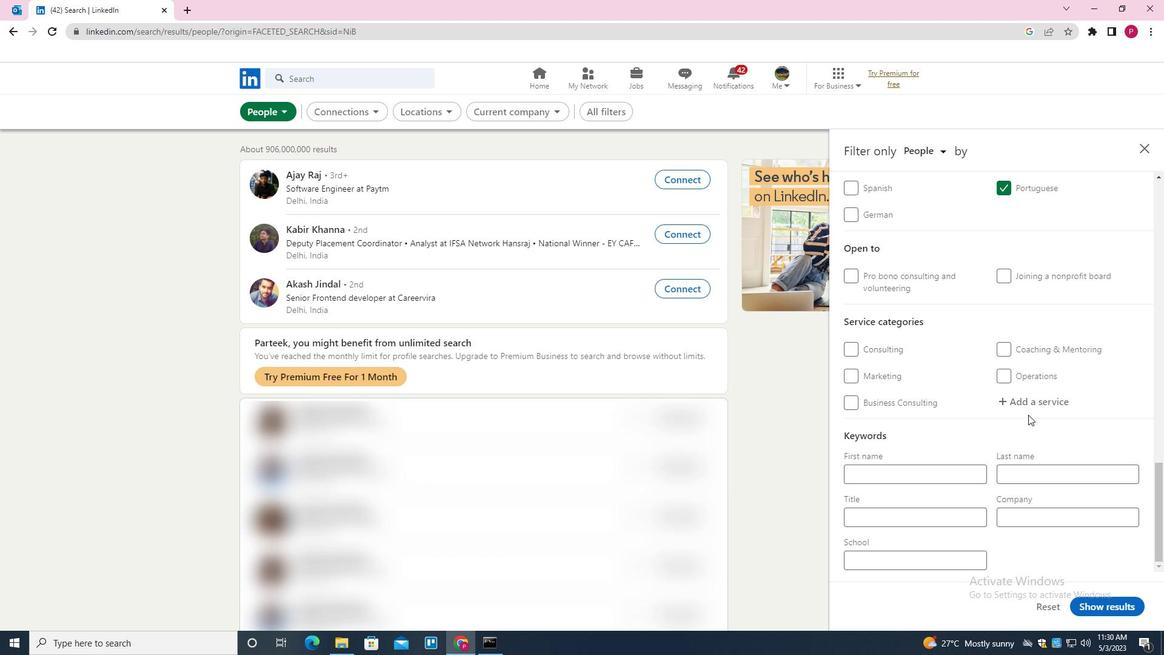 
Action: Mouse pressed left at (1031, 405)
Screenshot: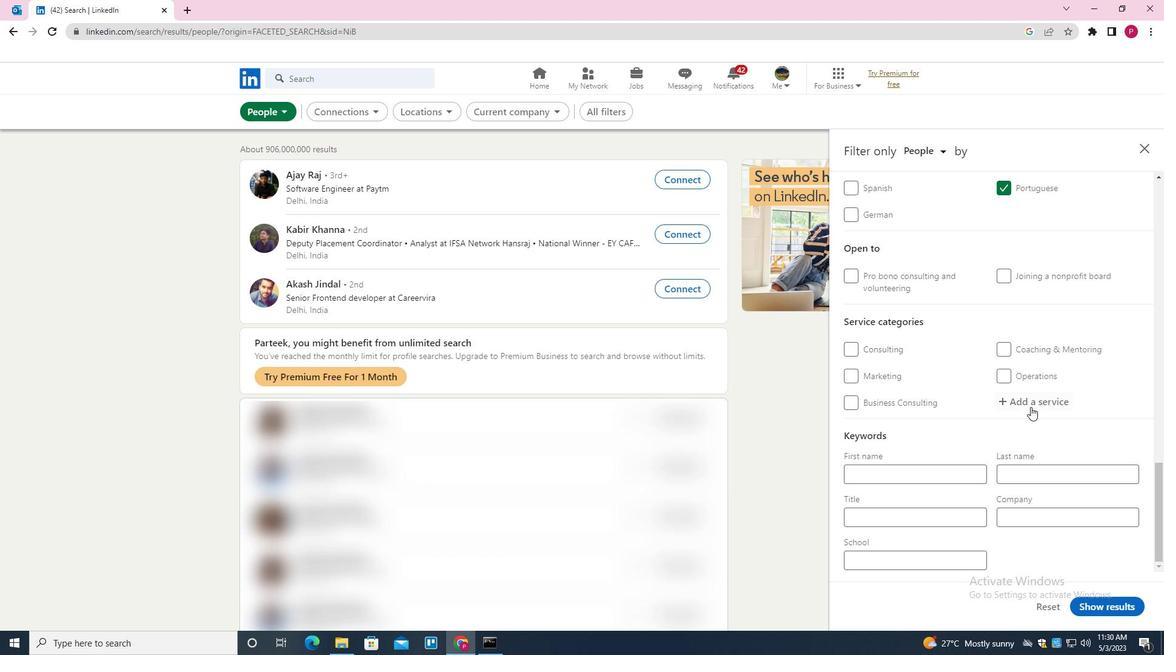 
Action: Key pressed <Key.shift><Key.shift><Key.shift><Key.shift><Key.shift><Key.shift><Key.shift><Key.shift><Key.shift><Key.shift><Key.shift><Key.shift>REAL<Key.space><Key.shift><Key.shift><Key.shift>ESTATE<Key.down><Key.enter>
Screenshot: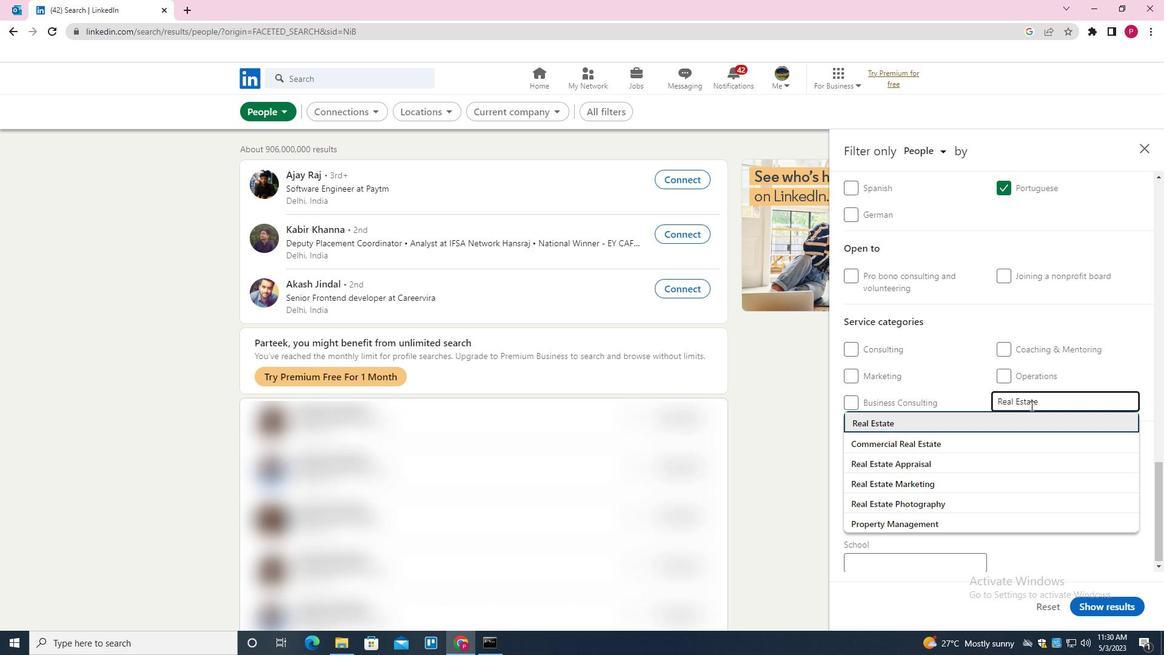 
Action: Mouse moved to (1008, 421)
Screenshot: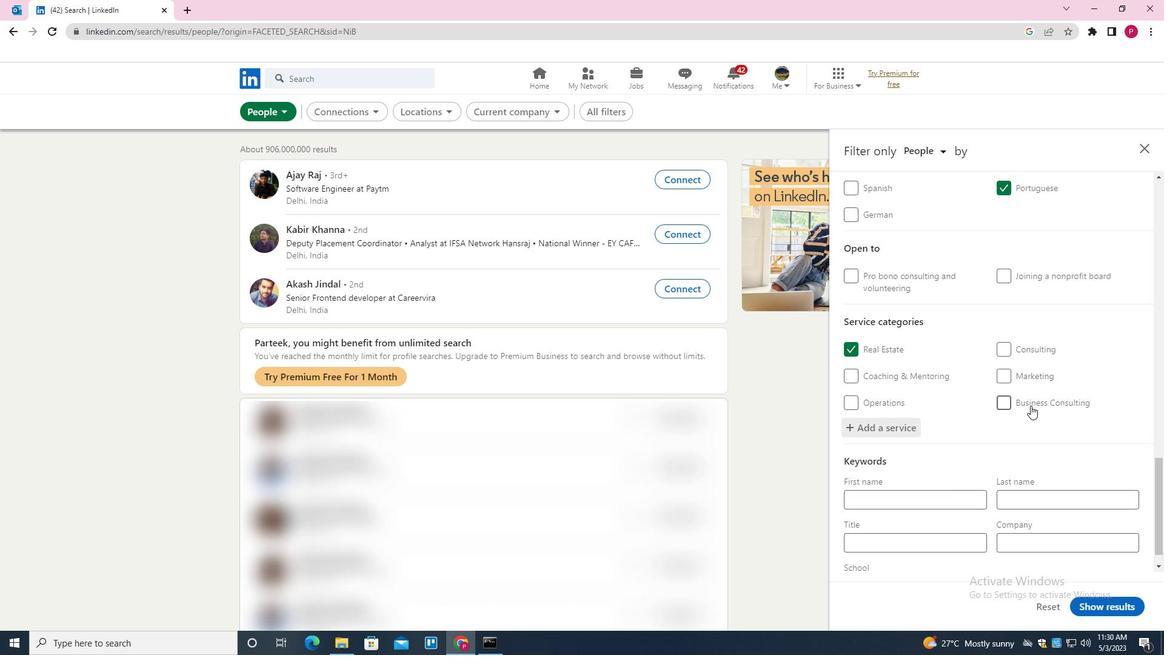 
Action: Mouse scrolled (1008, 421) with delta (0, 0)
Screenshot: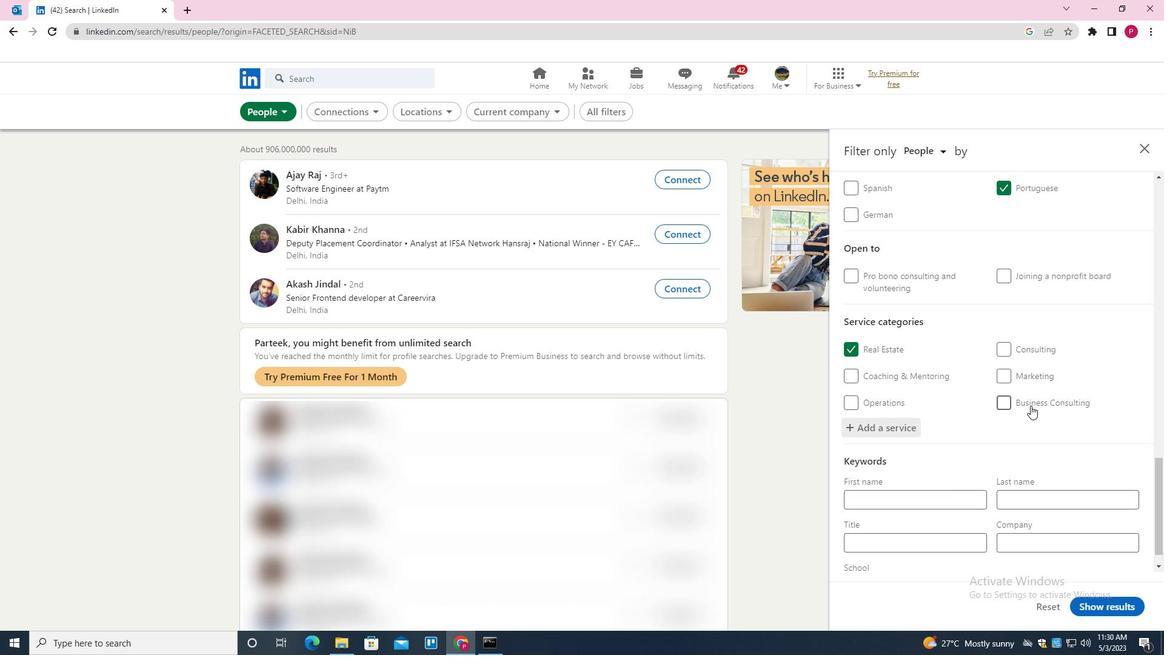 
Action: Mouse moved to (992, 431)
Screenshot: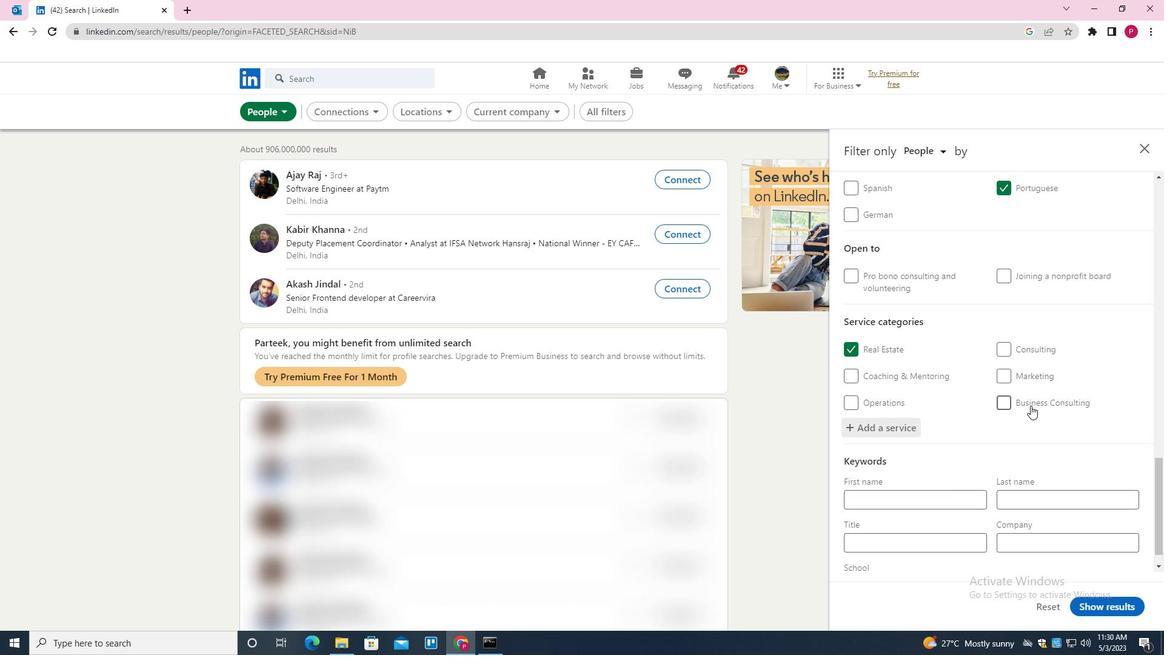 
Action: Mouse scrolled (992, 431) with delta (0, 0)
Screenshot: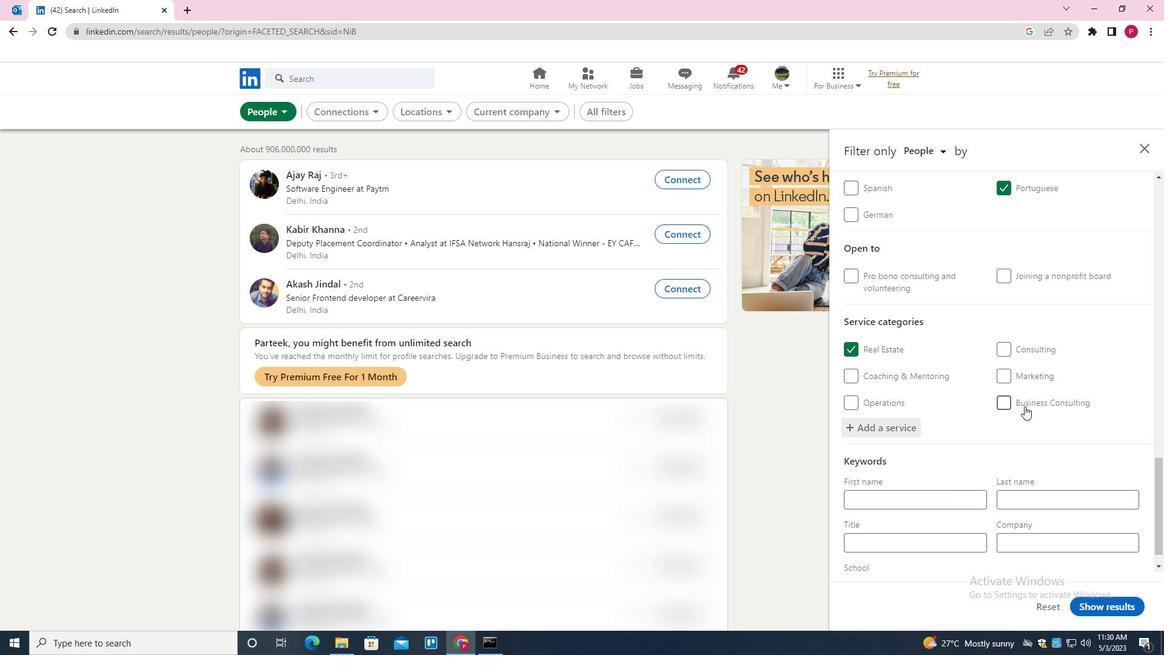 
Action: Mouse moved to (963, 443)
Screenshot: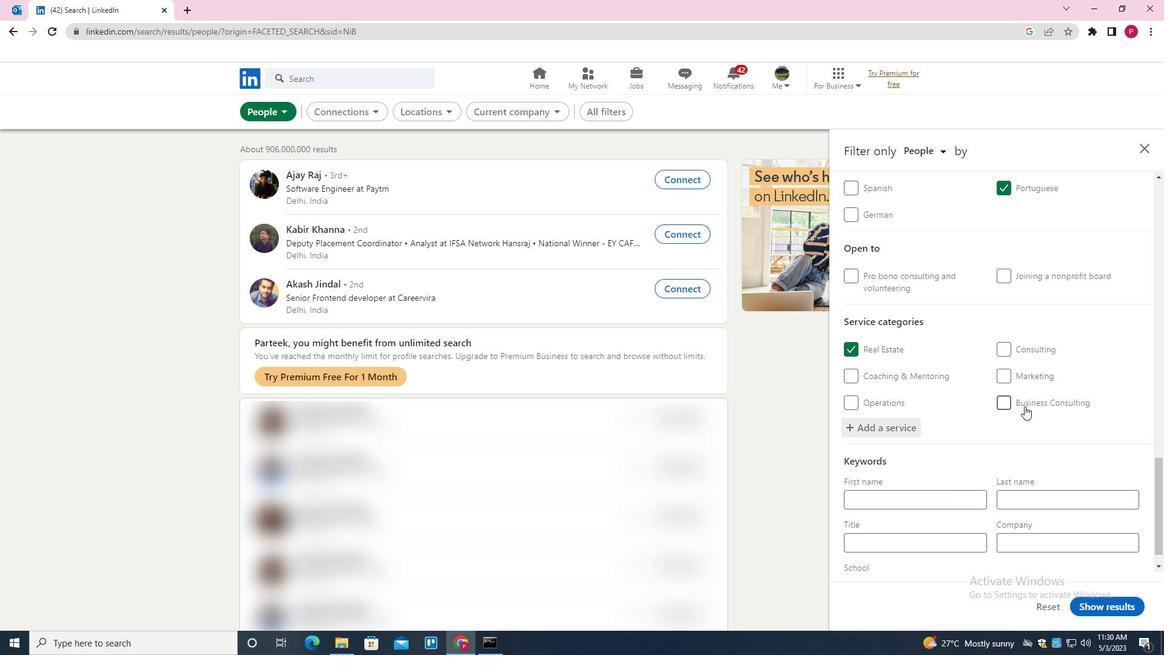 
Action: Mouse scrolled (963, 442) with delta (0, 0)
Screenshot: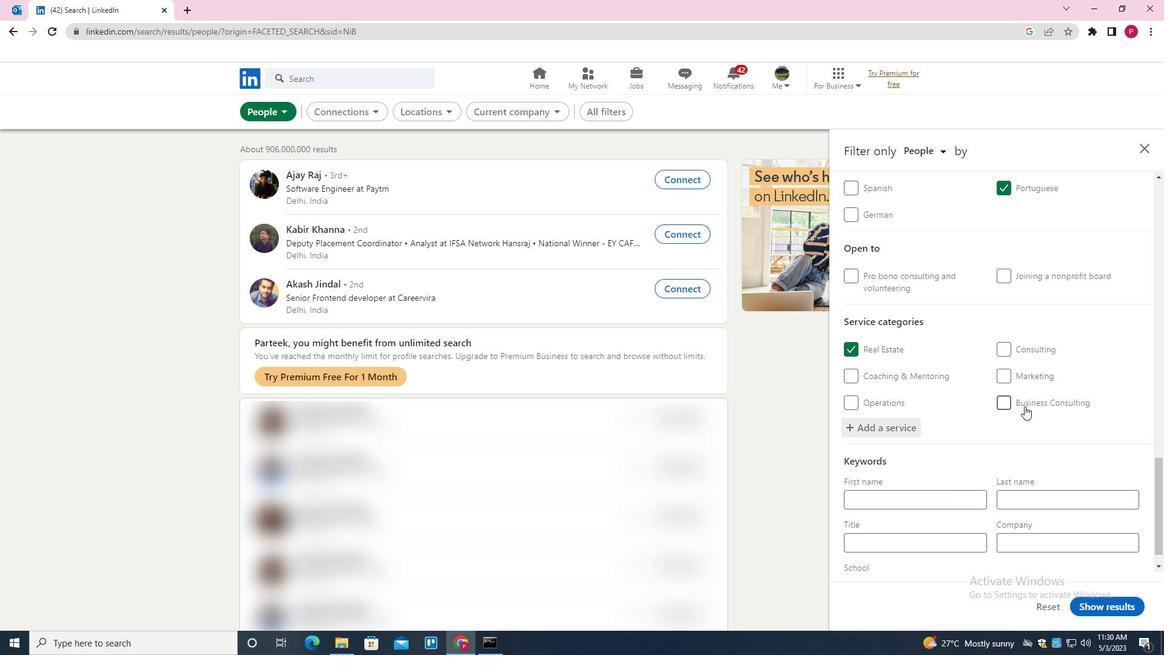 
Action: Mouse moved to (932, 447)
Screenshot: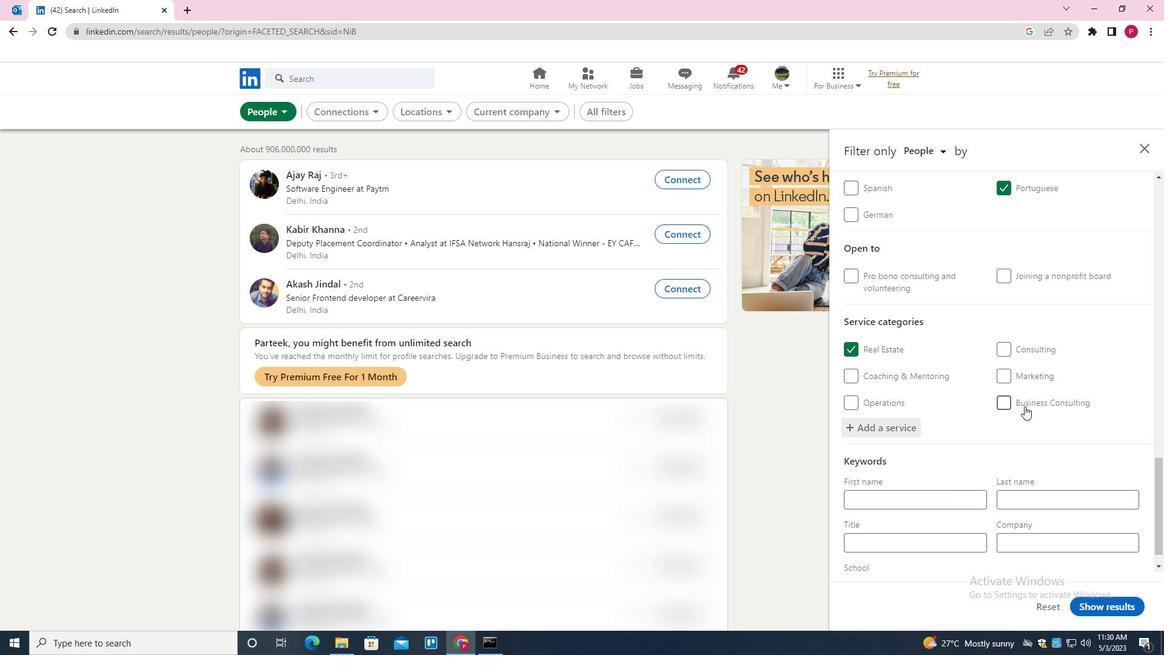 
Action: Mouse scrolled (932, 446) with delta (0, 0)
Screenshot: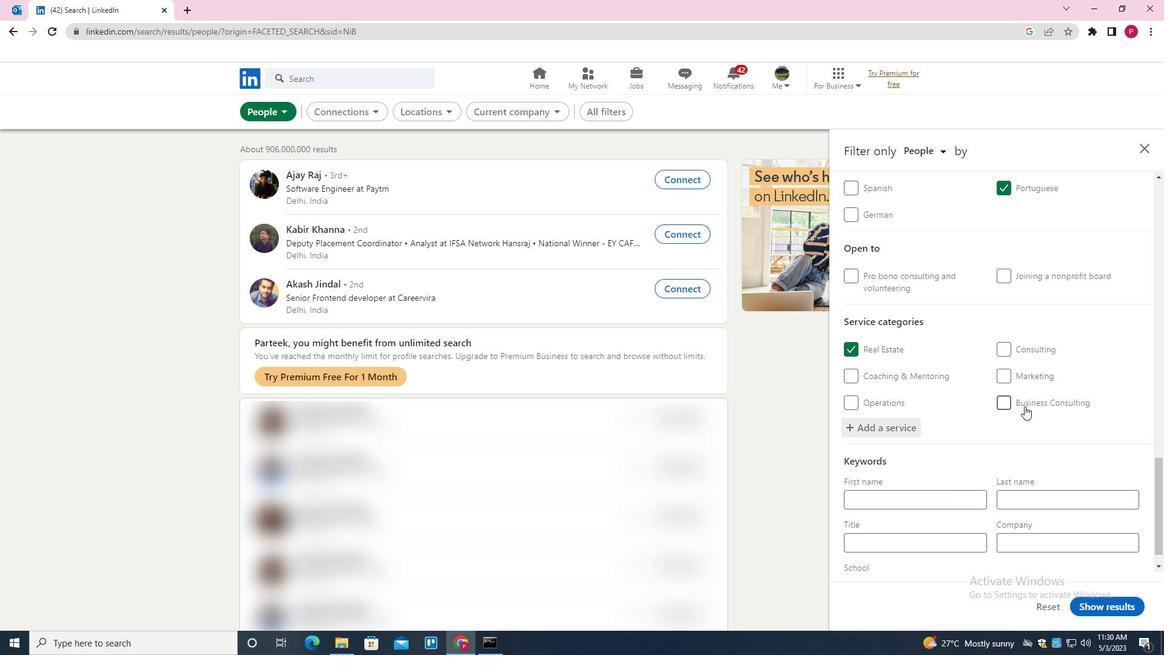 
Action: Mouse moved to (876, 527)
Screenshot: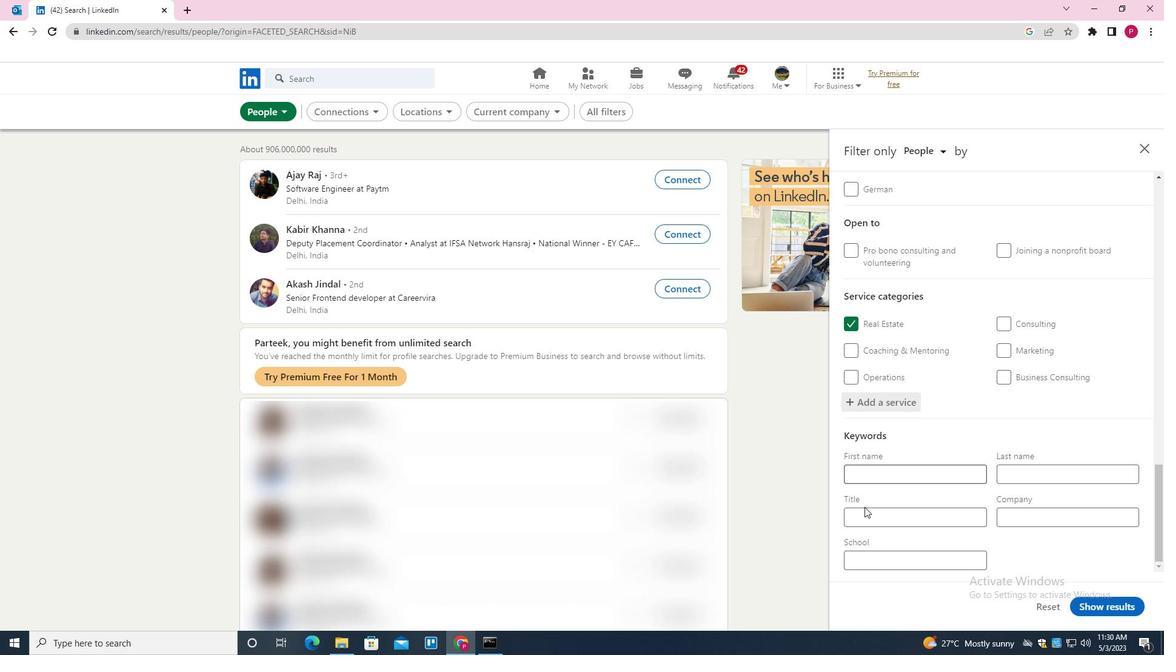 
Action: Mouse pressed left at (876, 527)
Screenshot: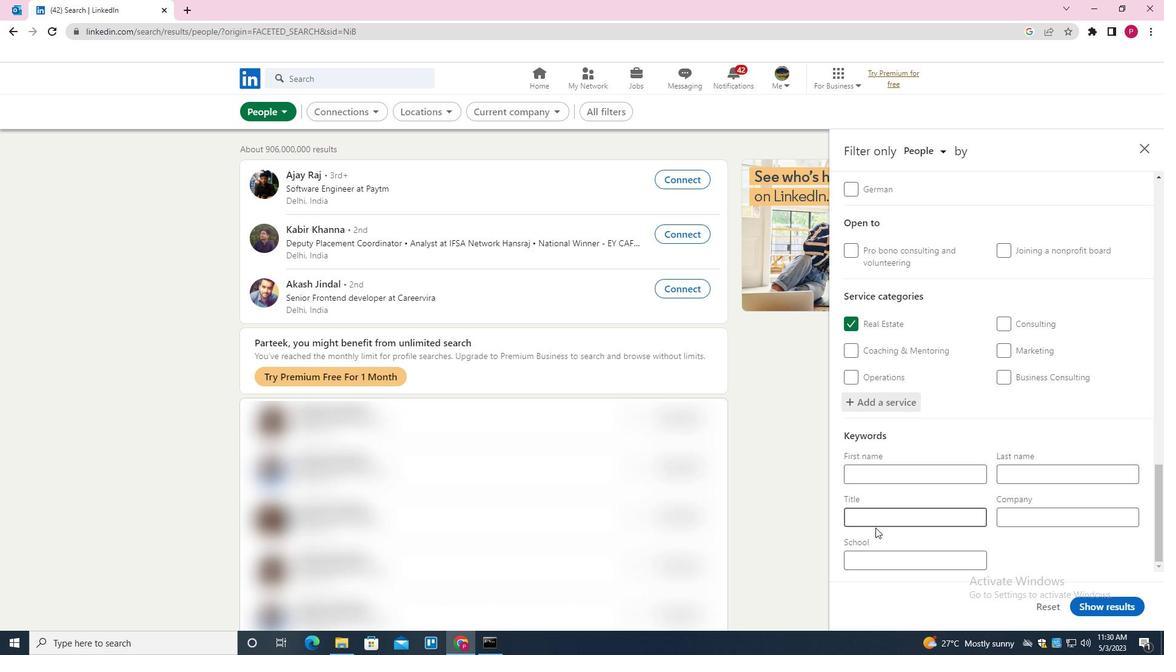 
Action: Mouse moved to (885, 507)
Screenshot: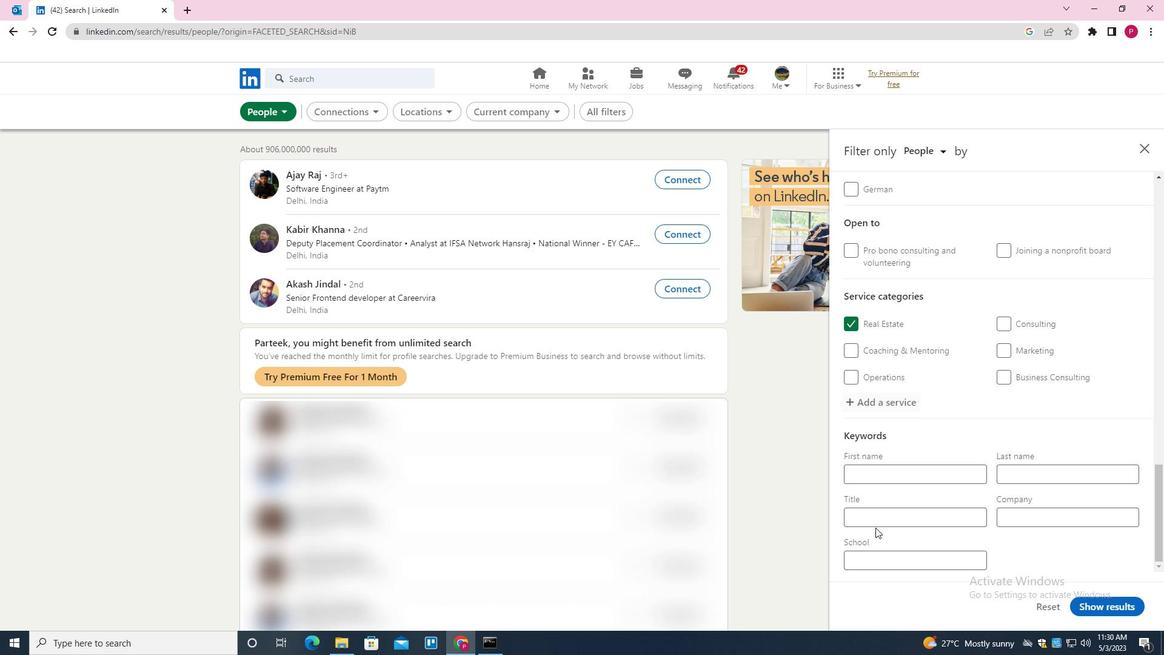 
Action: Mouse pressed left at (885, 507)
Screenshot: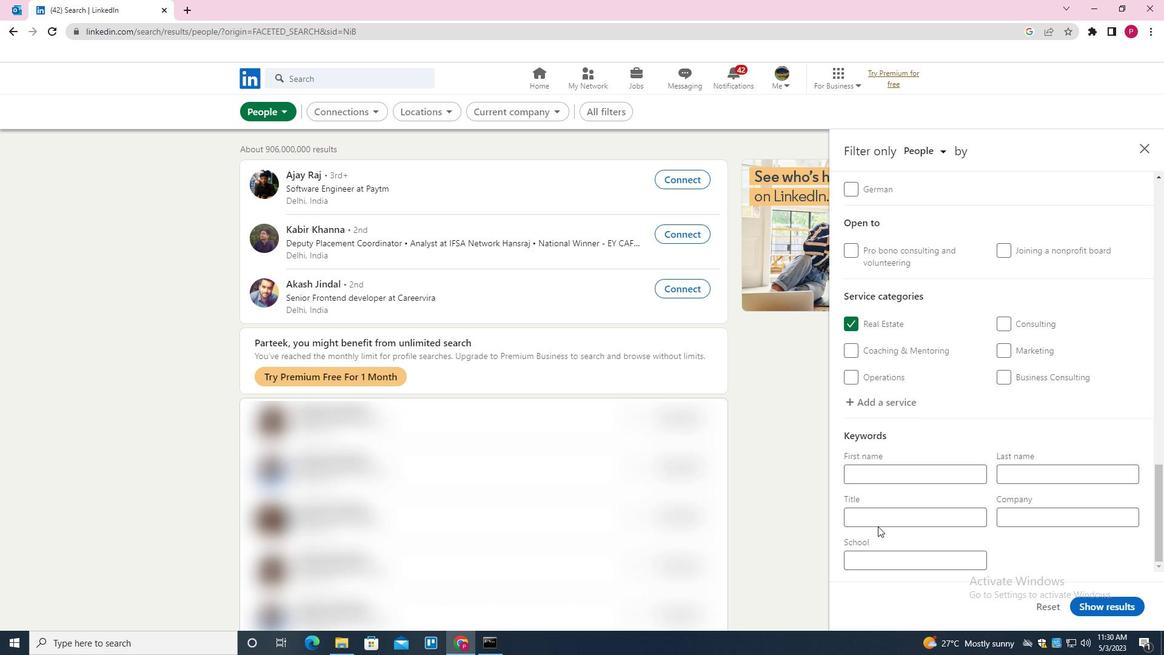 
Action: Key pressed <Key.shift>ASTRONOMER
Screenshot: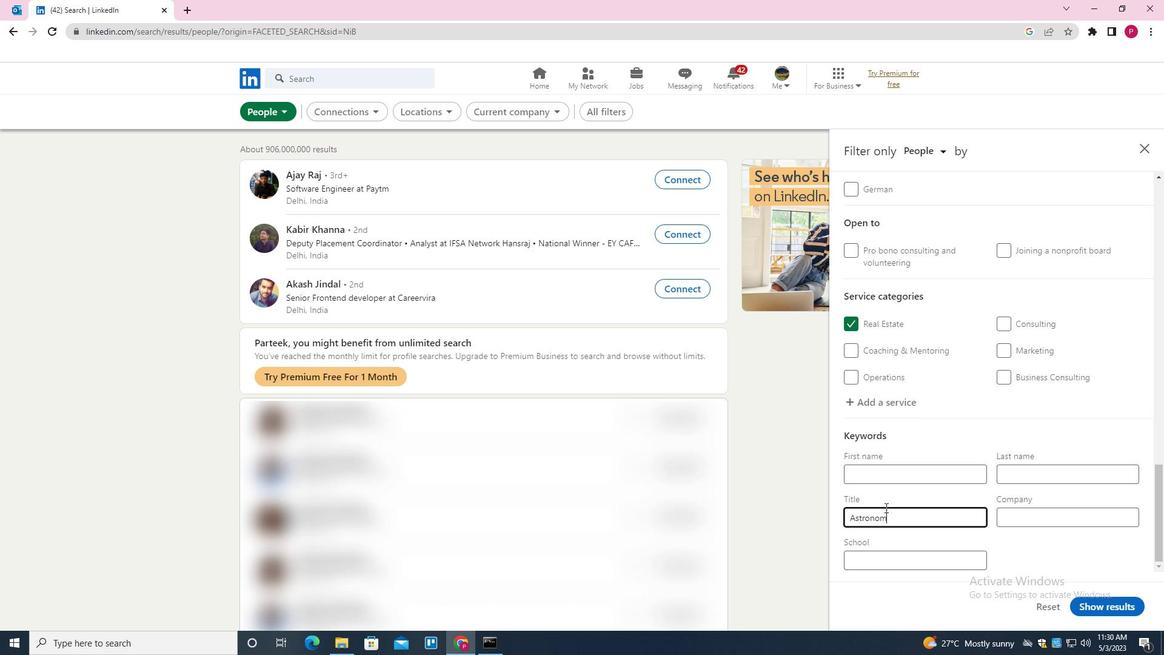 
Action: Mouse moved to (1106, 610)
Screenshot: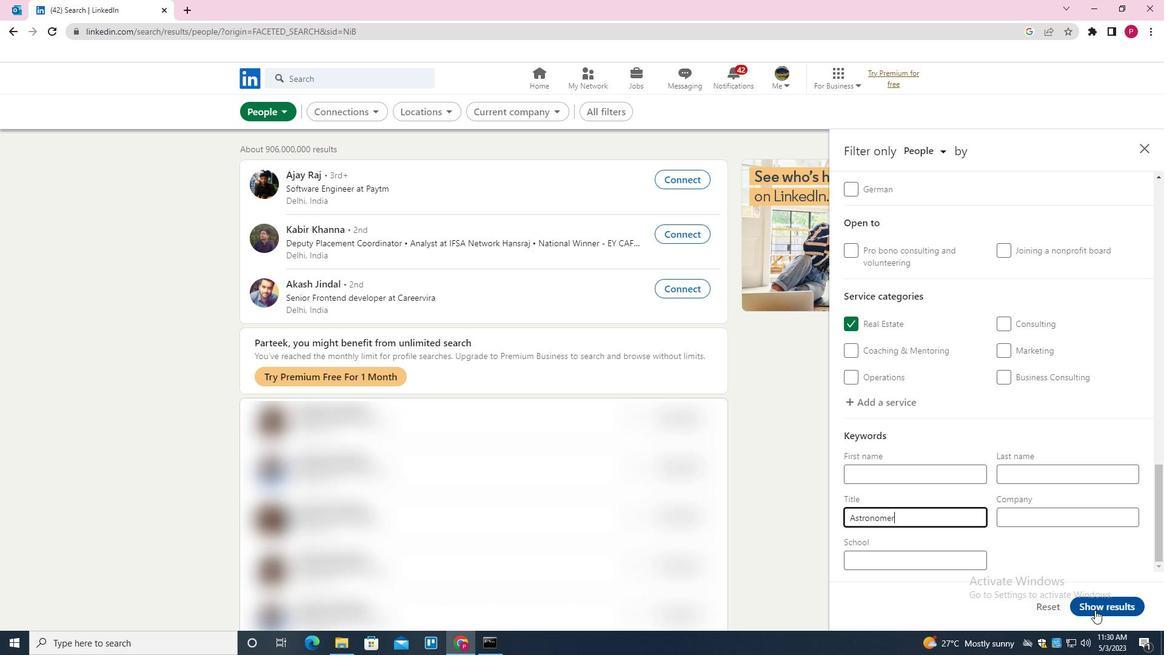 
Action: Mouse pressed left at (1106, 610)
Screenshot: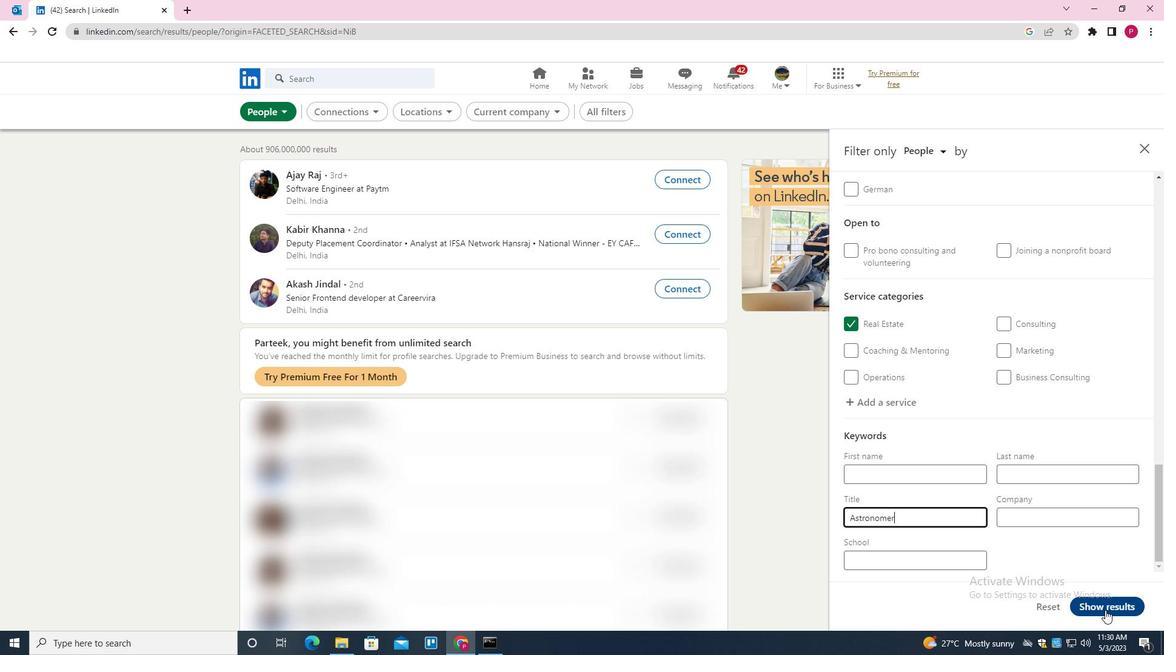 
Action: Mouse moved to (555, 255)
Screenshot: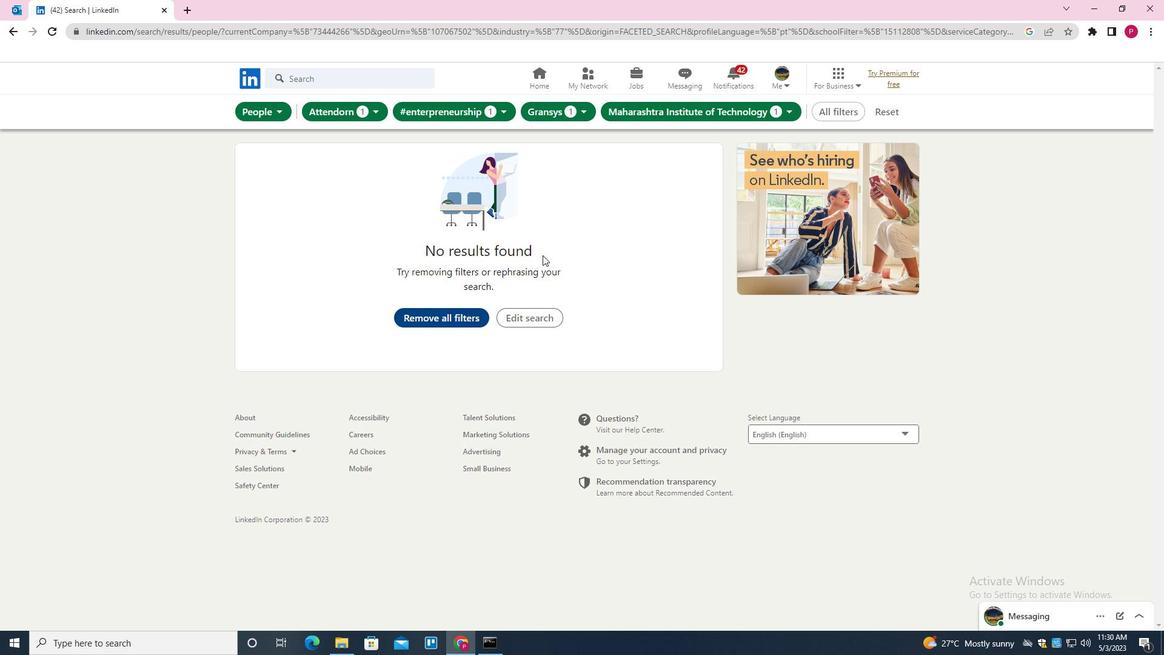 
